 Task: Find an Airbnb in Candelaria, Brazil, for 5 guests from 14th to 30th June, with breakfast, self check-in, and a price range of 13000 to 240000. Choose a flat with 5 bedrooms, 5 beds, and 5 bathrooms, and include amenities like Wifi, Free parking, TV, and Gym.
Action: Mouse moved to (455, 99)
Screenshot: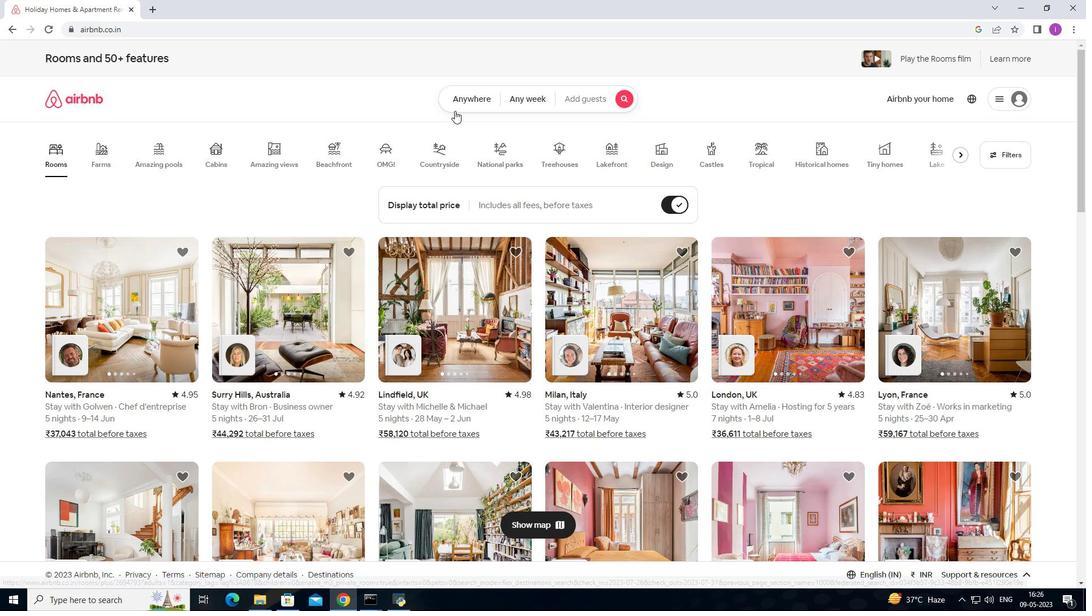 
Action: Mouse pressed left at (455, 99)
Screenshot: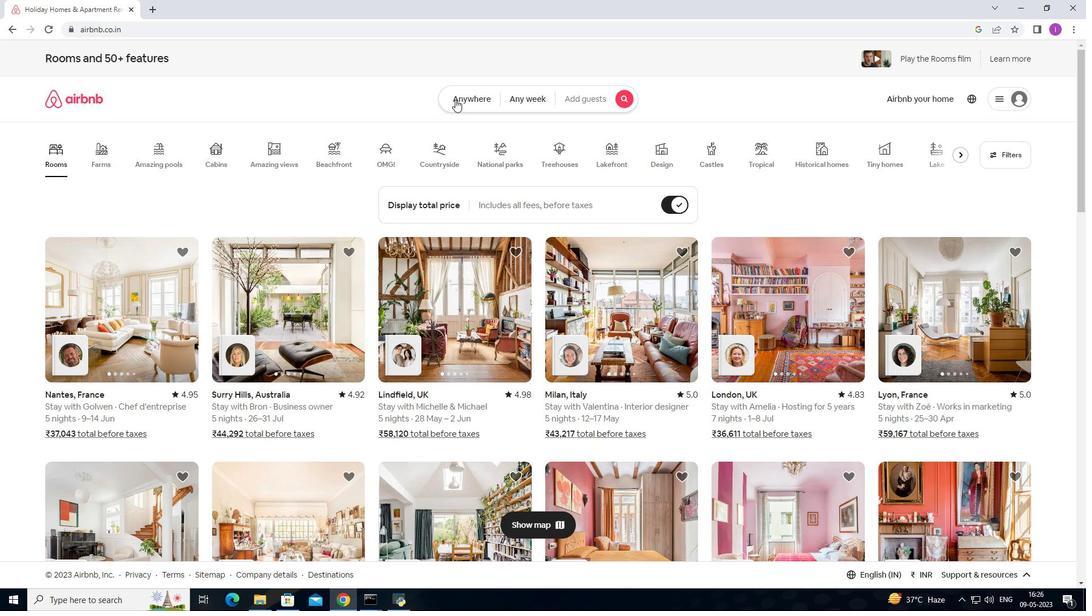 
Action: Mouse moved to (401, 134)
Screenshot: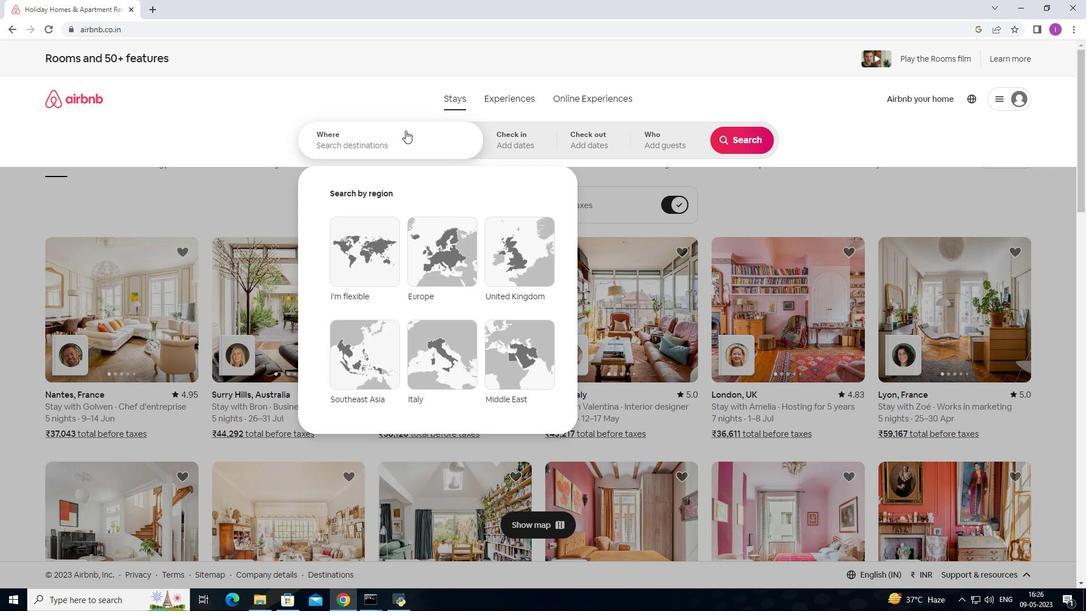 
Action: Mouse pressed left at (401, 134)
Screenshot: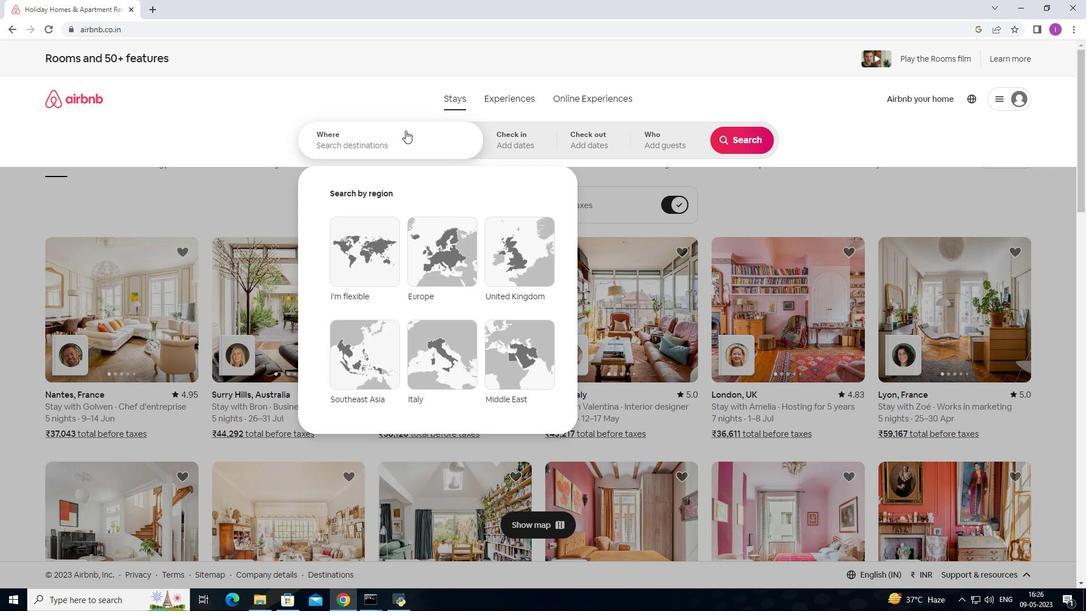 
Action: Mouse moved to (397, 144)
Screenshot: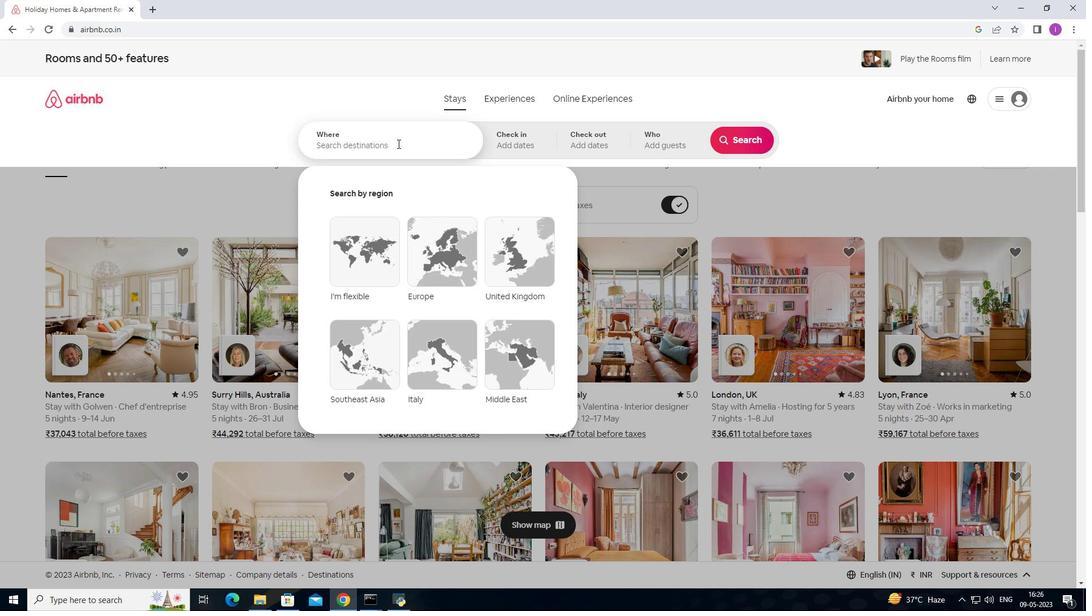 
Action: Key pressed <Key.shift>Candelaria,<Key.shift>Brazil
Screenshot: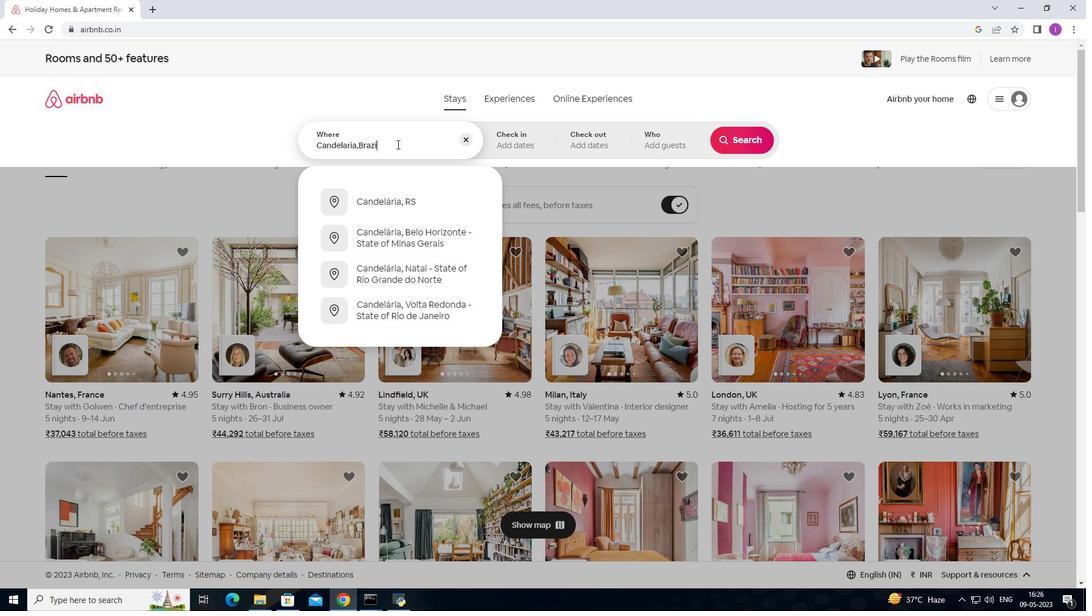 
Action: Mouse moved to (503, 139)
Screenshot: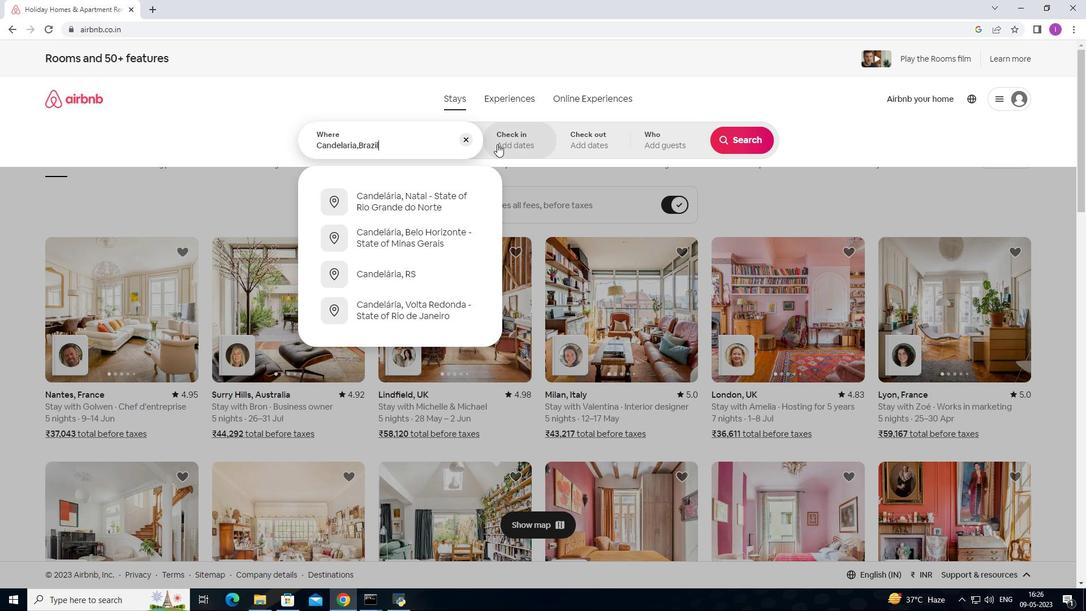 
Action: Mouse pressed left at (503, 139)
Screenshot: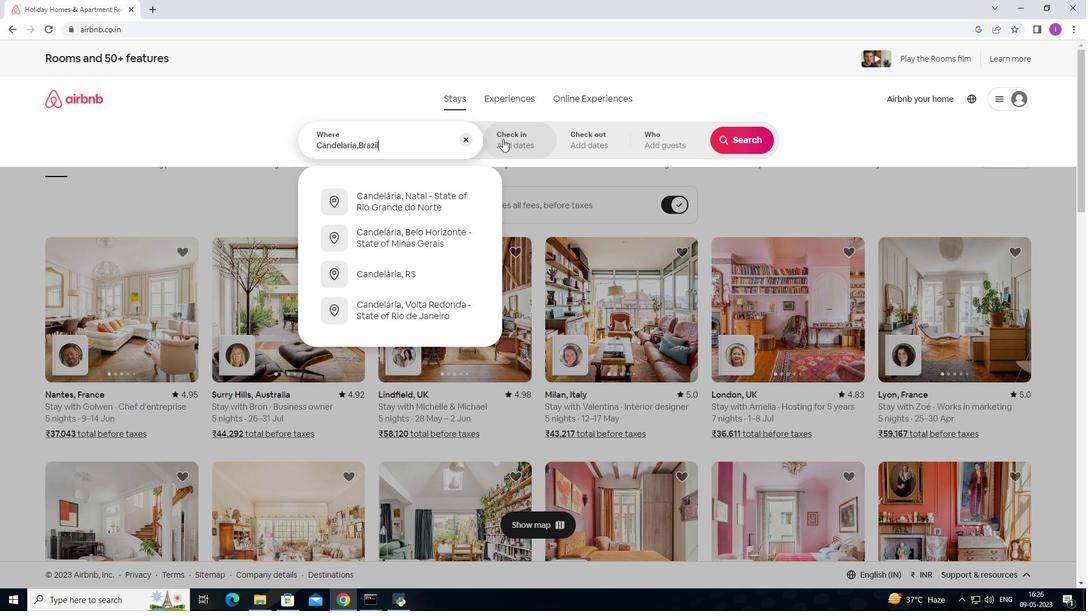 
Action: Mouse moved to (649, 339)
Screenshot: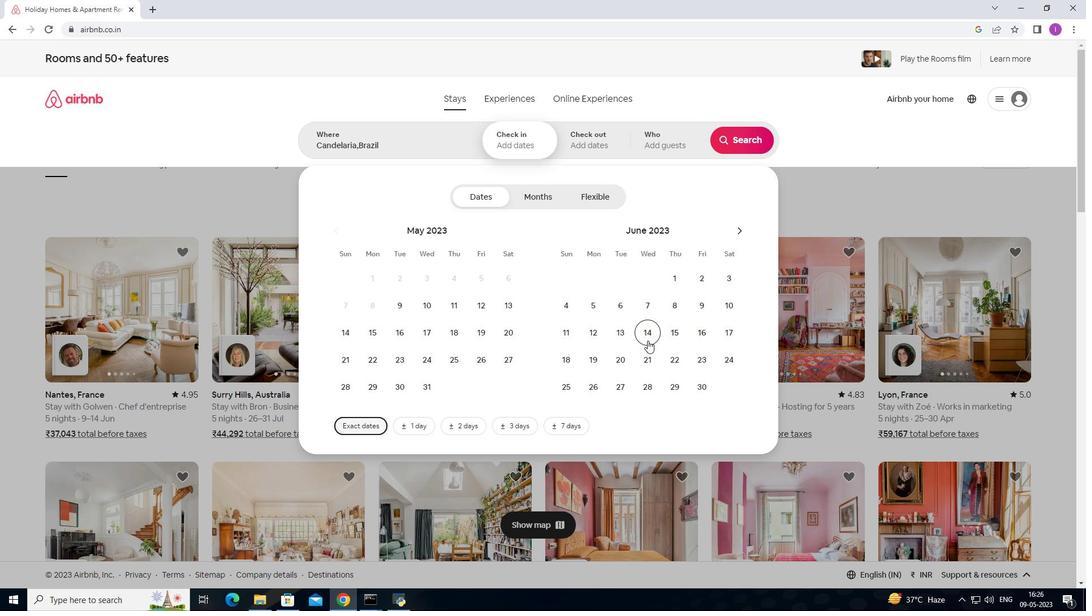 
Action: Mouse pressed left at (649, 339)
Screenshot: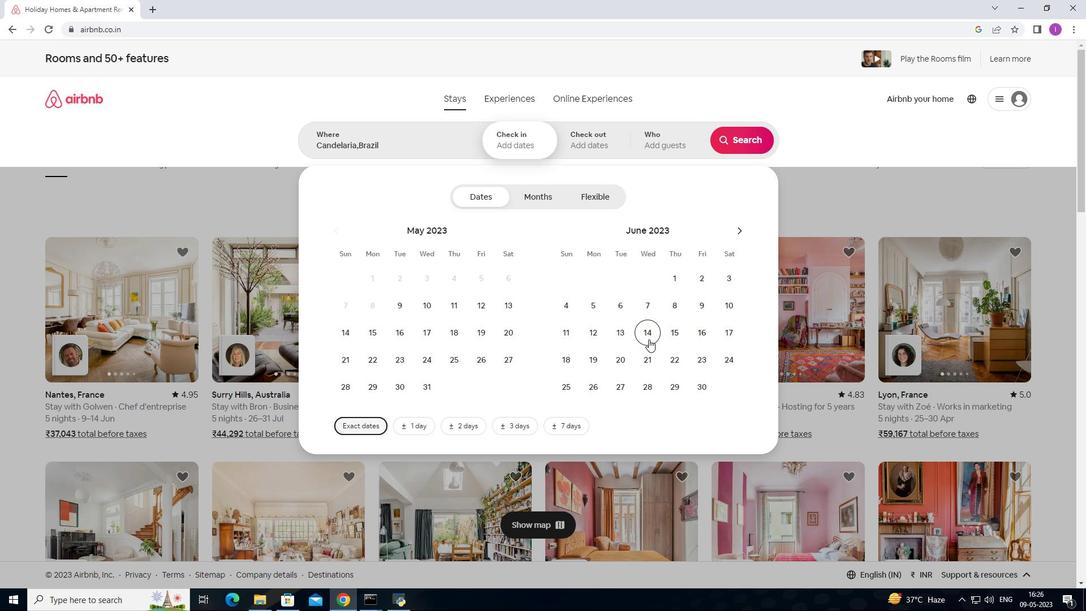 
Action: Mouse moved to (702, 385)
Screenshot: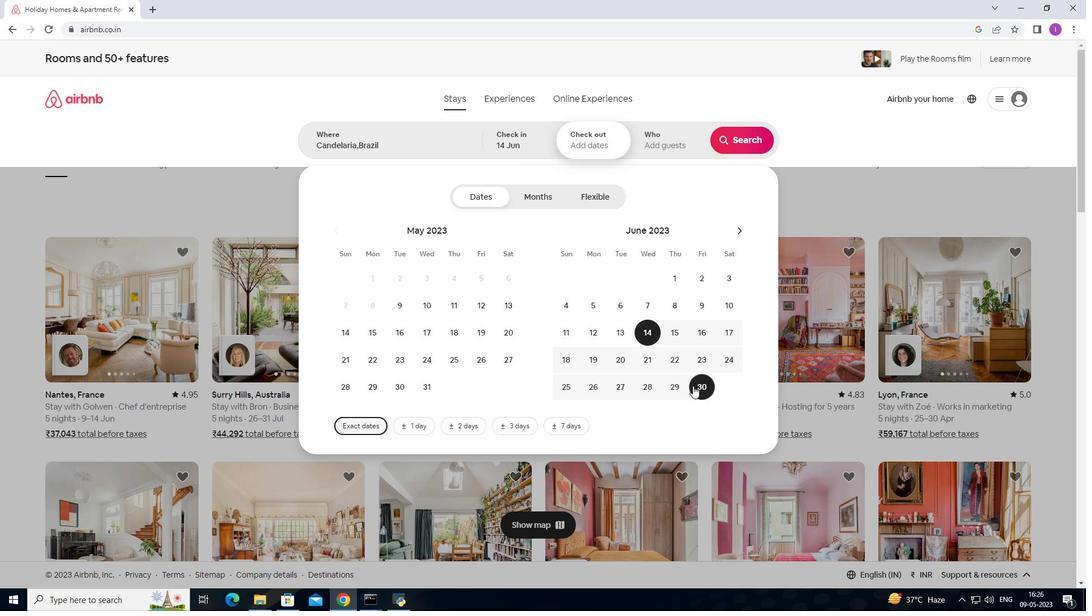 
Action: Mouse pressed left at (702, 385)
Screenshot: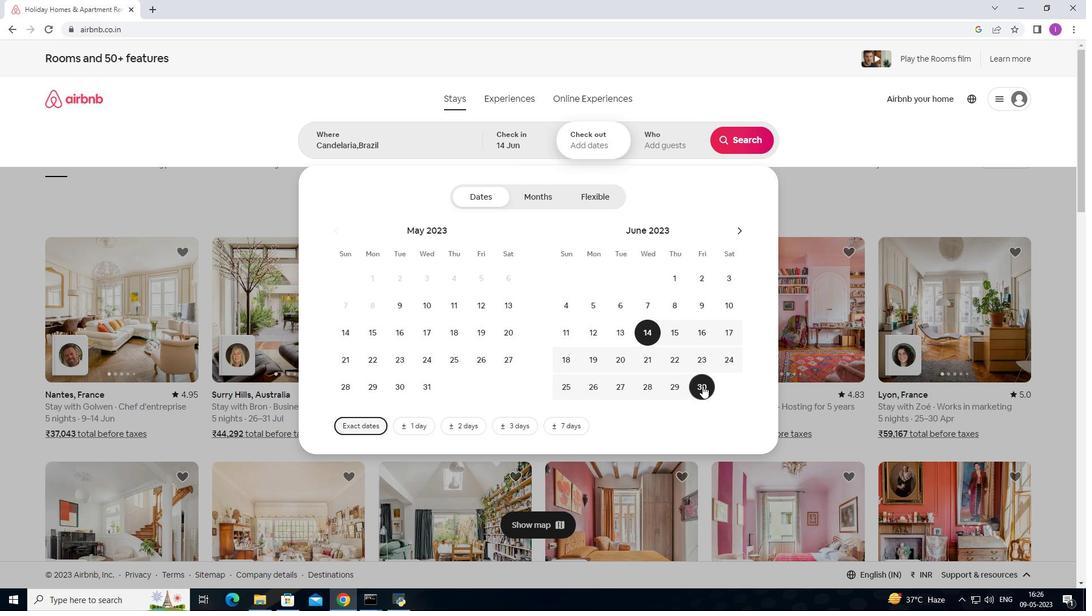 
Action: Mouse moved to (677, 147)
Screenshot: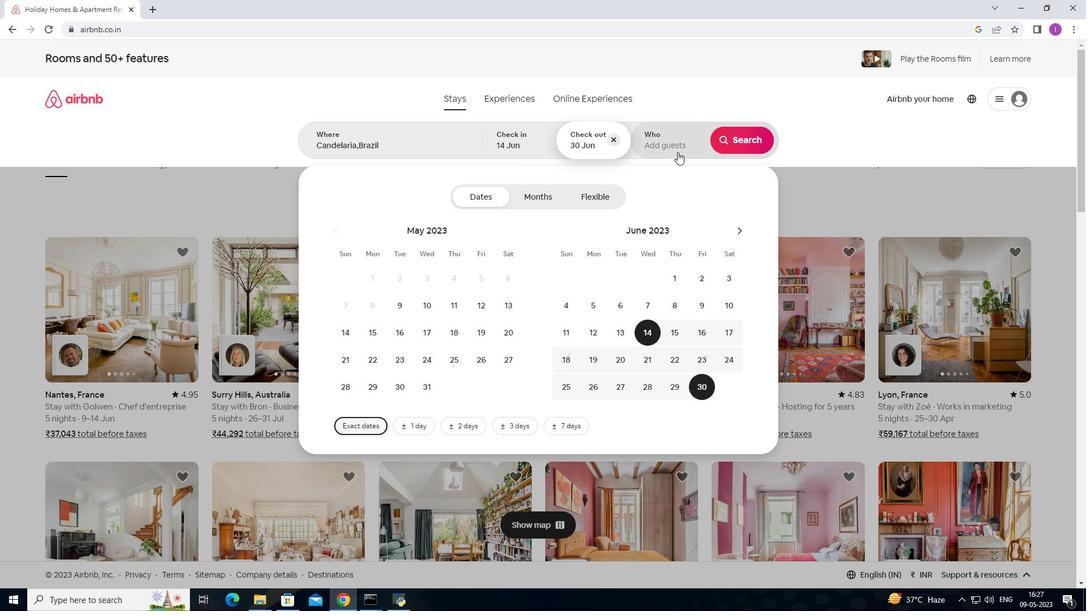 
Action: Mouse pressed left at (677, 147)
Screenshot: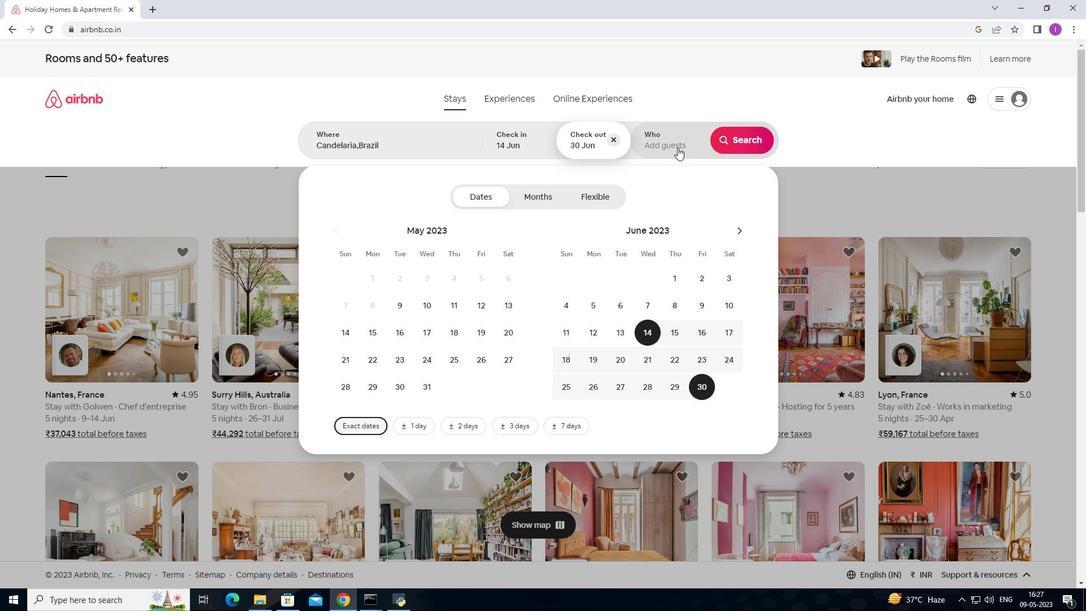 
Action: Mouse moved to (746, 202)
Screenshot: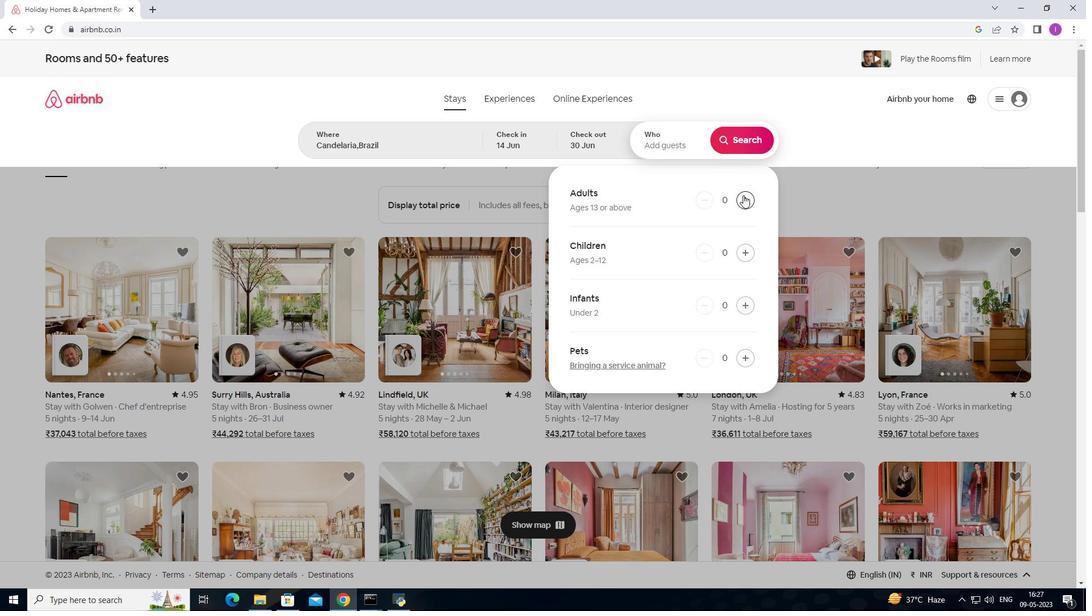 
Action: Mouse pressed left at (746, 202)
Screenshot: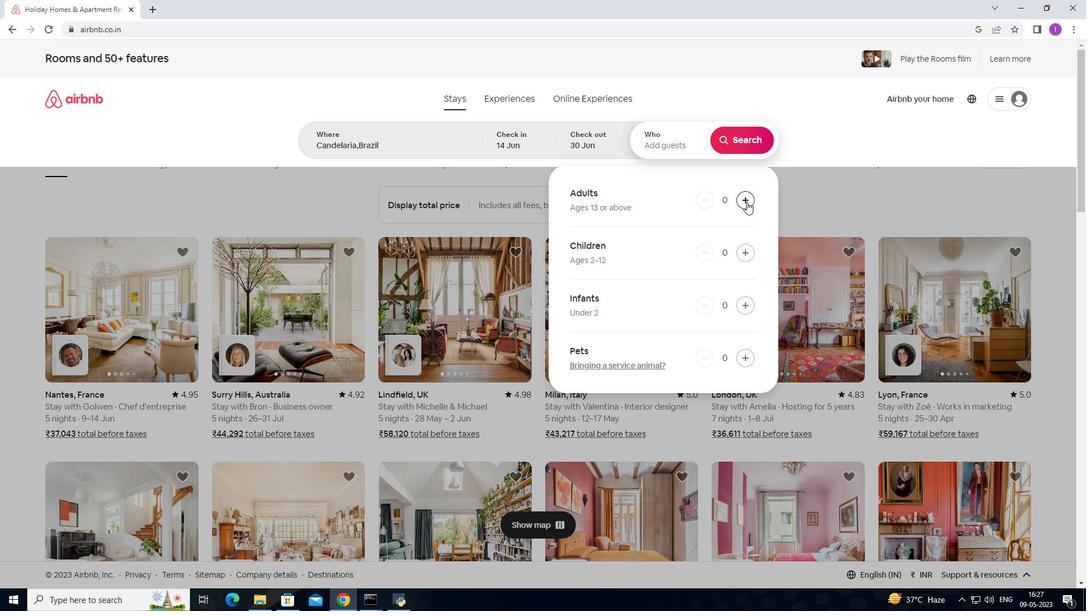 
Action: Mouse moved to (748, 202)
Screenshot: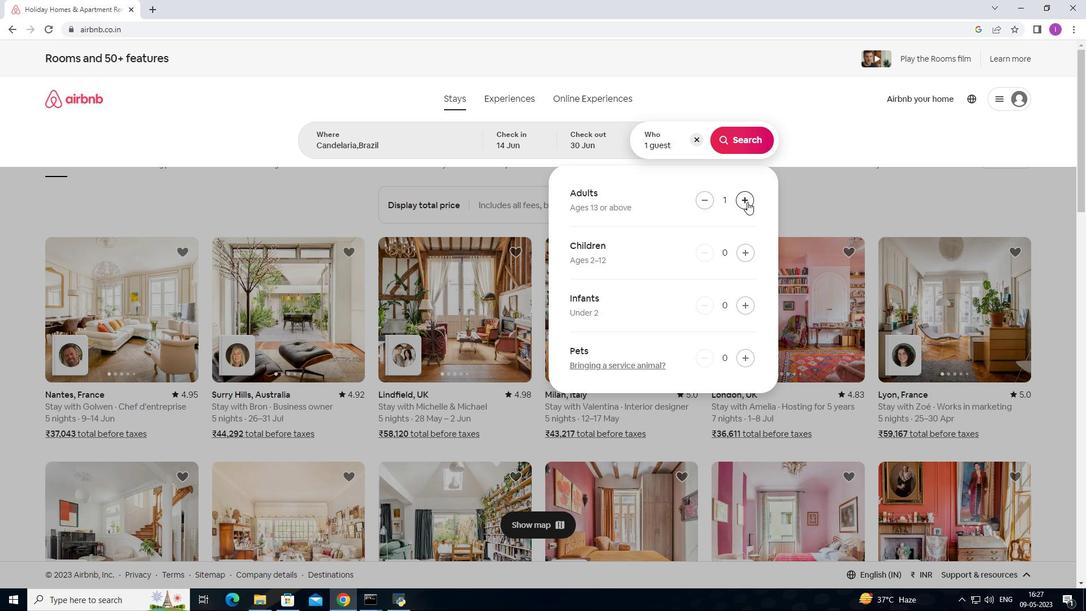 
Action: Mouse pressed left at (748, 202)
Screenshot: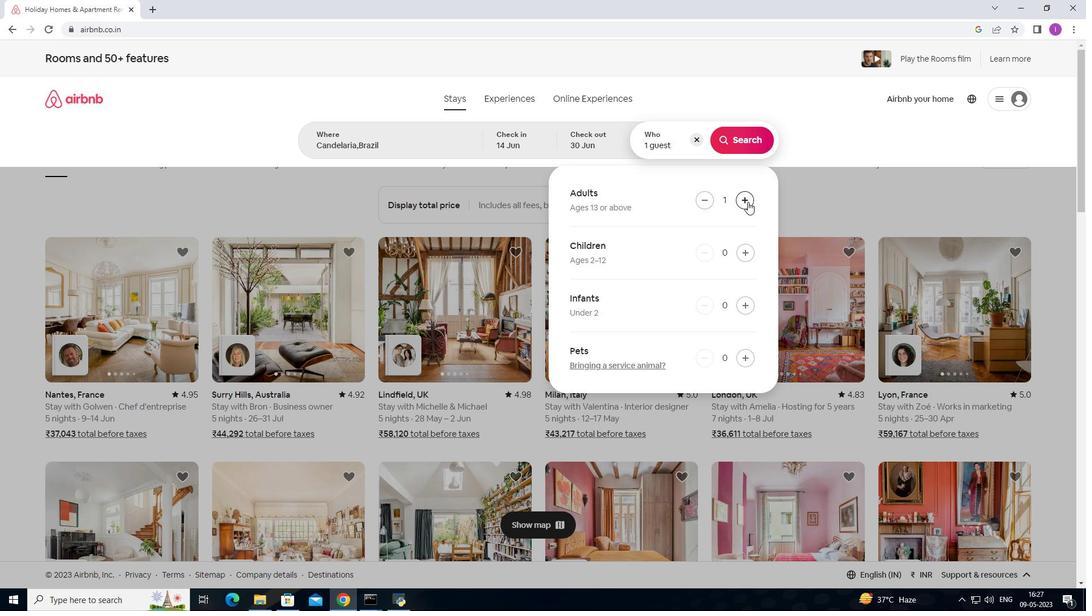 
Action: Mouse pressed left at (748, 202)
Screenshot: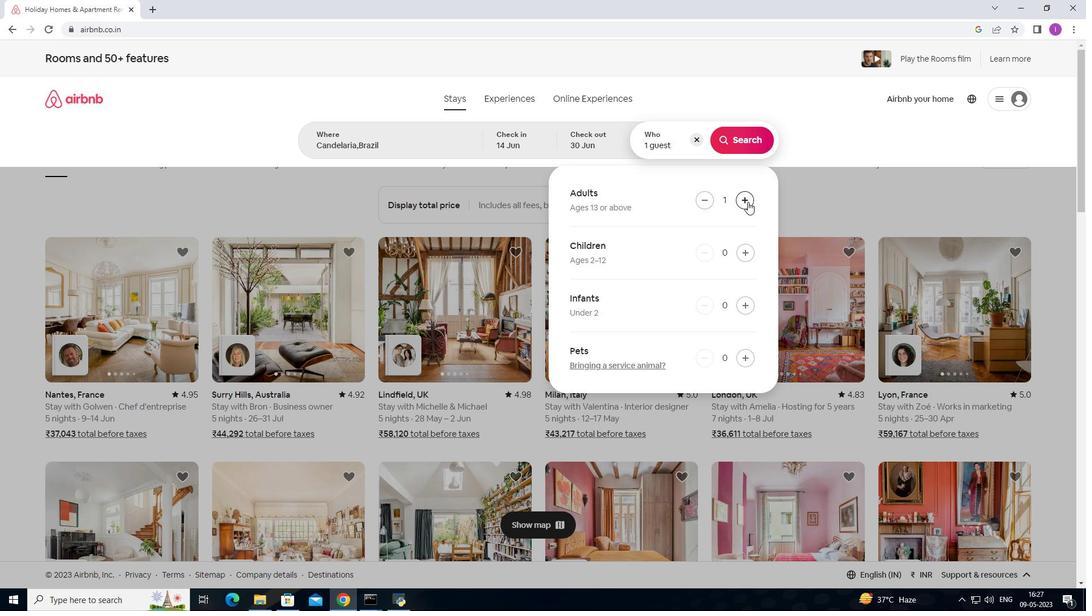 
Action: Mouse pressed left at (748, 202)
Screenshot: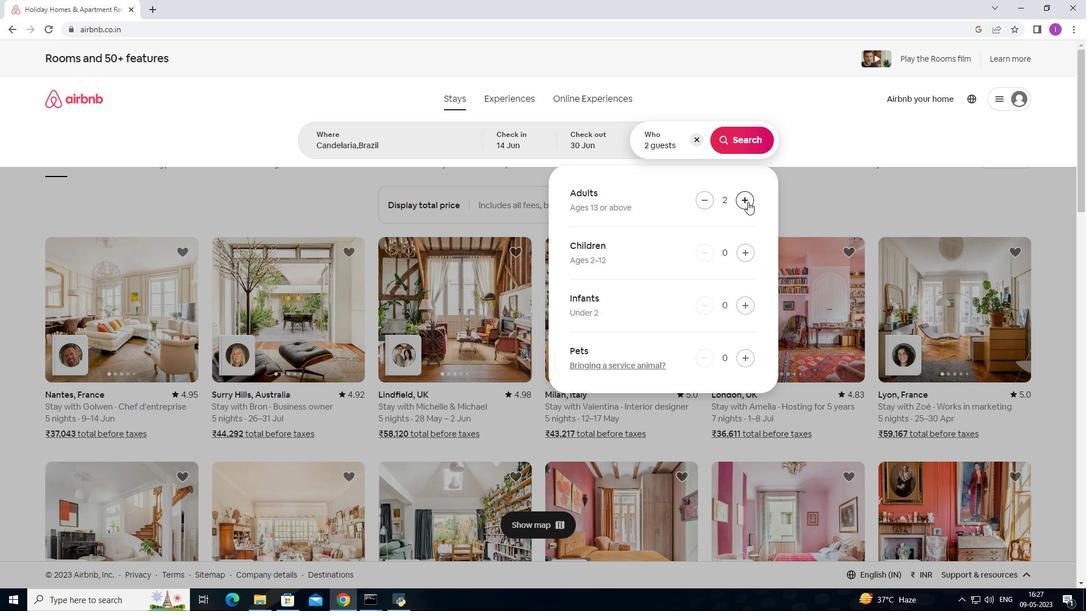 
Action: Mouse pressed left at (748, 202)
Screenshot: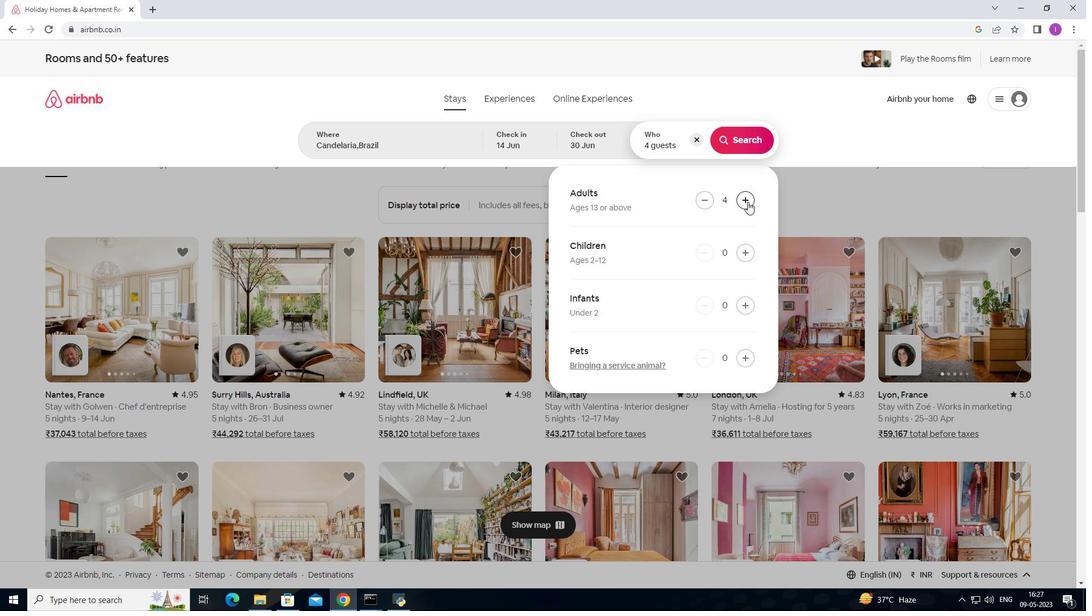 
Action: Mouse moved to (752, 145)
Screenshot: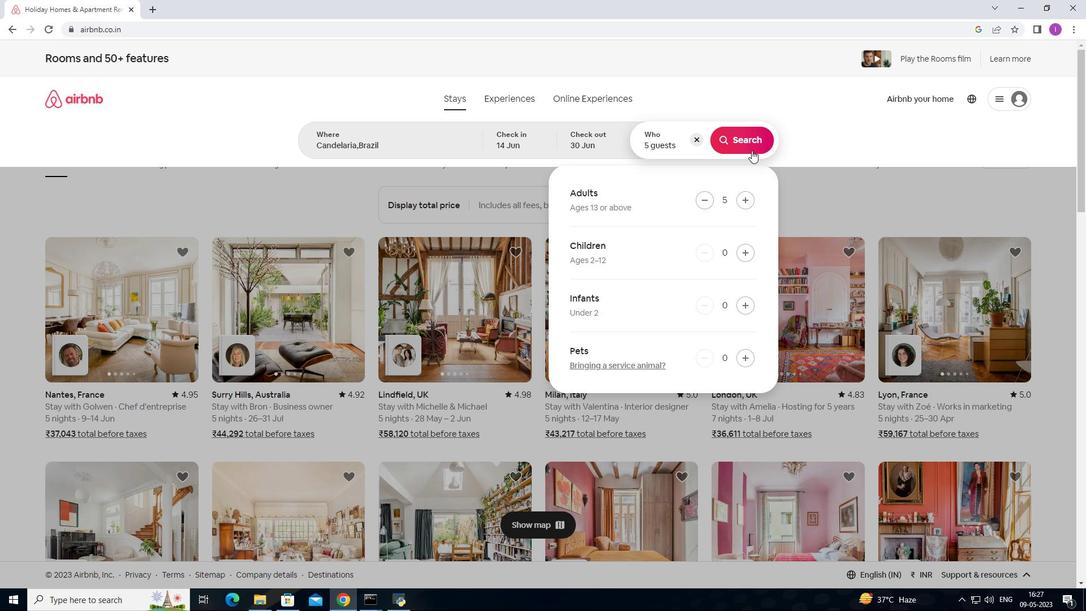 
Action: Mouse pressed left at (752, 145)
Screenshot: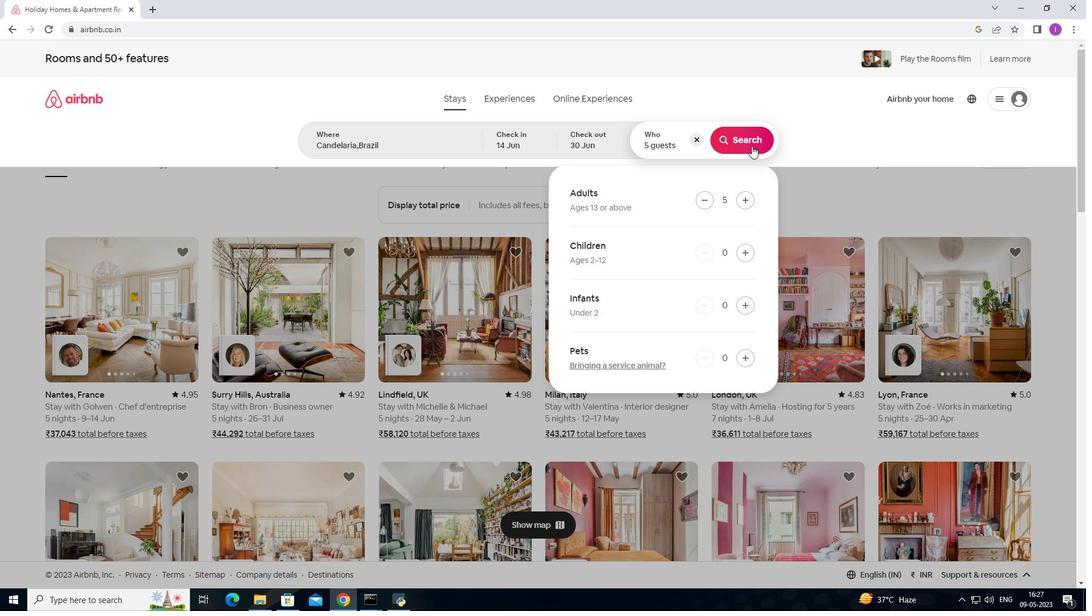 
Action: Mouse moved to (1045, 113)
Screenshot: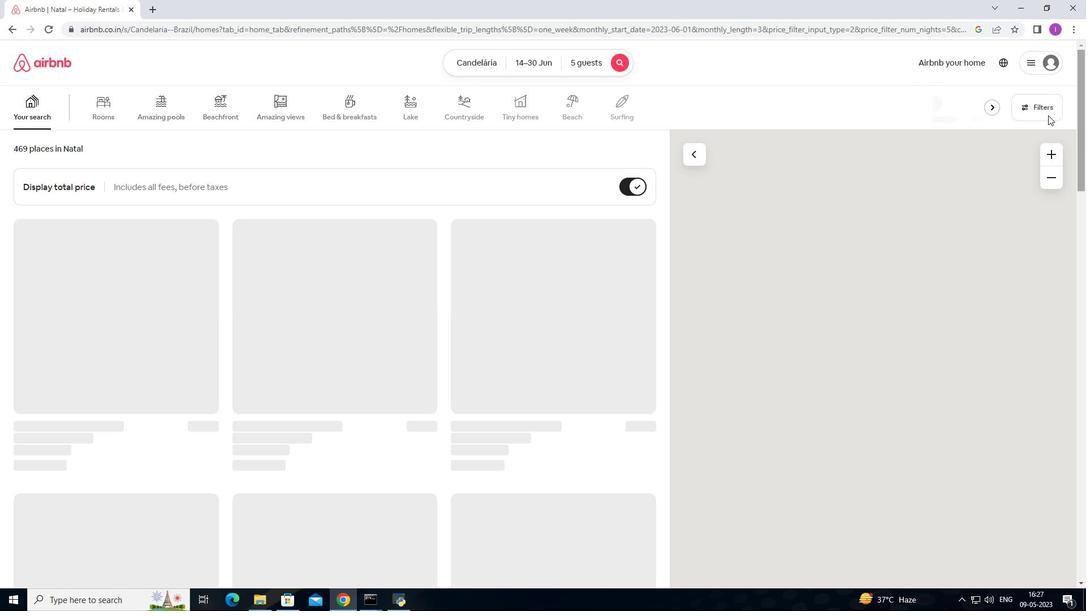 
Action: Mouse pressed left at (1045, 113)
Screenshot: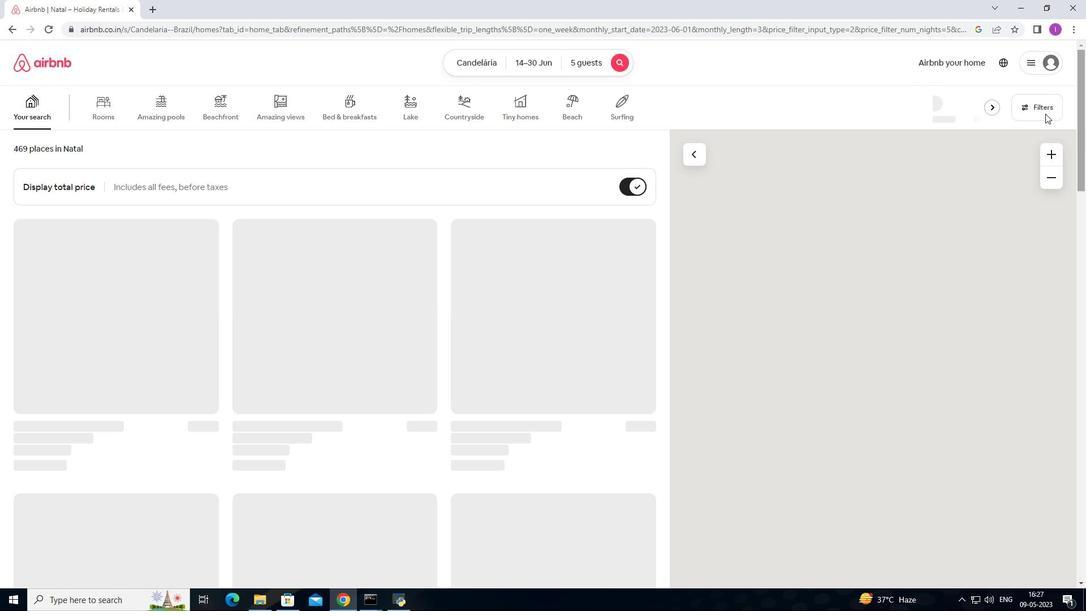 
Action: Mouse moved to (618, 391)
Screenshot: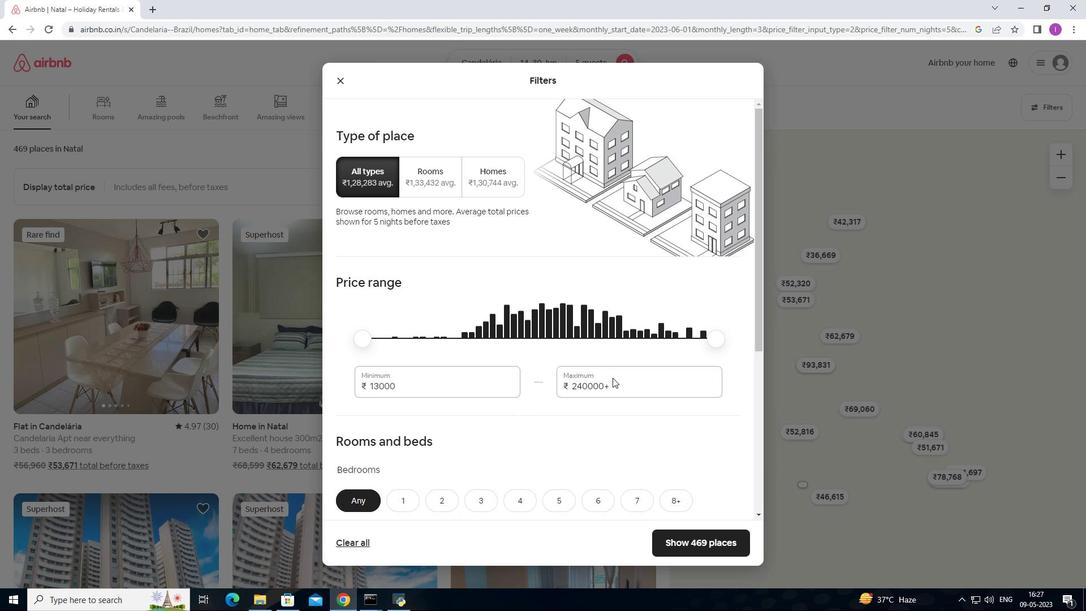 
Action: Mouse pressed left at (618, 391)
Screenshot: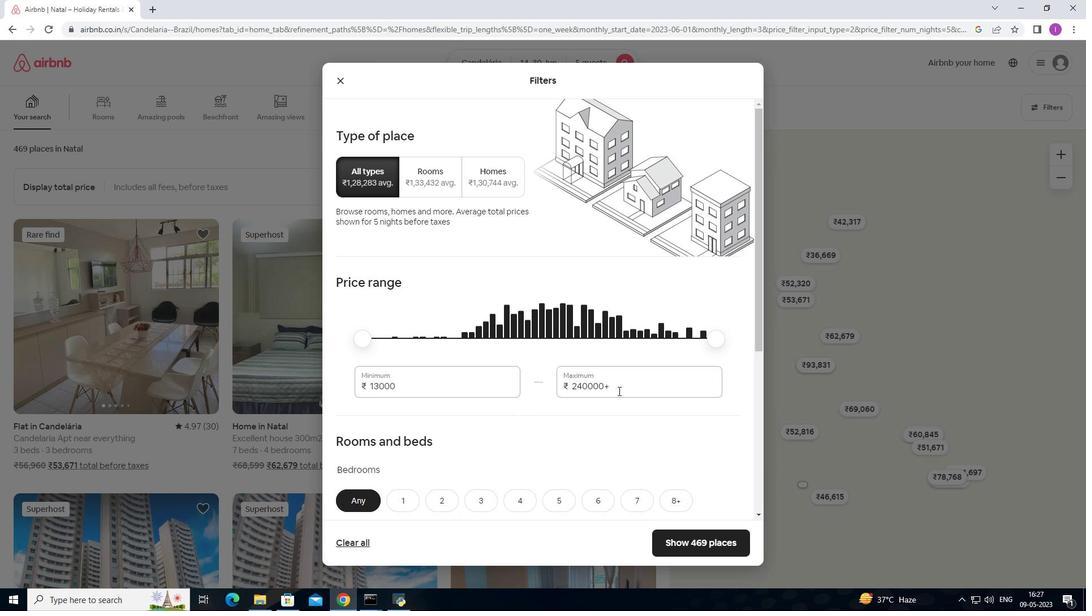 
Action: Mouse moved to (638, 371)
Screenshot: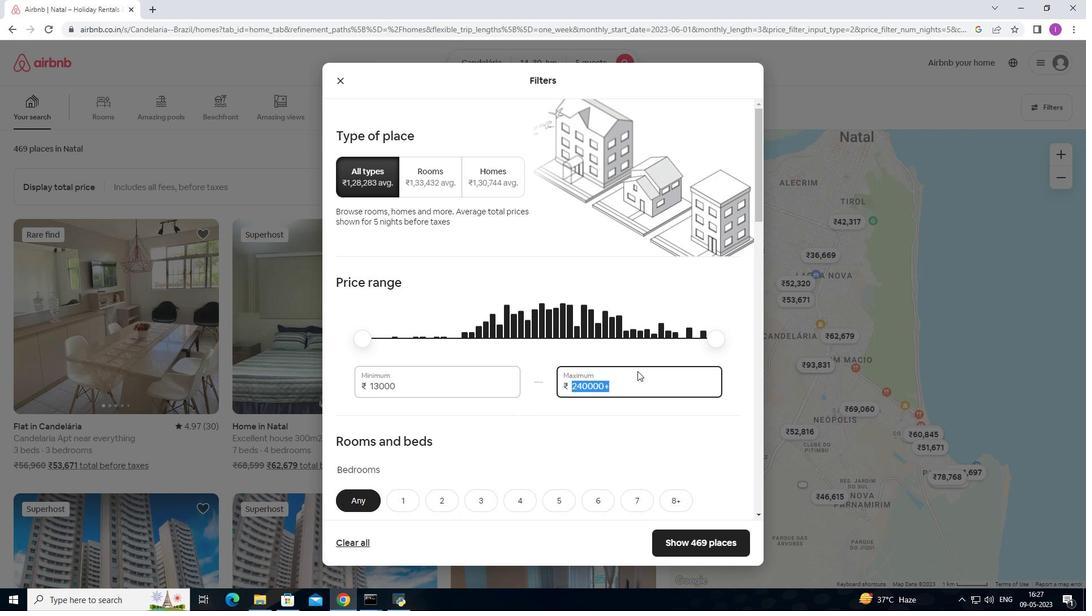 
Action: Key pressed 12
Screenshot: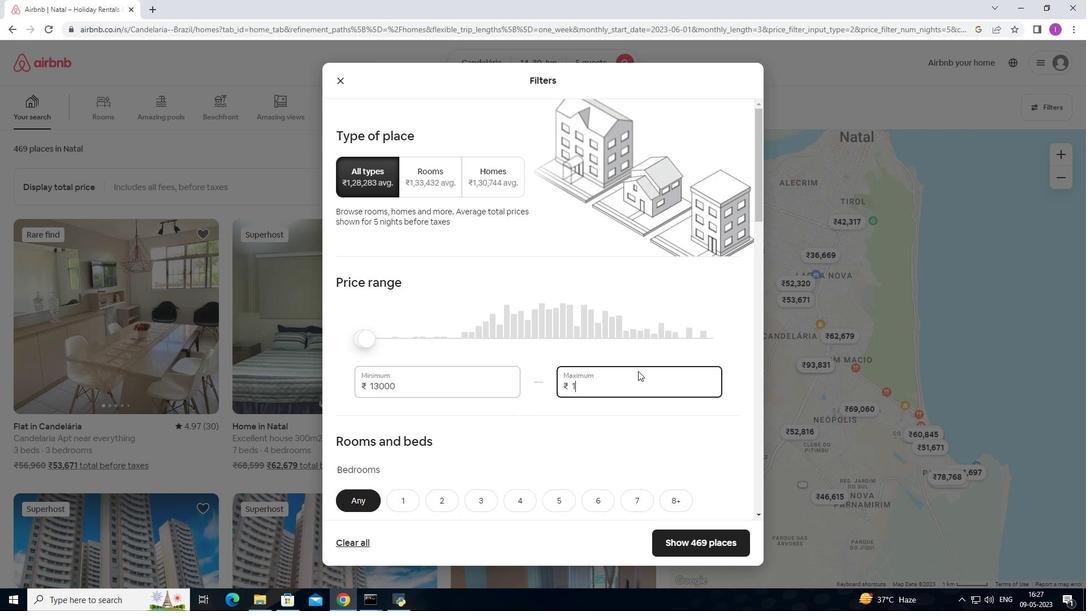 
Action: Mouse moved to (638, 370)
Screenshot: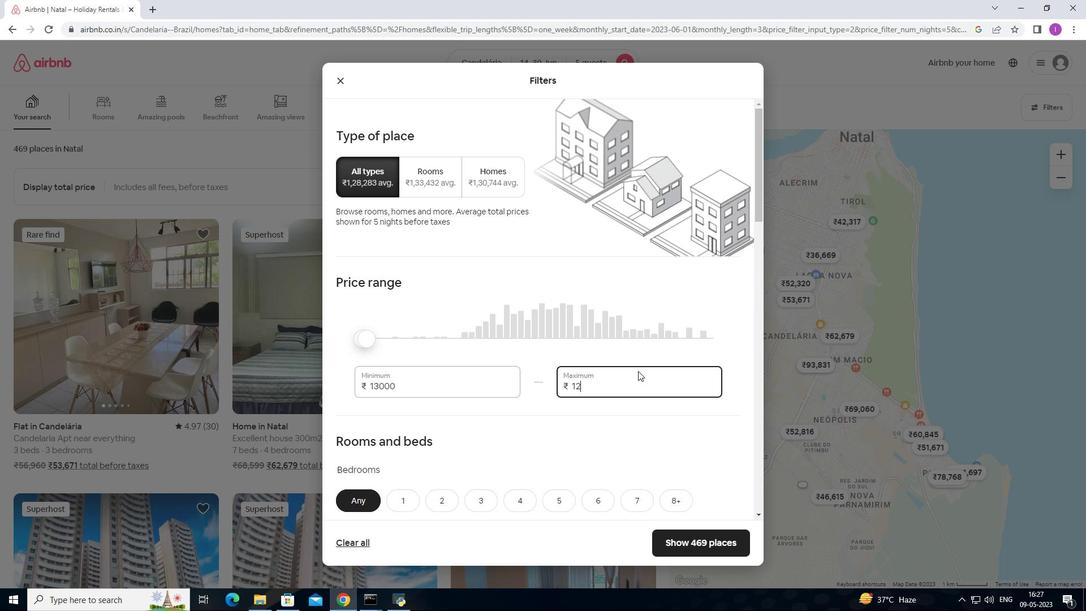 
Action: Key pressed 0
Screenshot: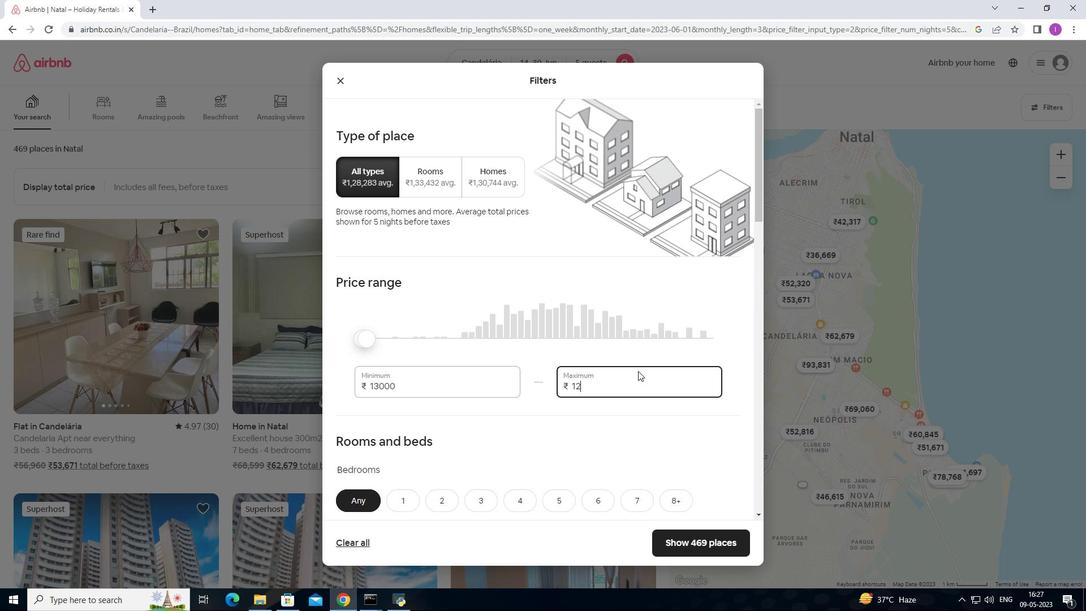 
Action: Mouse moved to (638, 370)
Screenshot: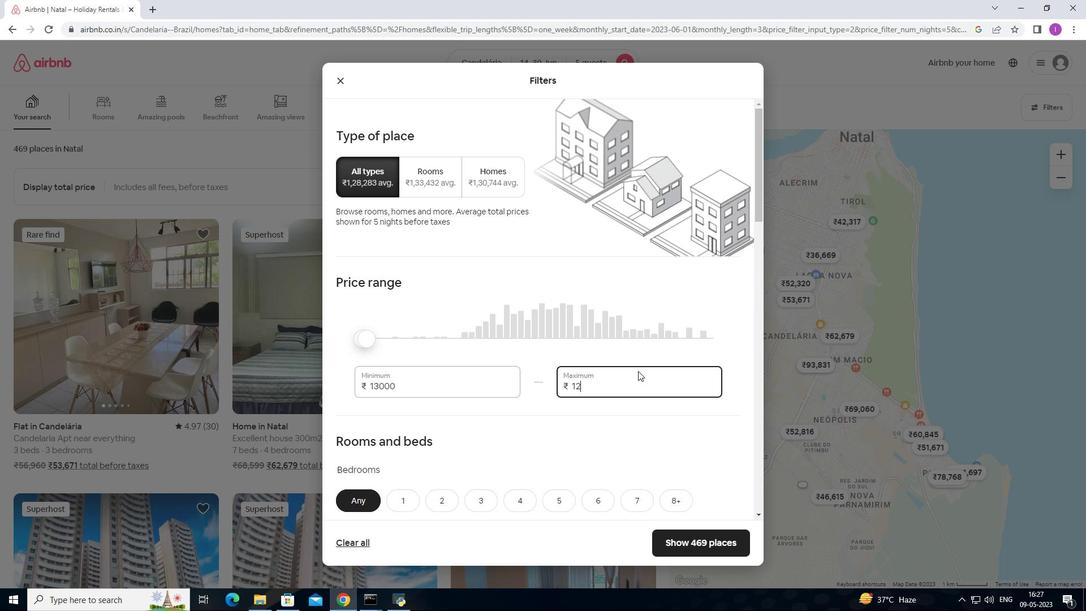 
Action: Key pressed 00
Screenshot: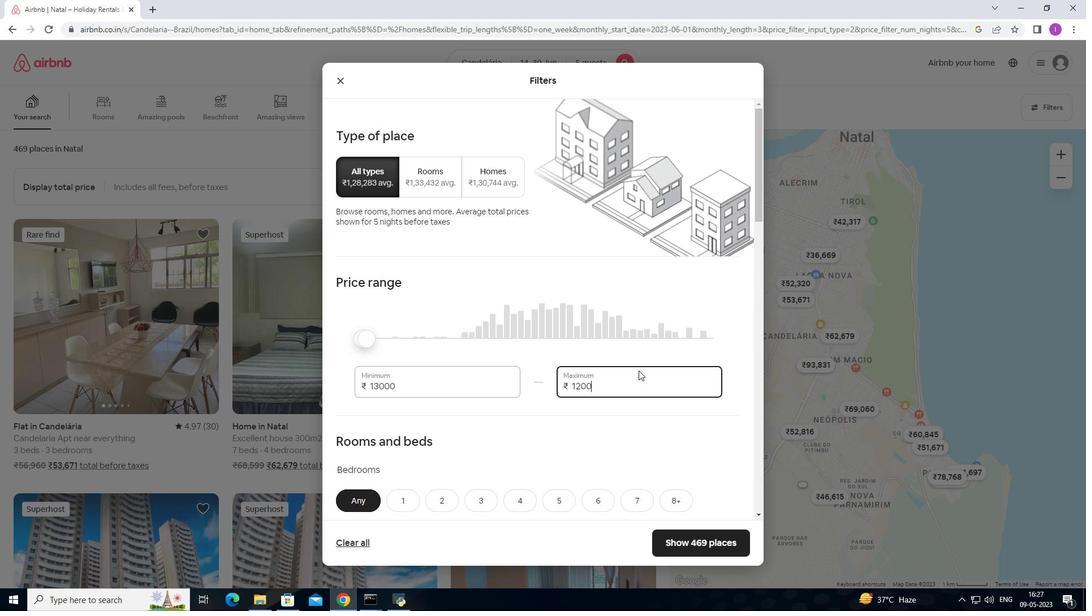 
Action: Mouse moved to (414, 391)
Screenshot: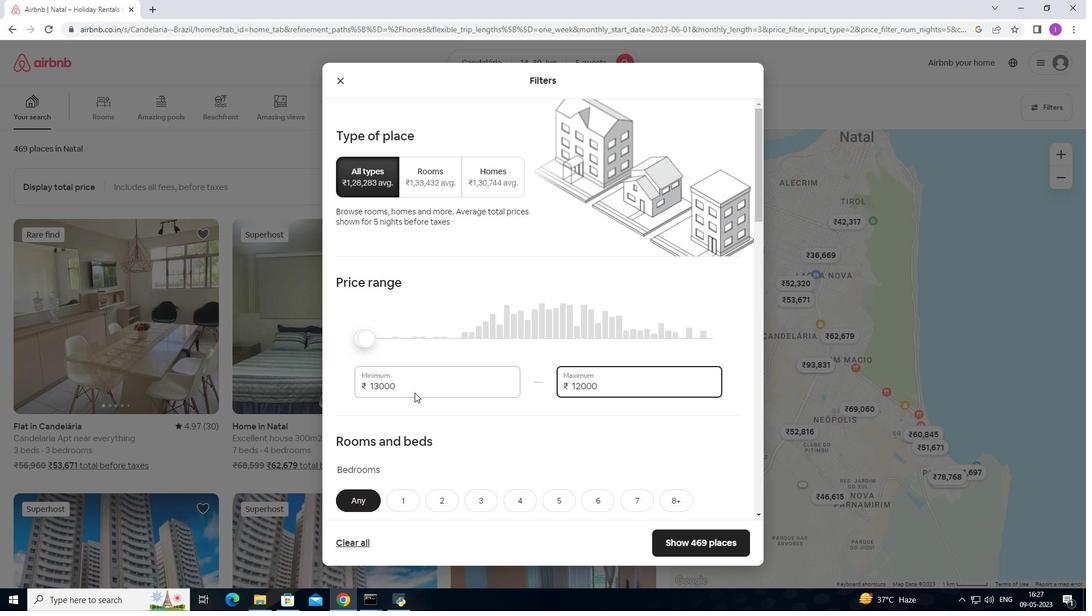
Action: Mouse pressed left at (414, 391)
Screenshot: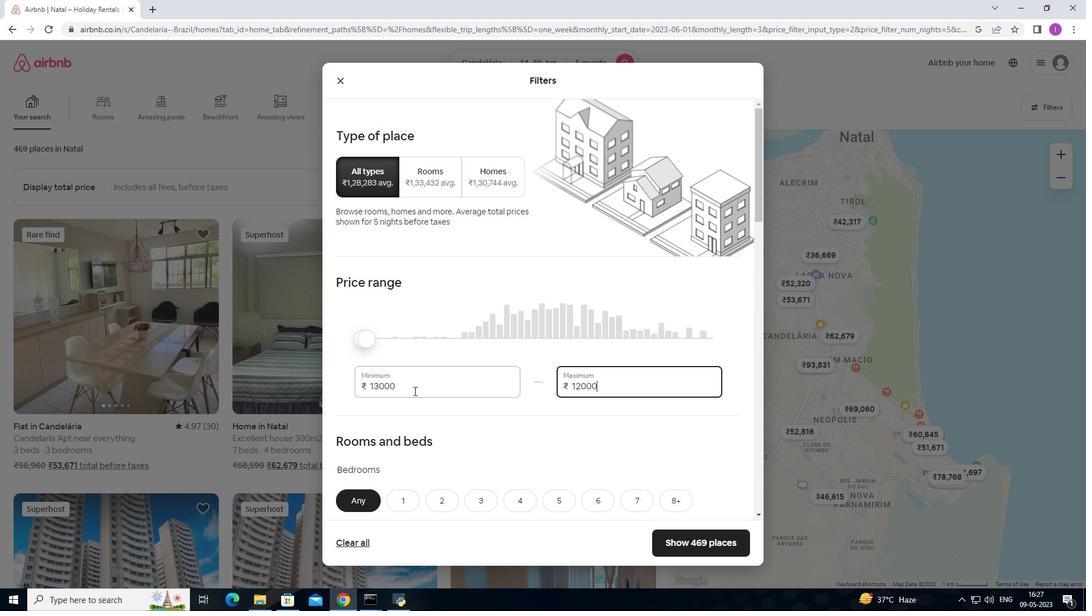 
Action: Mouse moved to (607, 430)
Screenshot: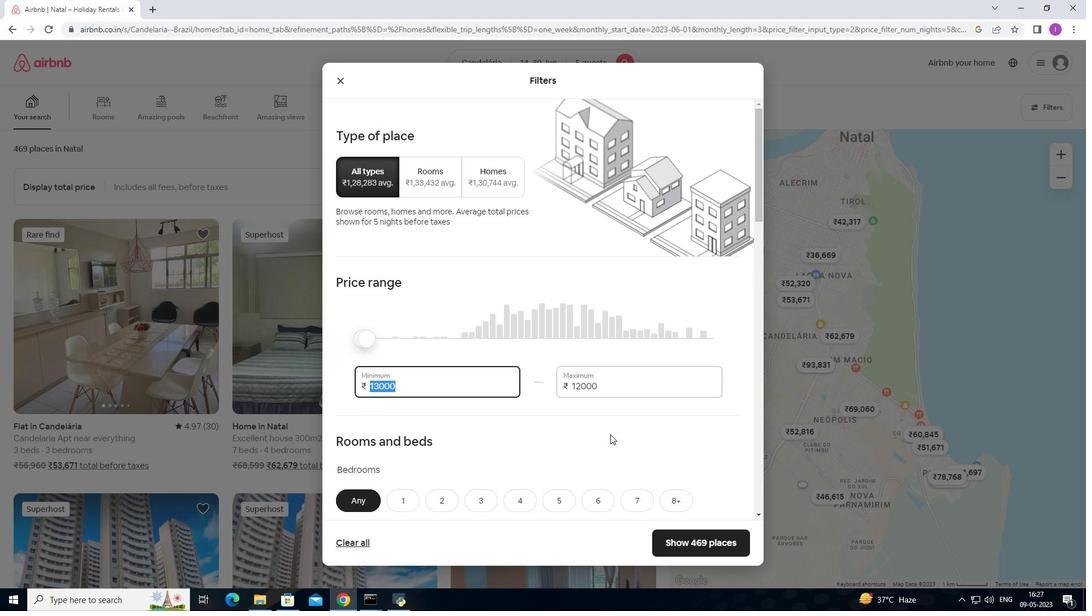 
Action: Key pressed 8000
Screenshot: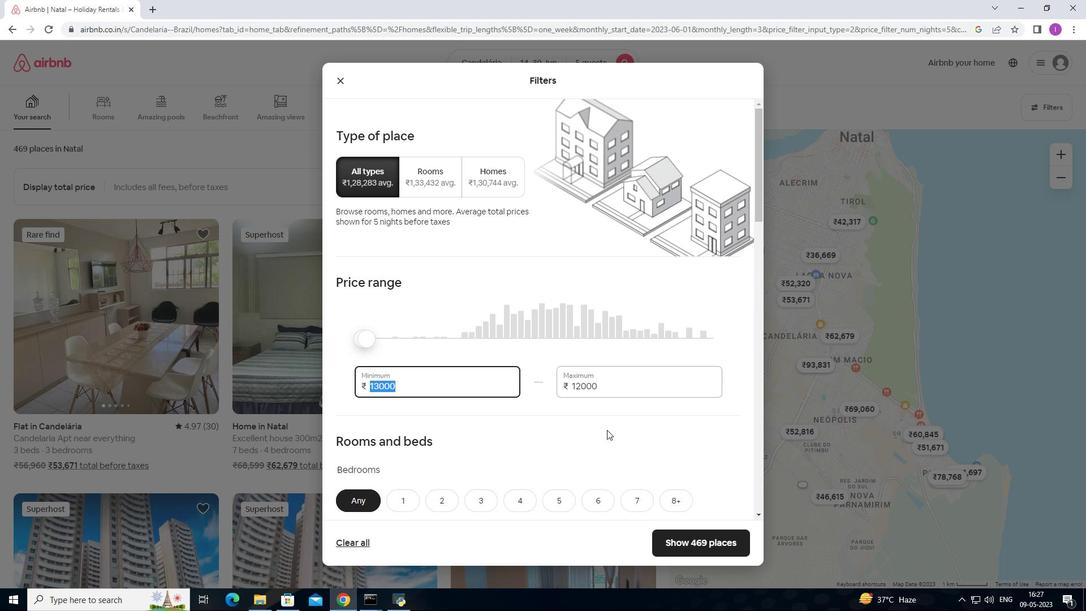 
Action: Mouse moved to (494, 491)
Screenshot: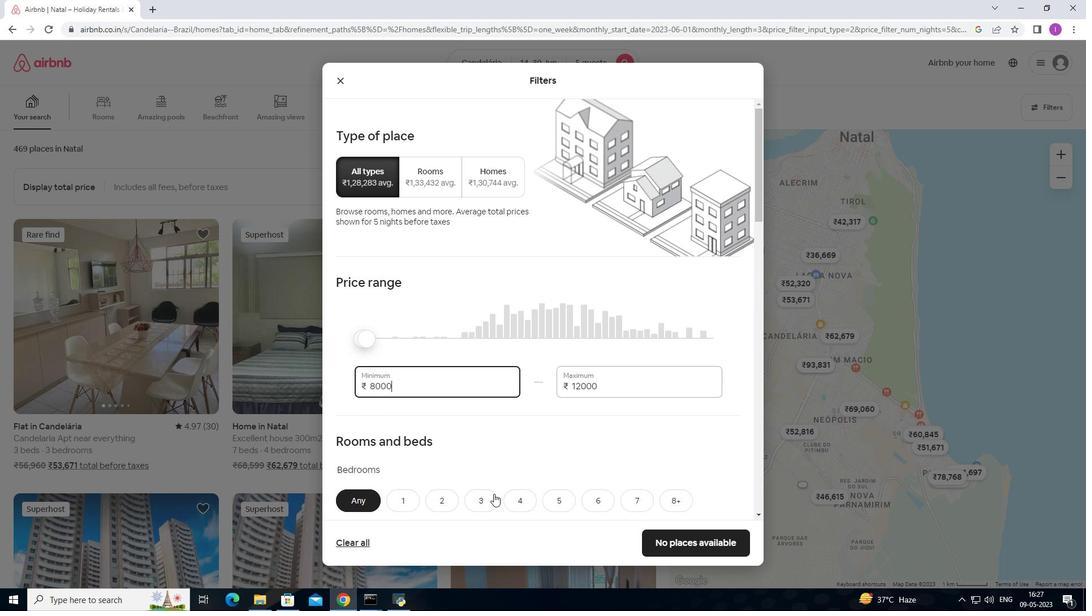 
Action: Mouse scrolled (494, 491) with delta (0, 0)
Screenshot: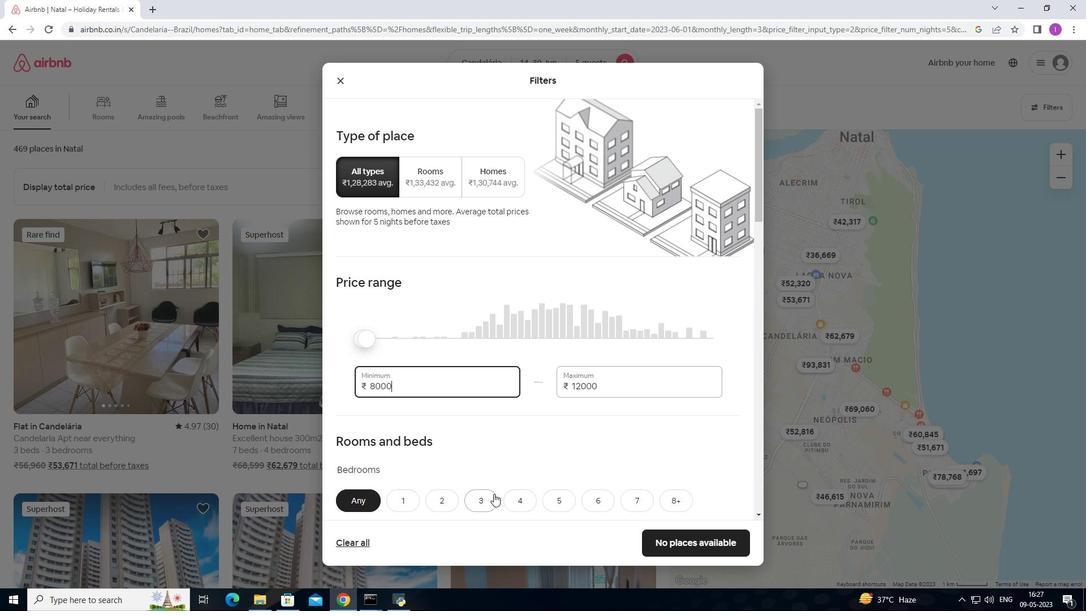 
Action: Mouse scrolled (494, 491) with delta (0, 0)
Screenshot: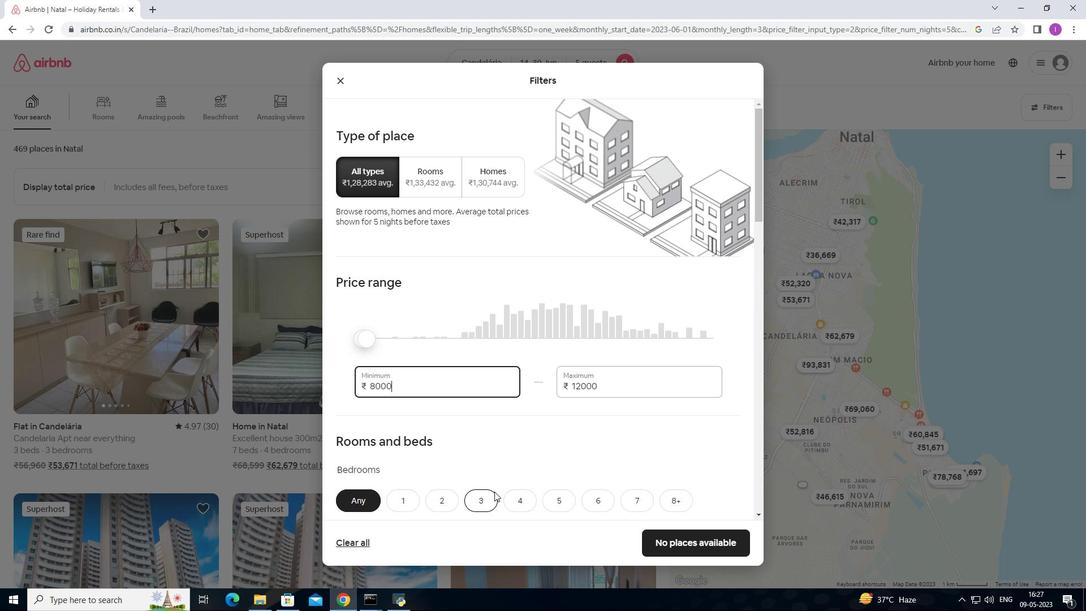 
Action: Mouse scrolled (494, 491) with delta (0, 0)
Screenshot: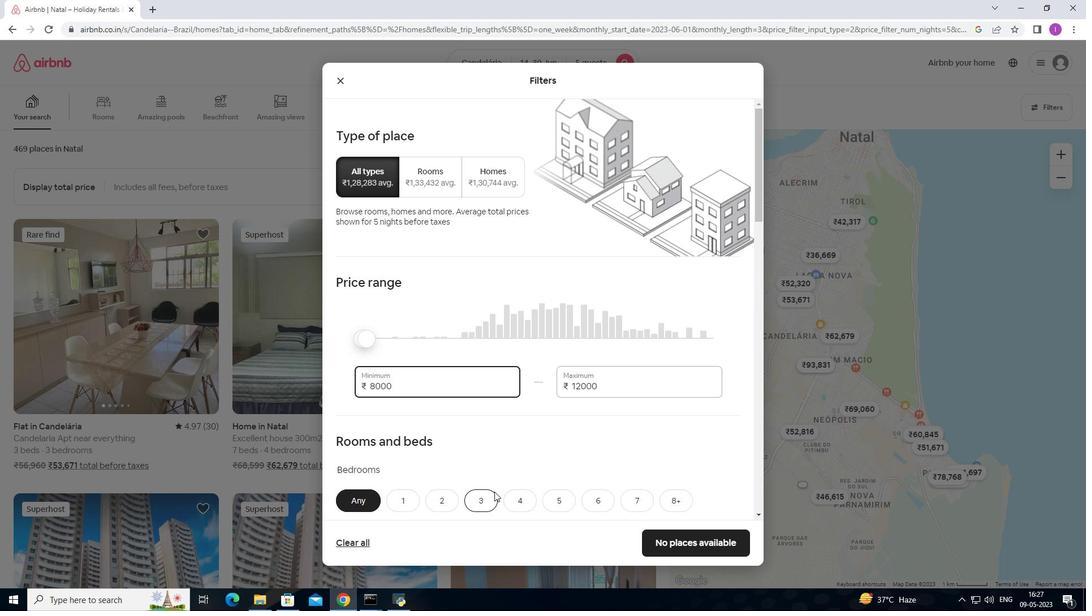 
Action: Mouse moved to (475, 328)
Screenshot: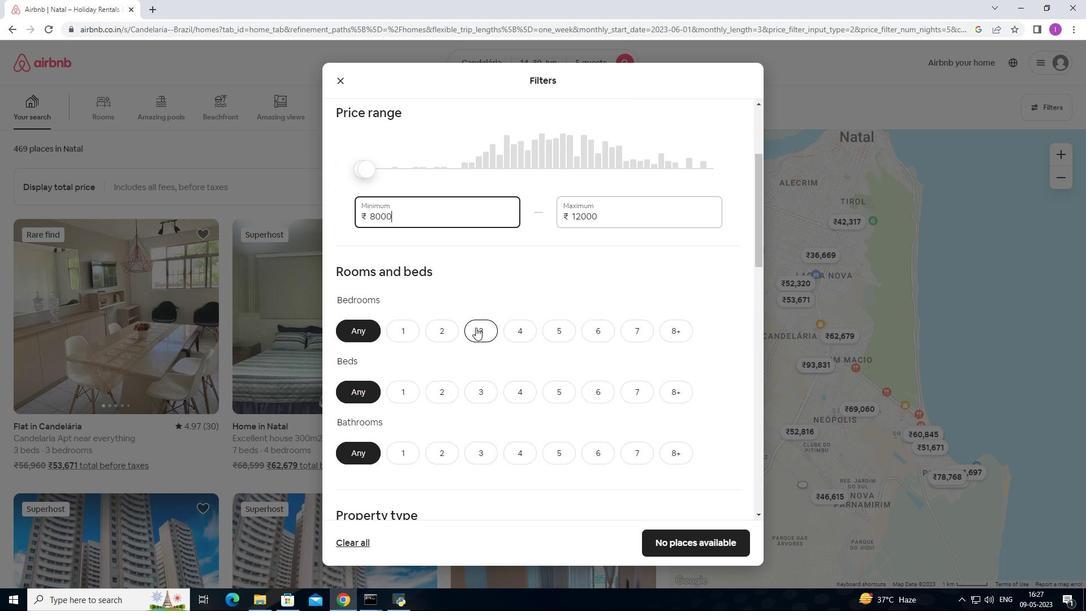 
Action: Mouse scrolled (475, 327) with delta (0, 0)
Screenshot: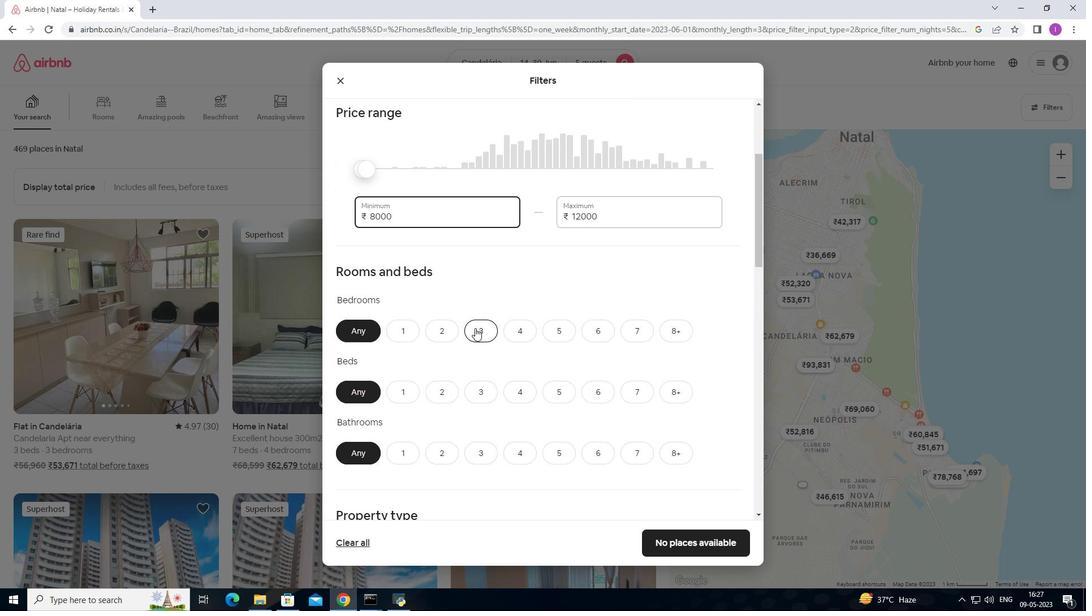
Action: Mouse moved to (554, 274)
Screenshot: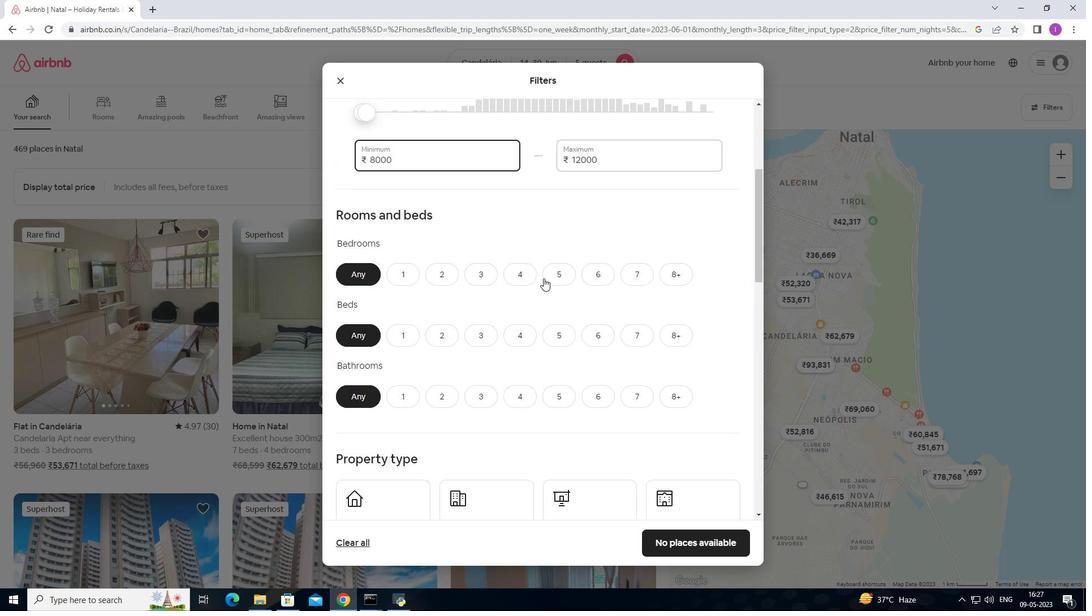 
Action: Mouse pressed left at (554, 274)
Screenshot: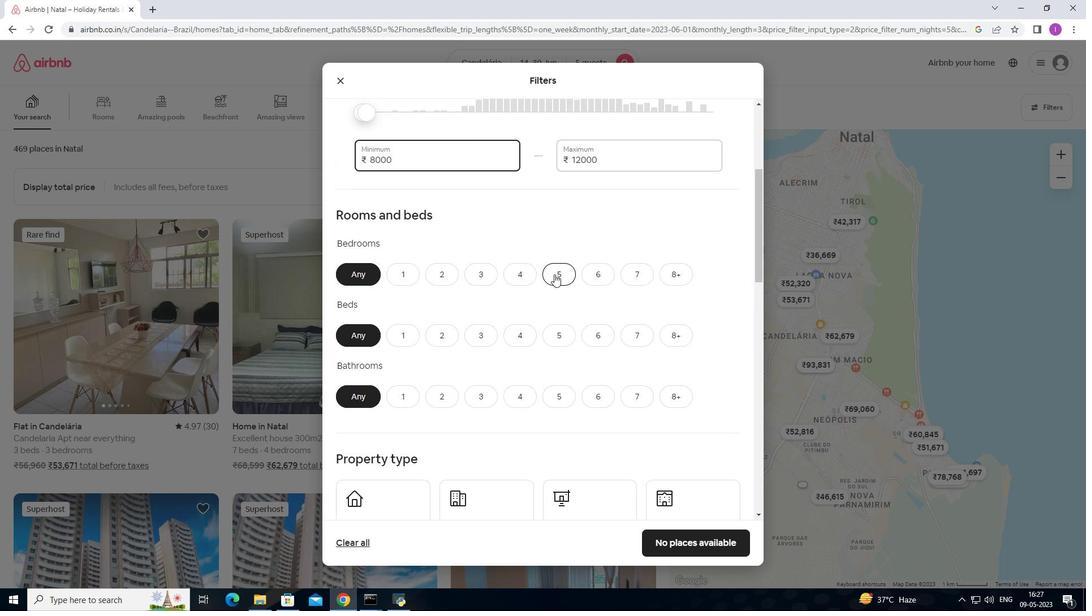 
Action: Mouse moved to (570, 328)
Screenshot: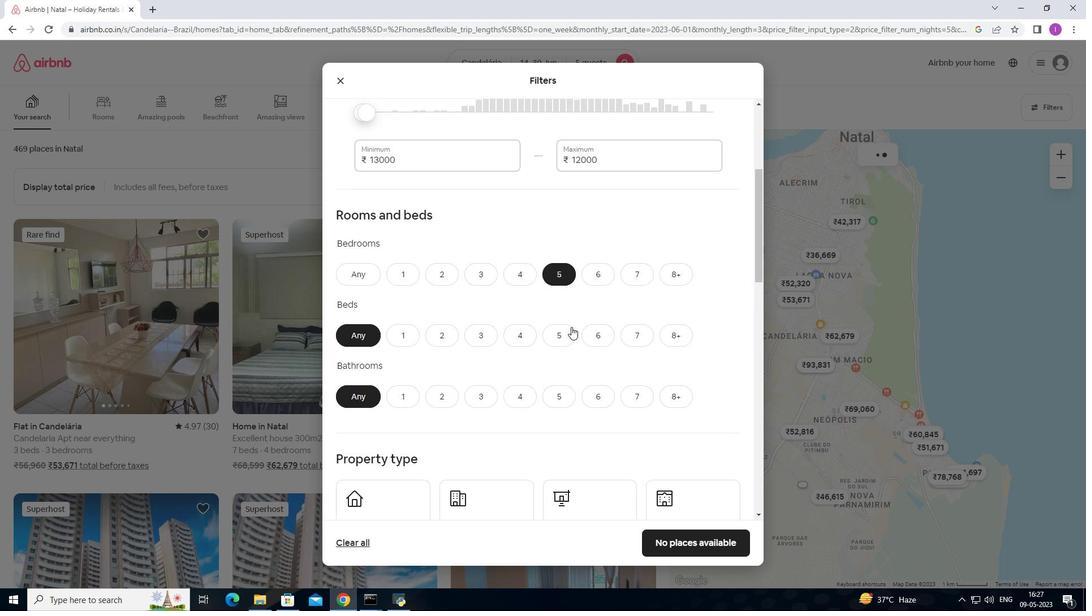 
Action: Mouse pressed left at (570, 328)
Screenshot: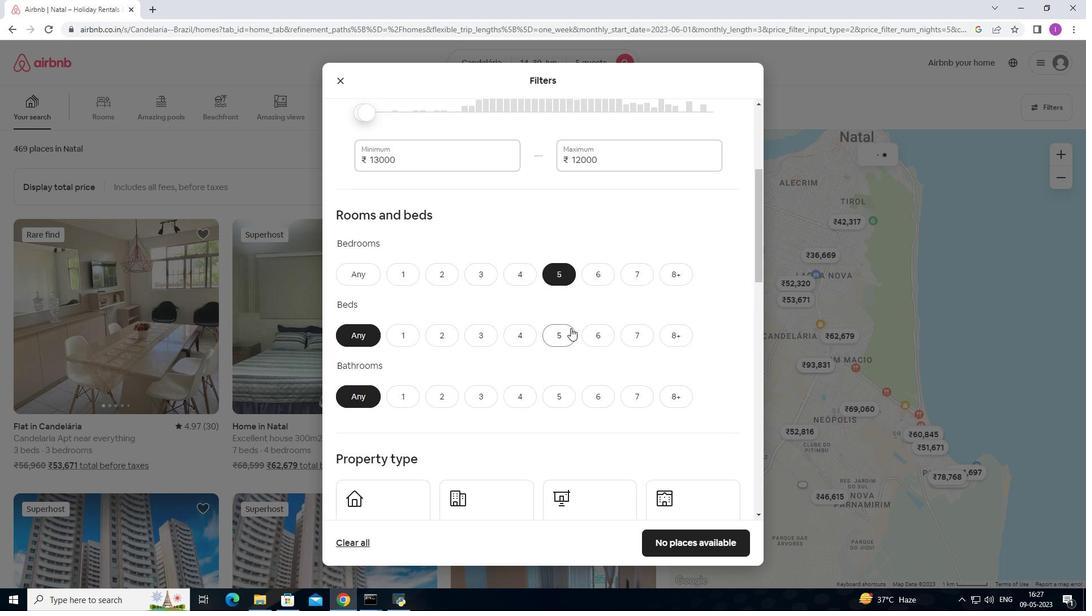 
Action: Mouse moved to (552, 397)
Screenshot: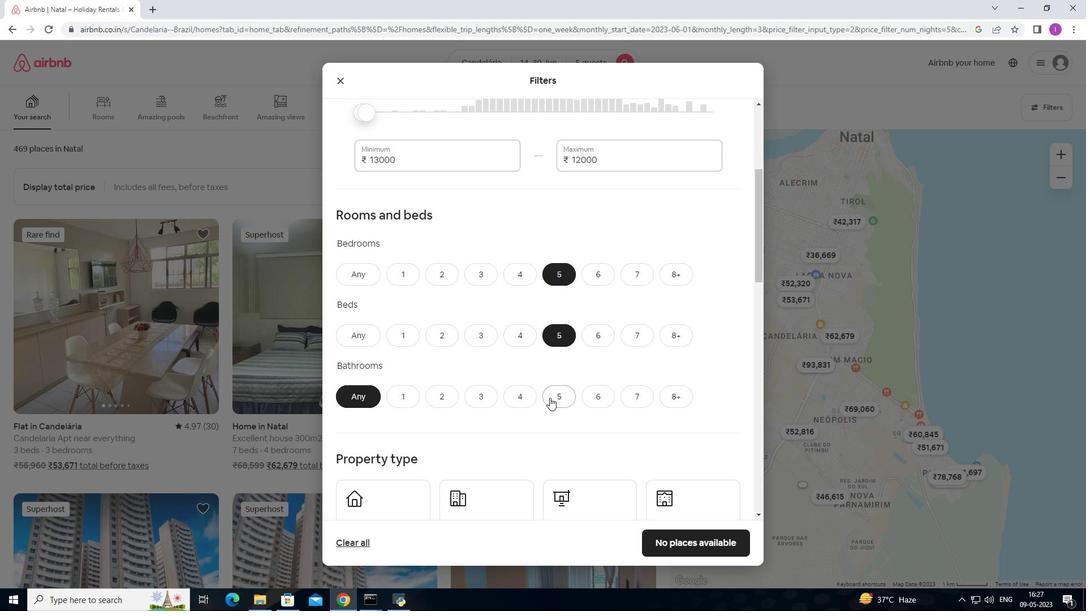 
Action: Mouse pressed left at (552, 397)
Screenshot: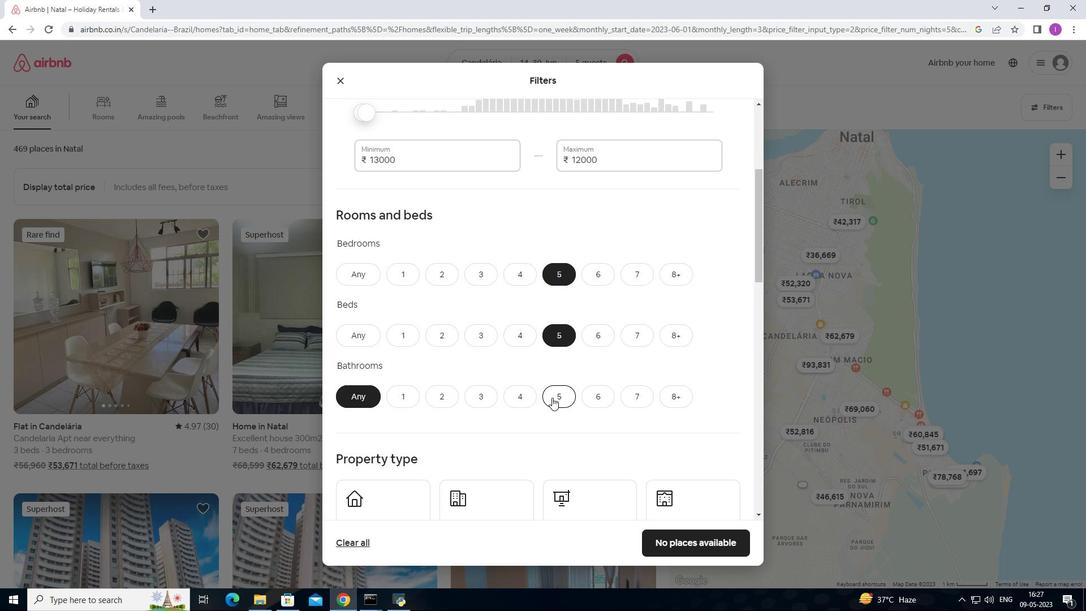 
Action: Mouse moved to (501, 391)
Screenshot: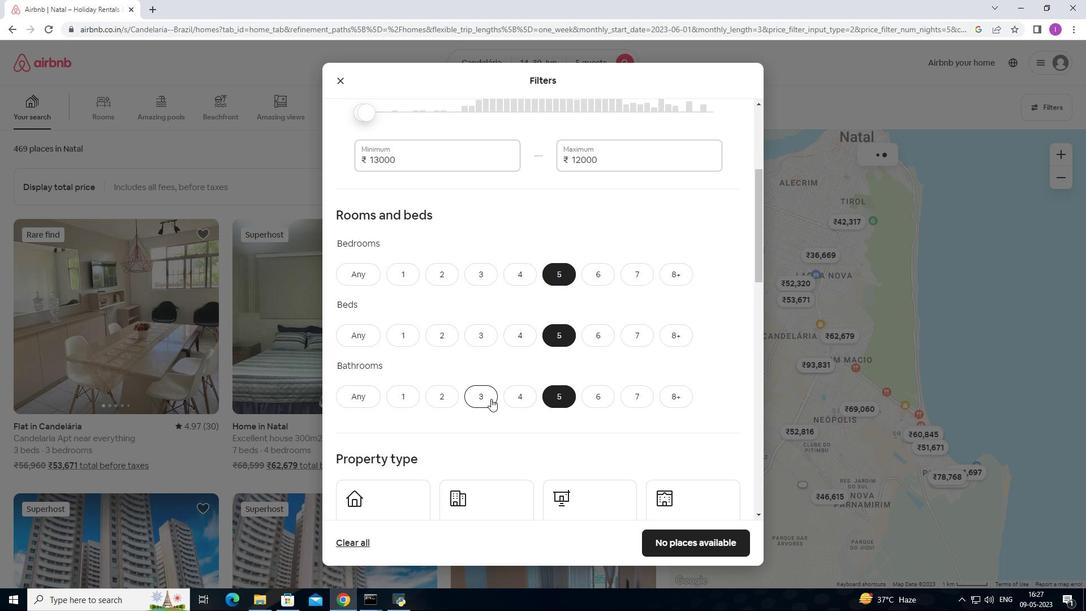 
Action: Mouse scrolled (501, 391) with delta (0, 0)
Screenshot: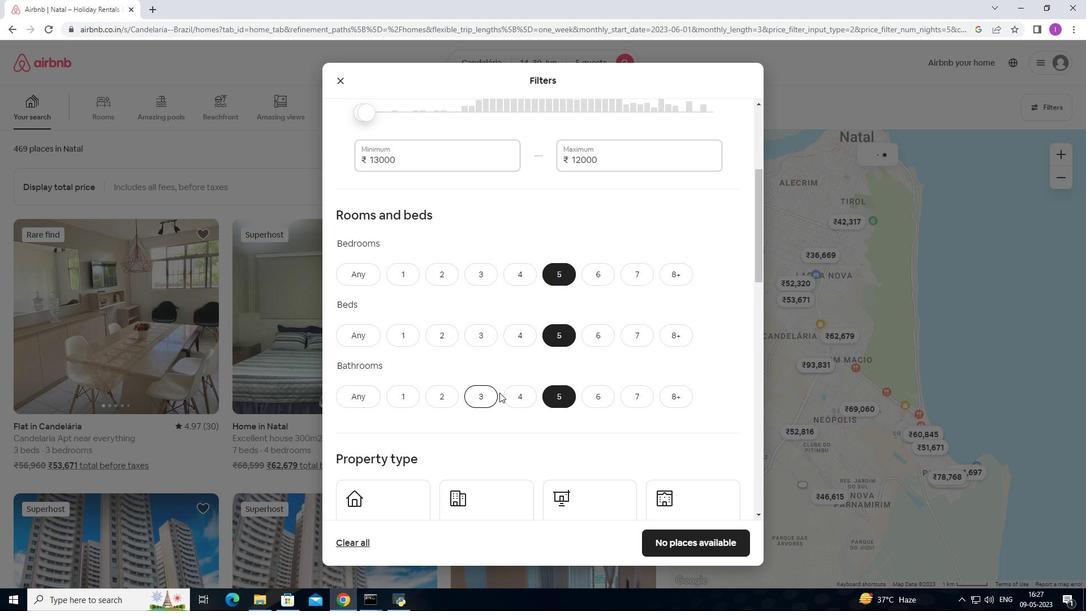 
Action: Mouse moved to (501, 391)
Screenshot: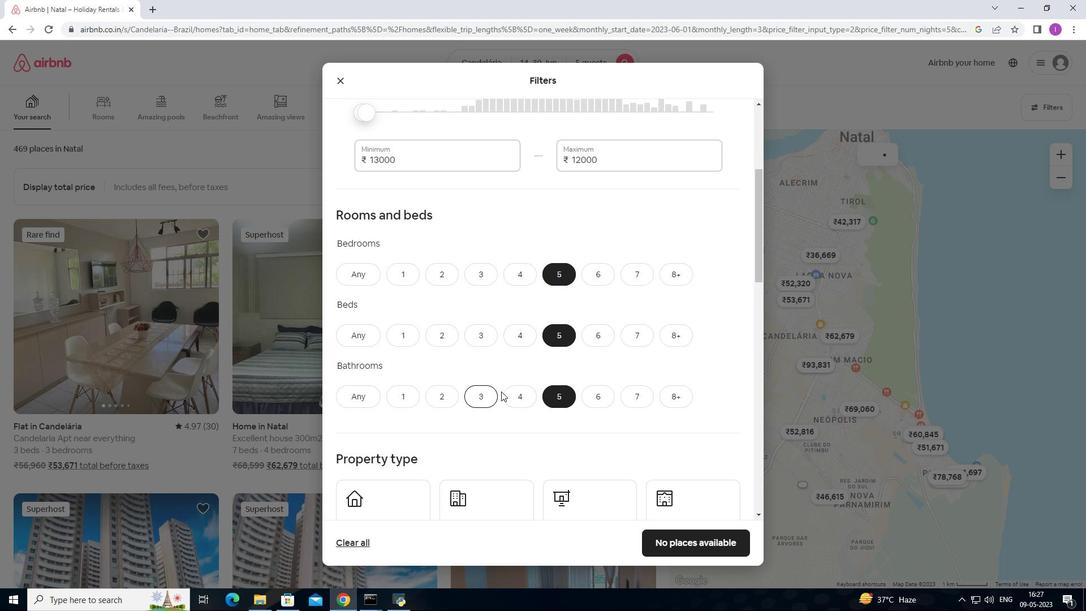 
Action: Mouse scrolled (501, 390) with delta (0, 0)
Screenshot: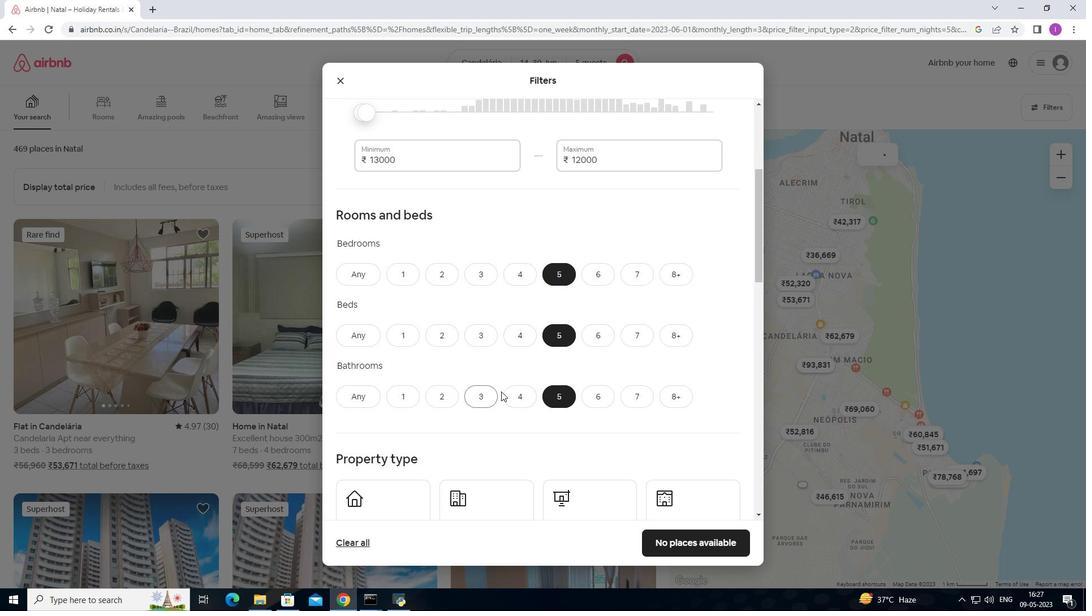 
Action: Mouse moved to (405, 392)
Screenshot: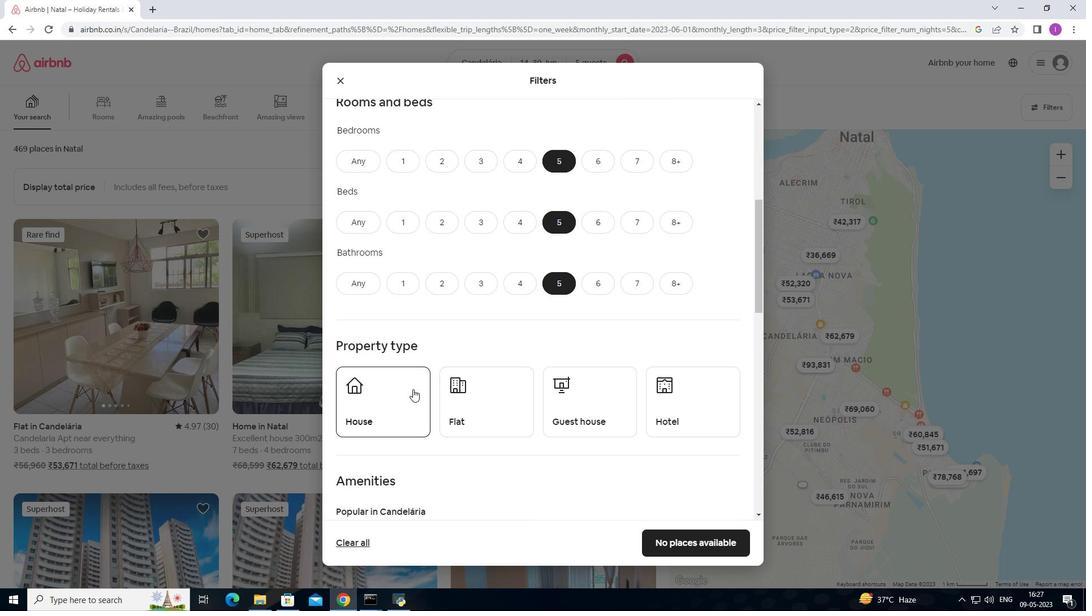 
Action: Mouse pressed left at (405, 392)
Screenshot: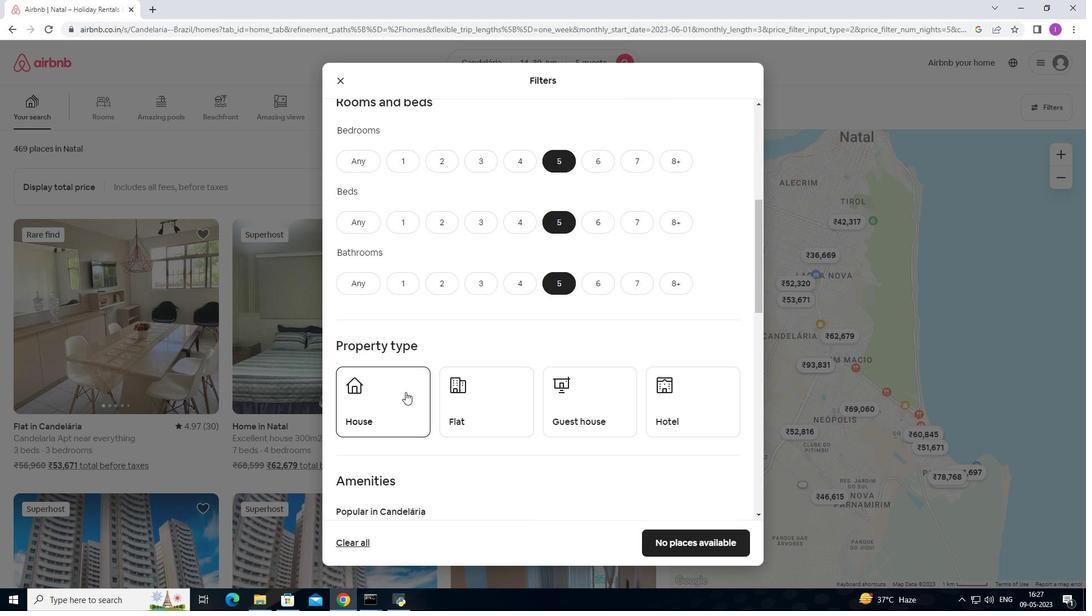 
Action: Mouse moved to (505, 395)
Screenshot: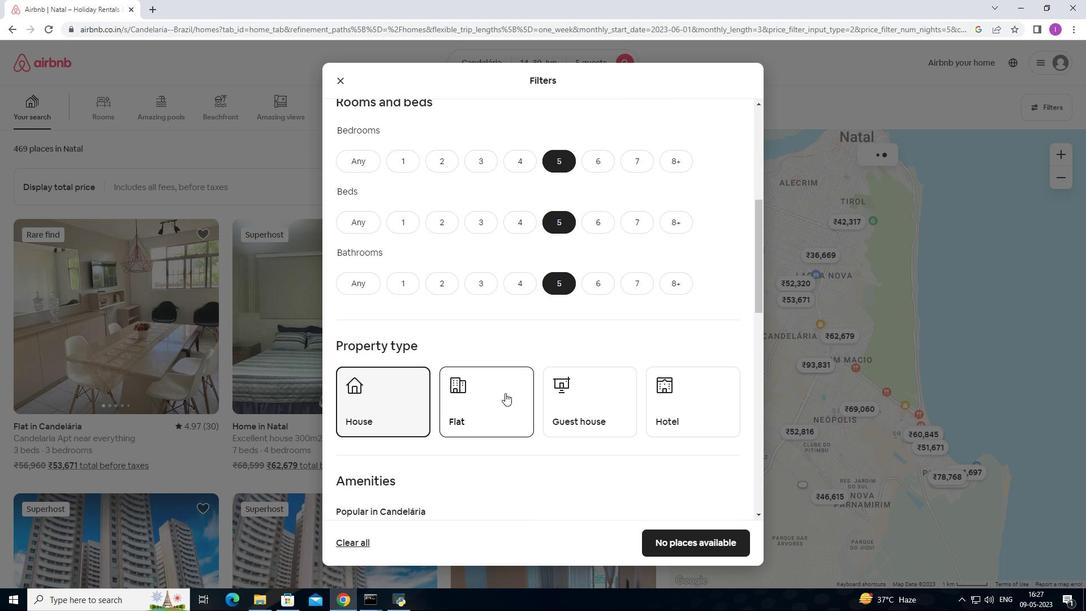 
Action: Mouse pressed left at (505, 395)
Screenshot: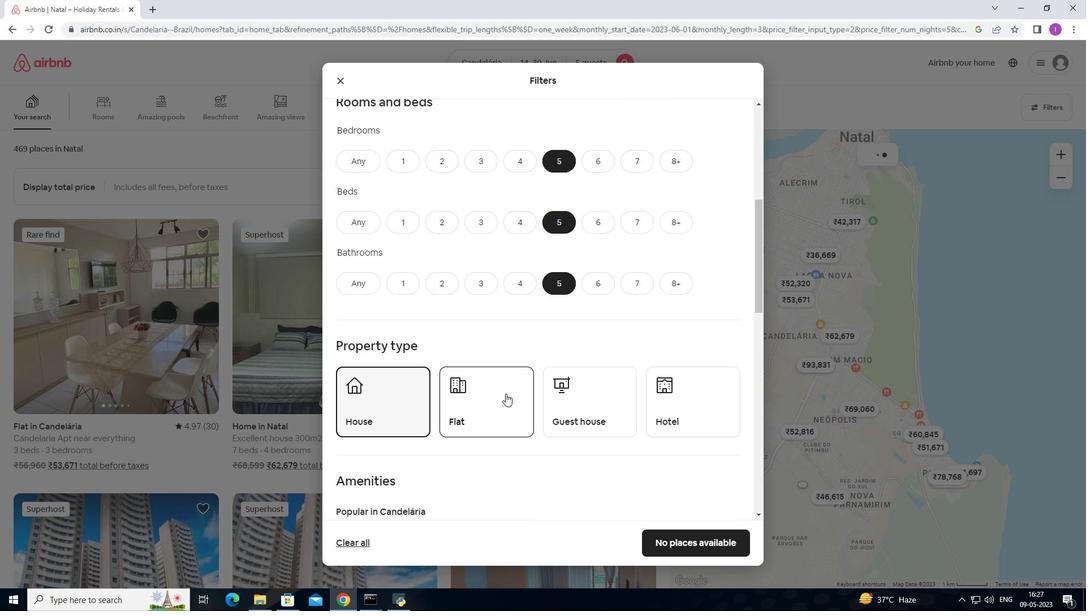 
Action: Mouse moved to (585, 404)
Screenshot: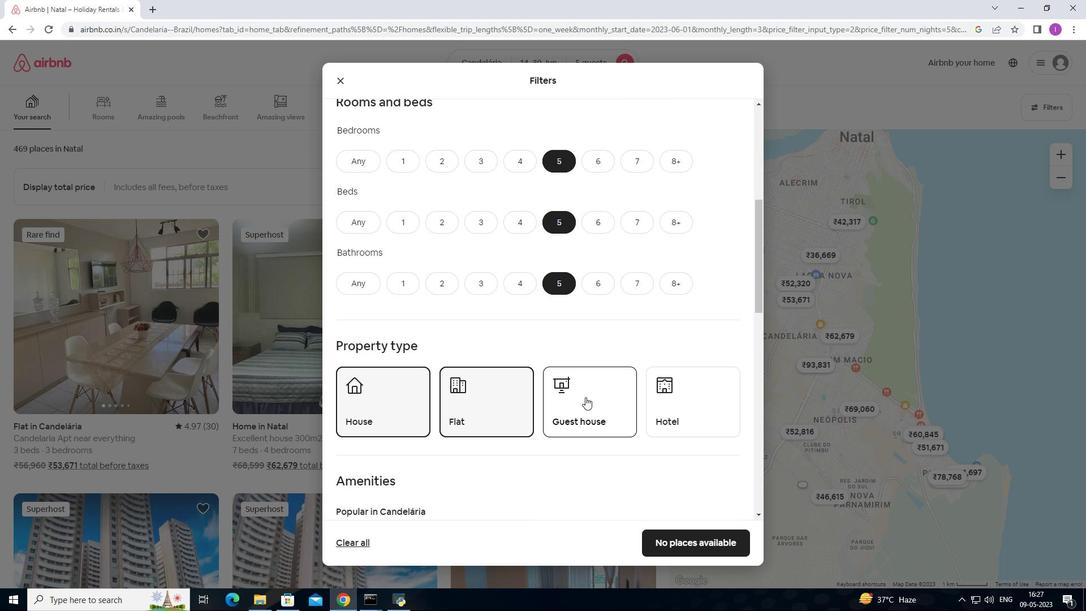 
Action: Mouse pressed left at (585, 404)
Screenshot: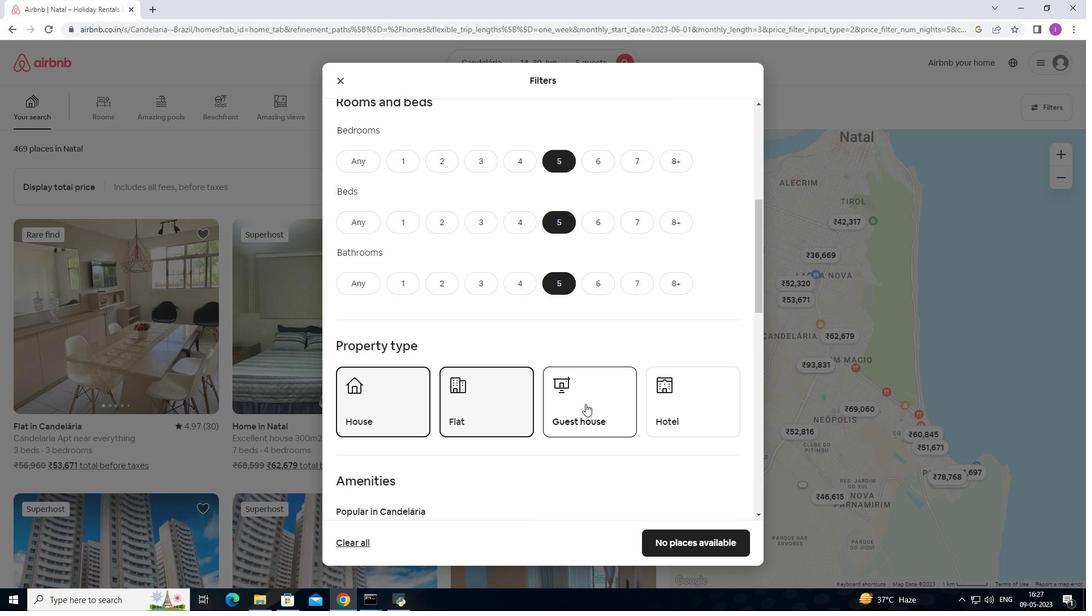 
Action: Mouse moved to (545, 444)
Screenshot: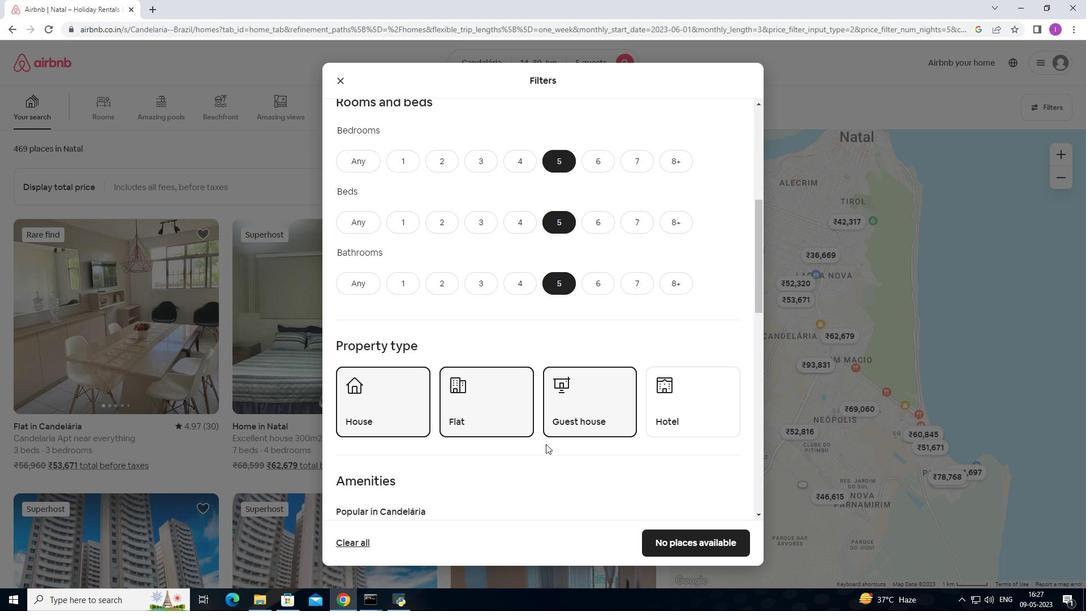 
Action: Mouse scrolled (545, 443) with delta (0, 0)
Screenshot: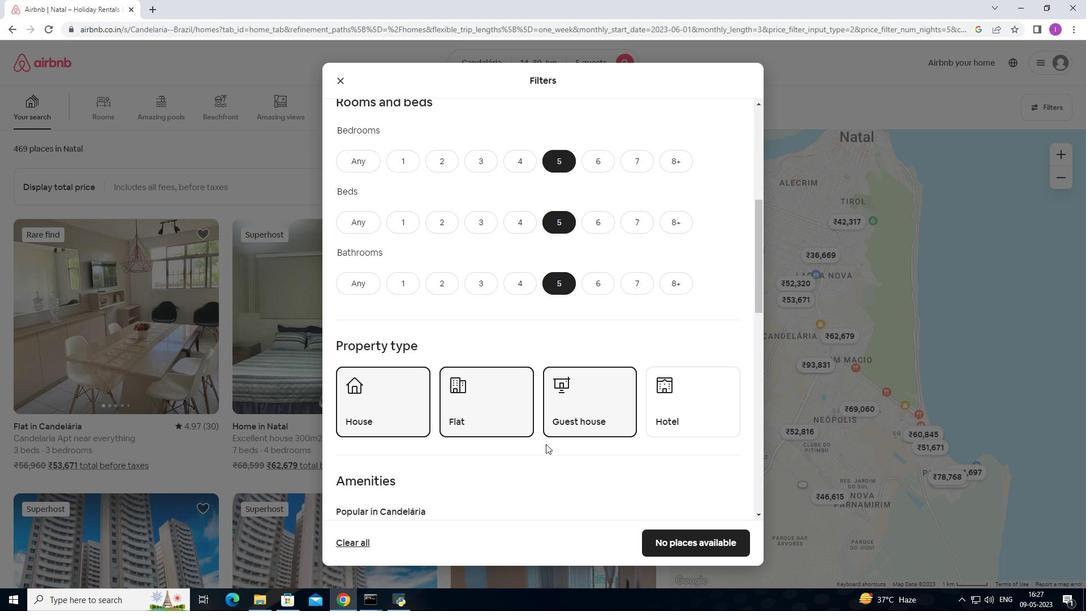 
Action: Mouse scrolled (545, 443) with delta (0, 0)
Screenshot: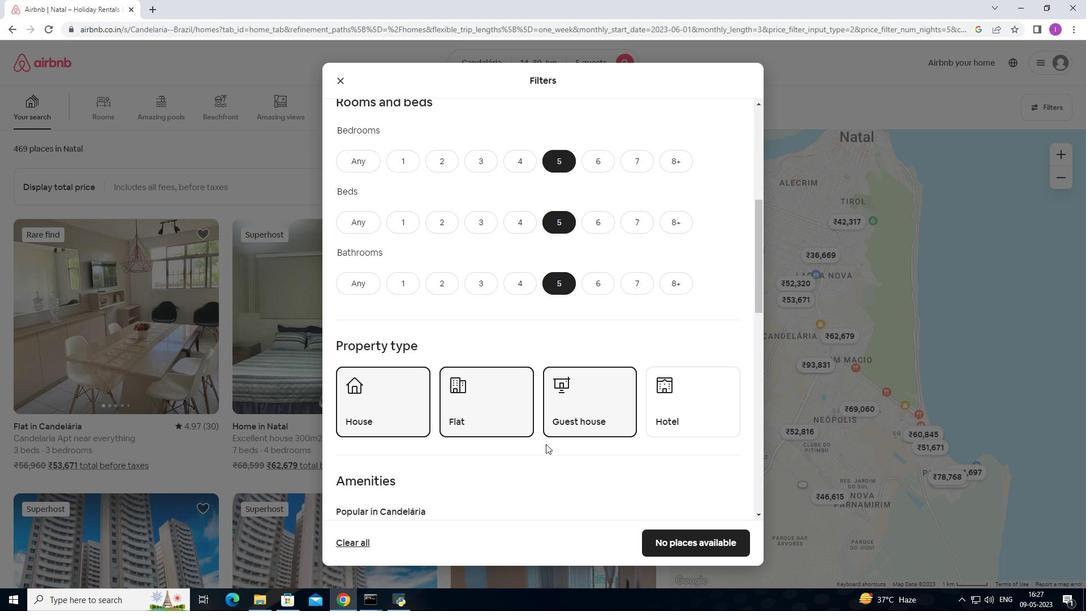 
Action: Mouse scrolled (545, 443) with delta (0, 0)
Screenshot: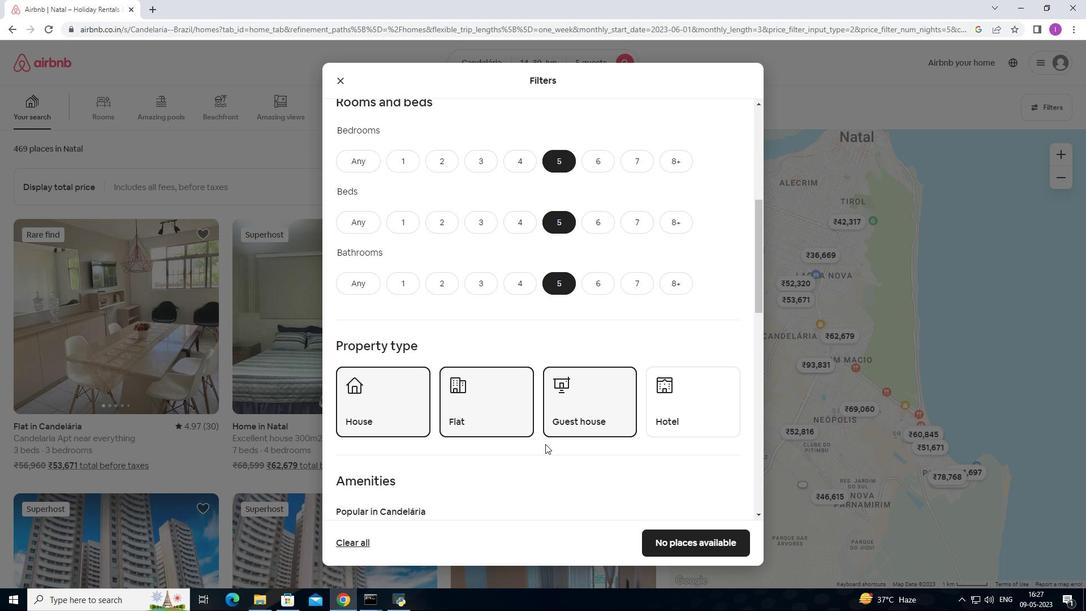 
Action: Mouse scrolled (545, 443) with delta (0, 0)
Screenshot: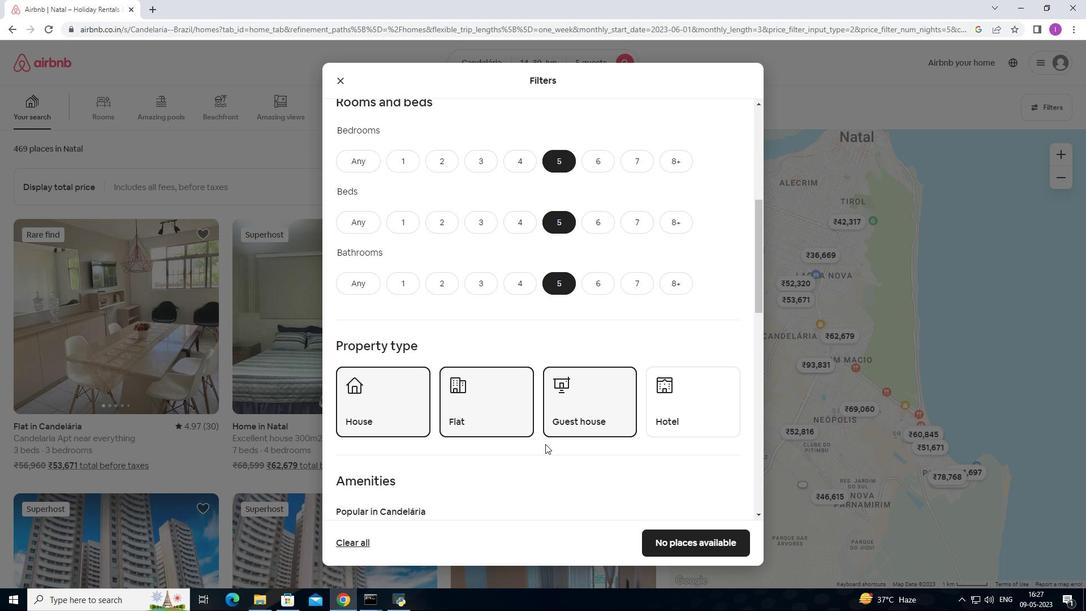 
Action: Mouse scrolled (545, 443) with delta (0, 0)
Screenshot: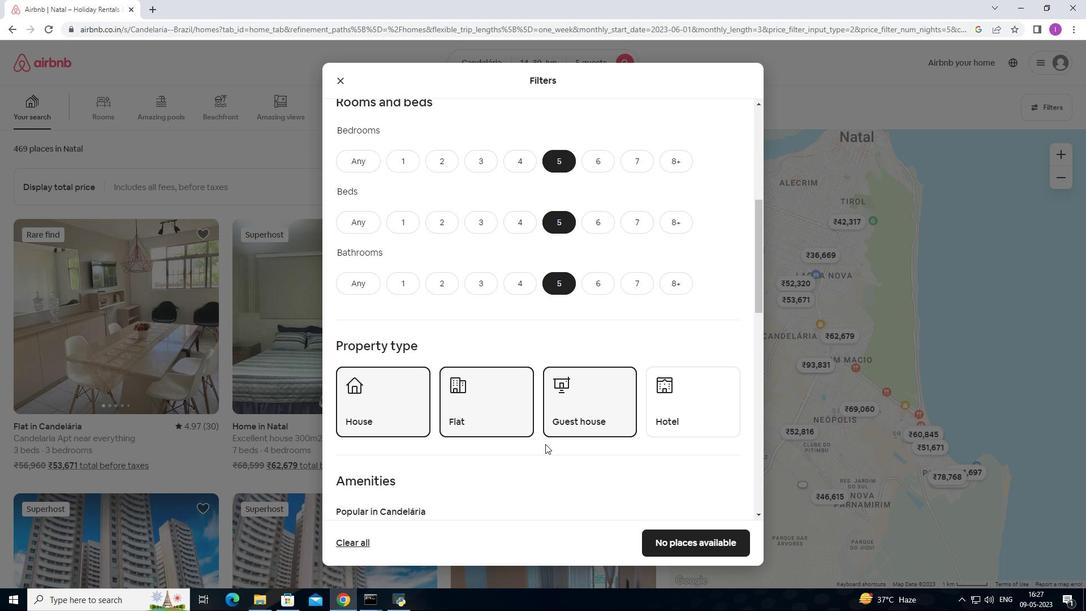 
Action: Mouse moved to (344, 284)
Screenshot: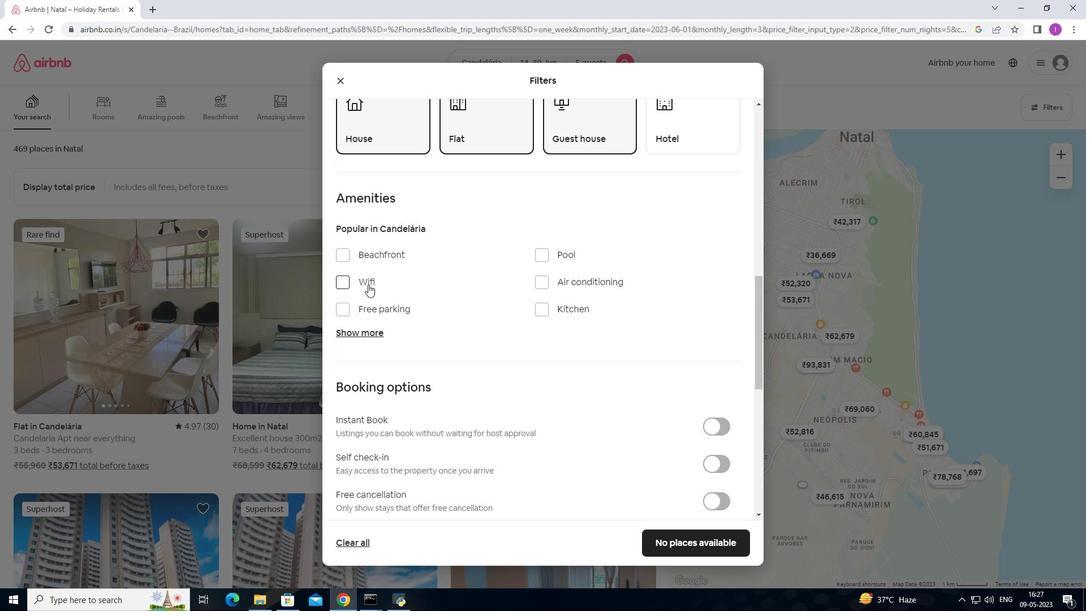 
Action: Mouse pressed left at (344, 284)
Screenshot: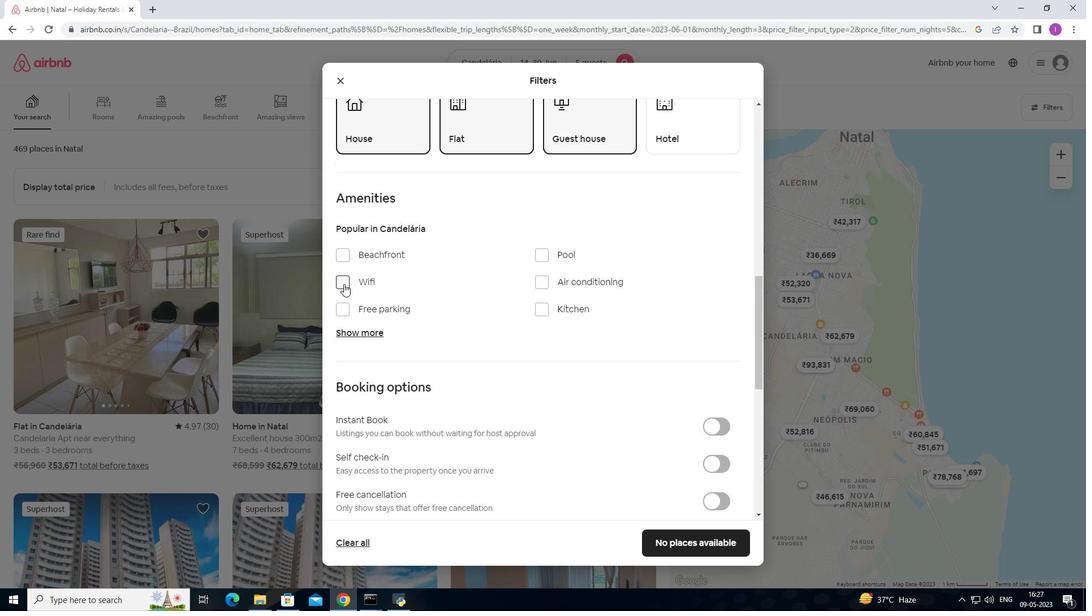 
Action: Mouse moved to (348, 310)
Screenshot: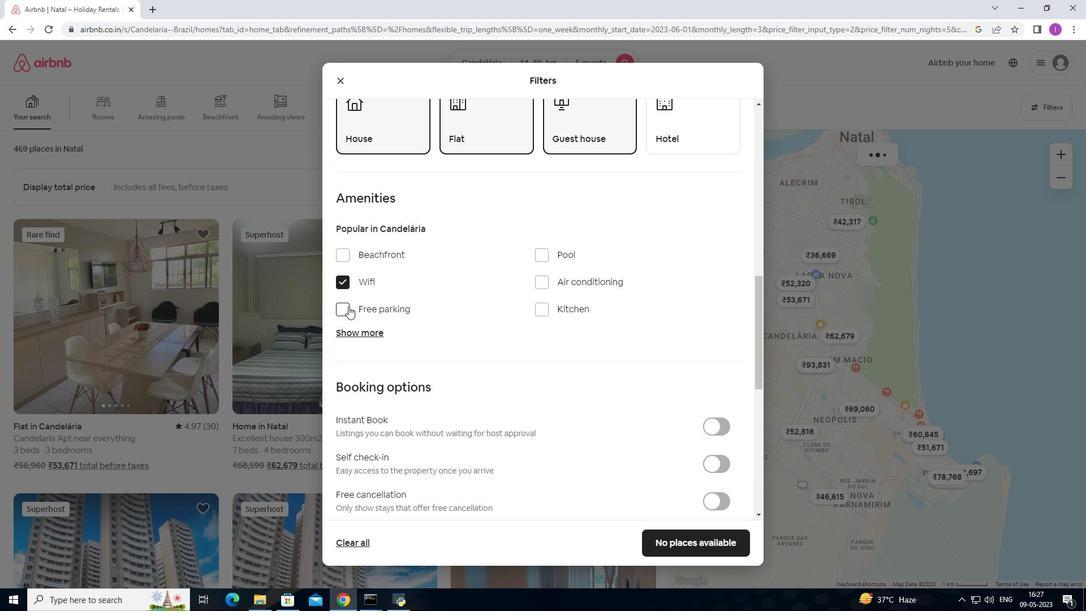 
Action: Mouse pressed left at (348, 310)
Screenshot: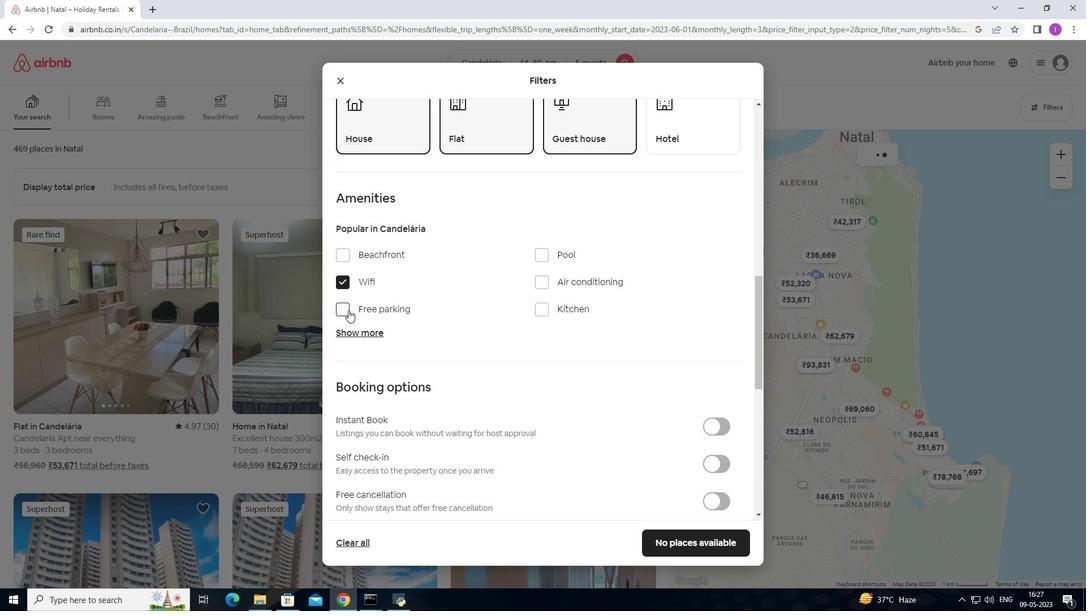 
Action: Mouse moved to (378, 336)
Screenshot: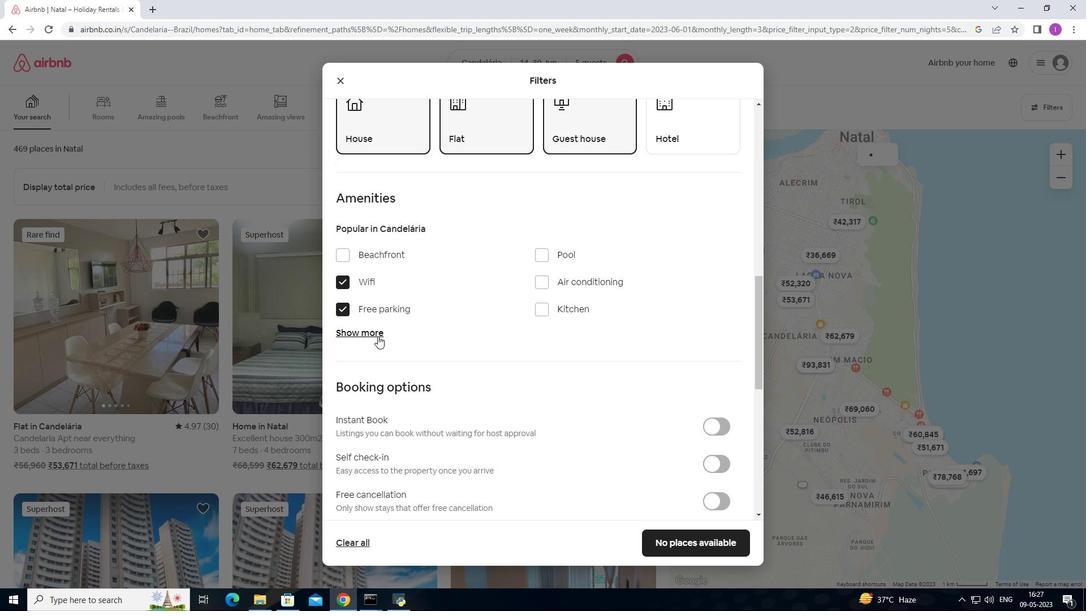 
Action: Mouse pressed left at (378, 336)
Screenshot: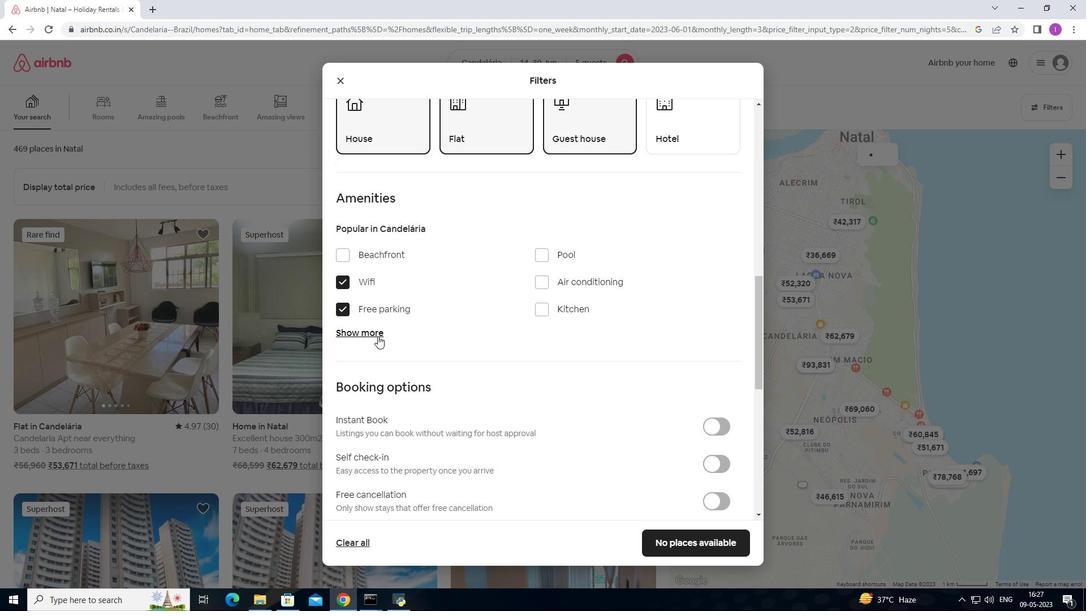 
Action: Mouse moved to (348, 426)
Screenshot: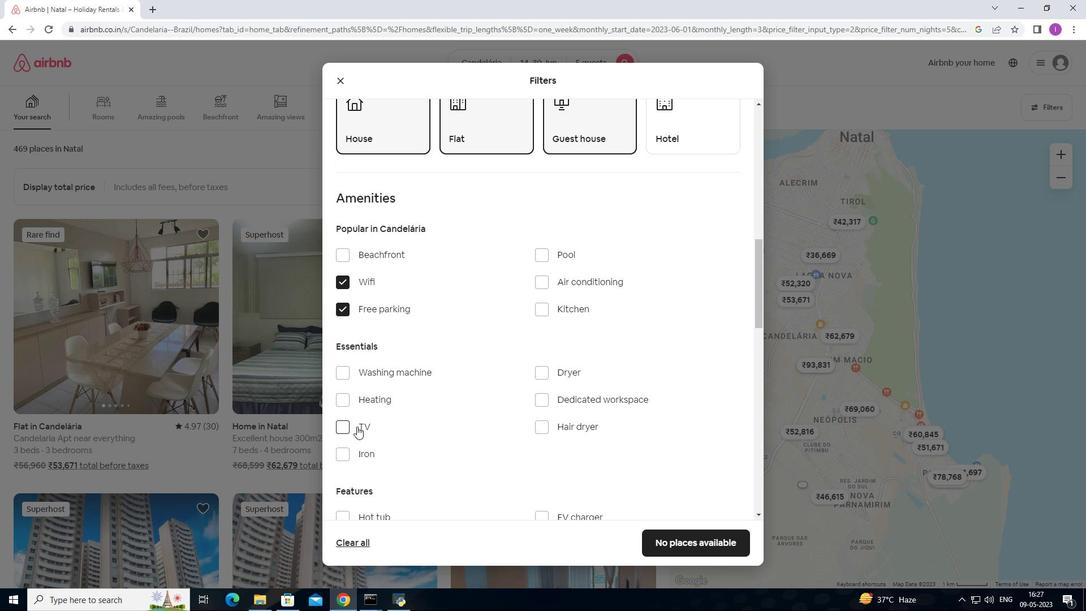 
Action: Mouse pressed left at (348, 426)
Screenshot: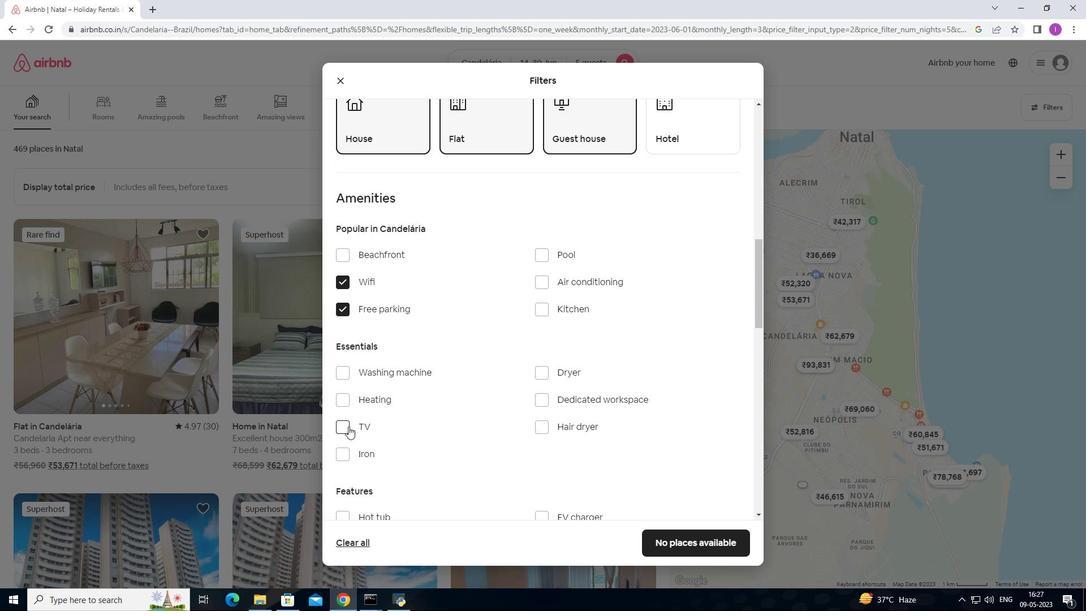 
Action: Mouse moved to (417, 435)
Screenshot: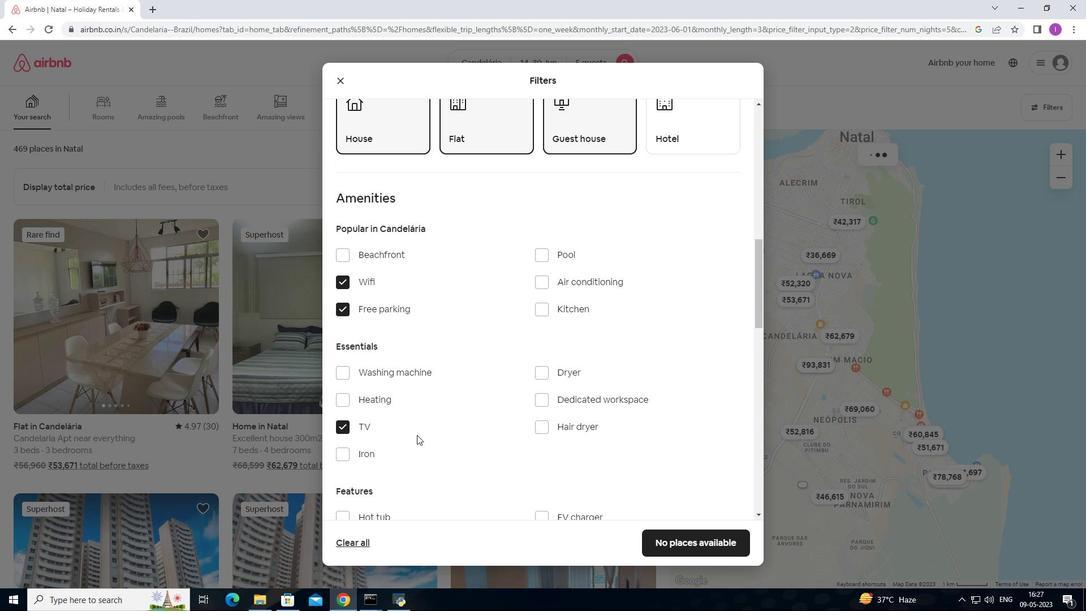 
Action: Mouse scrolled (417, 435) with delta (0, 0)
Screenshot: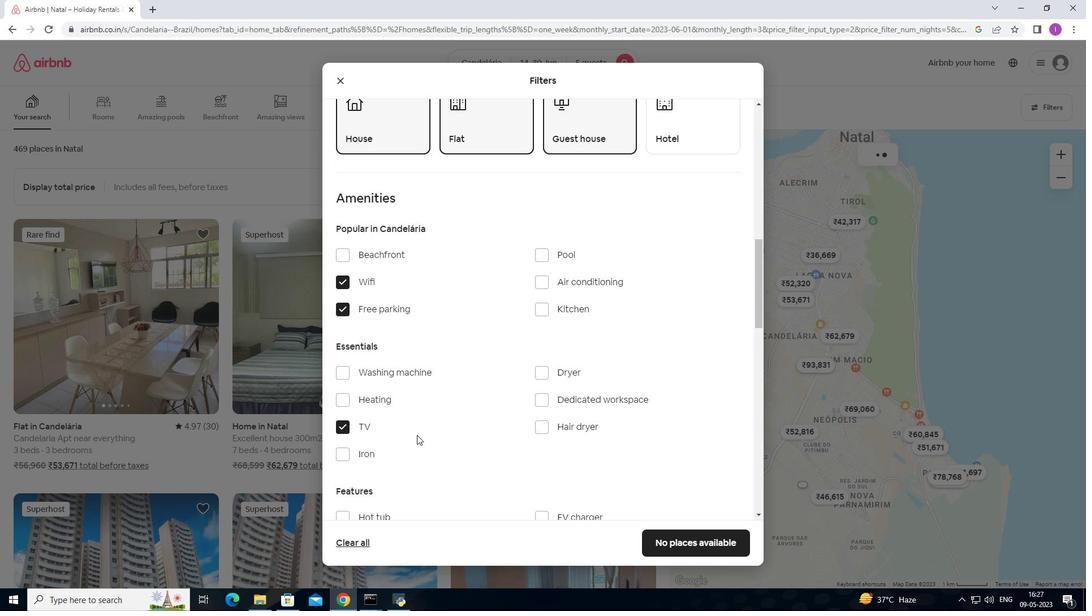 
Action: Mouse scrolled (417, 435) with delta (0, 0)
Screenshot: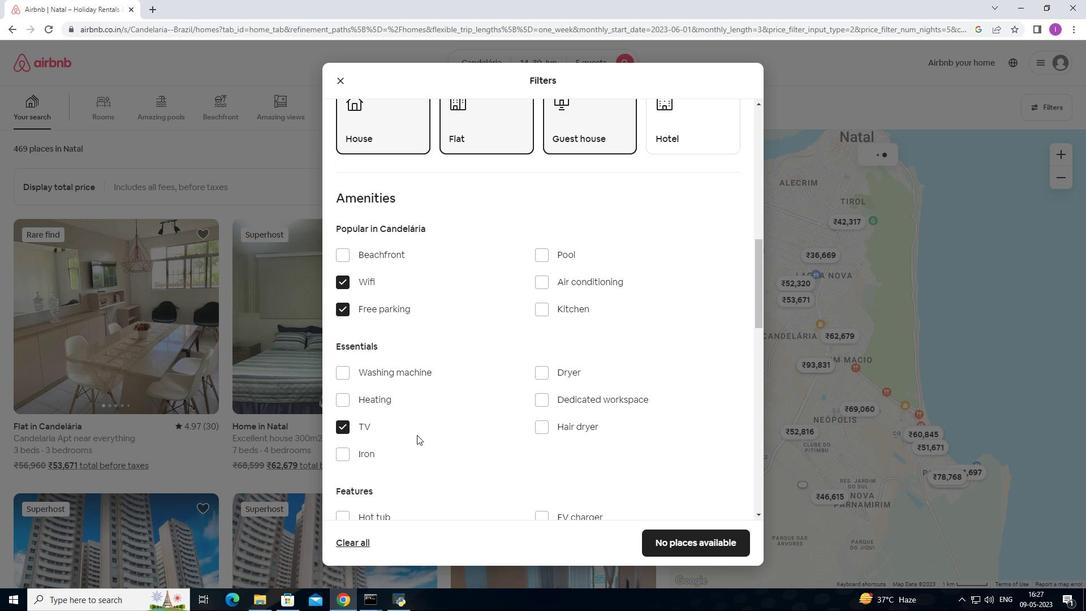 
Action: Mouse scrolled (417, 435) with delta (0, 0)
Screenshot: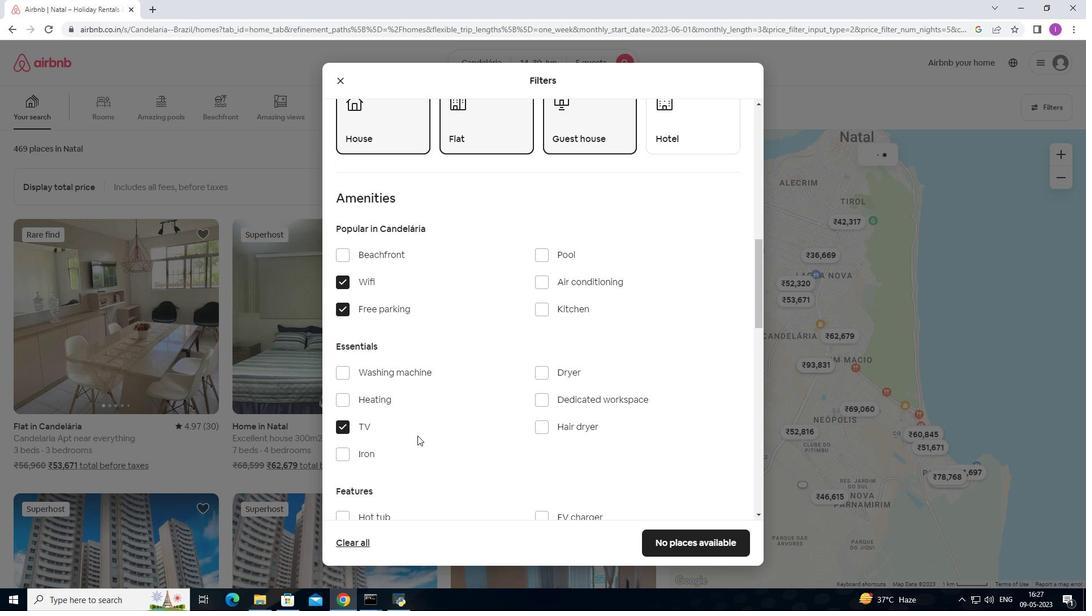 
Action: Mouse moved to (542, 374)
Screenshot: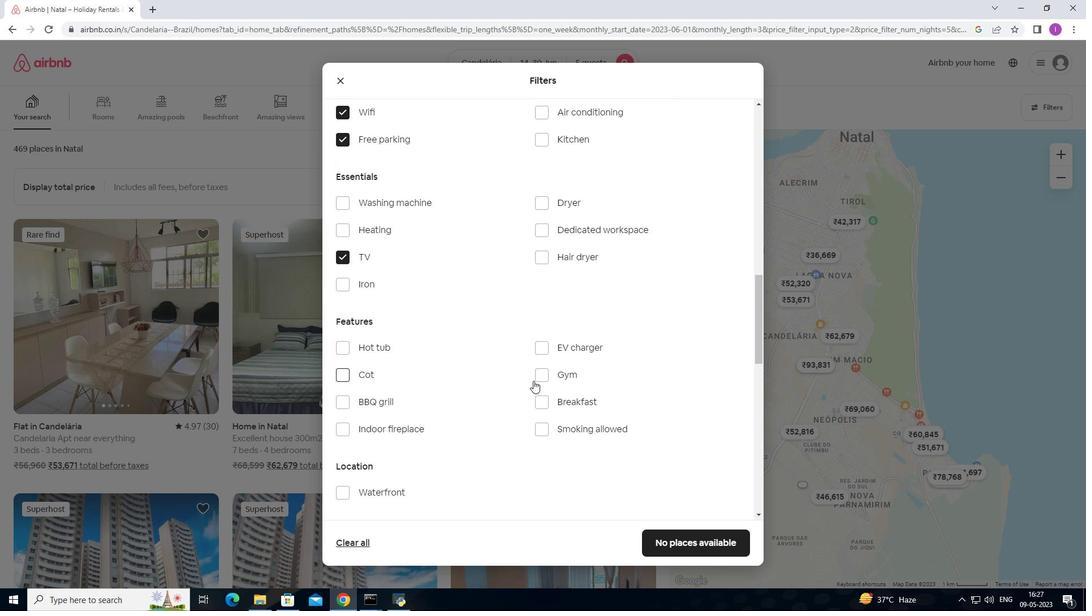 
Action: Mouse pressed left at (542, 374)
Screenshot: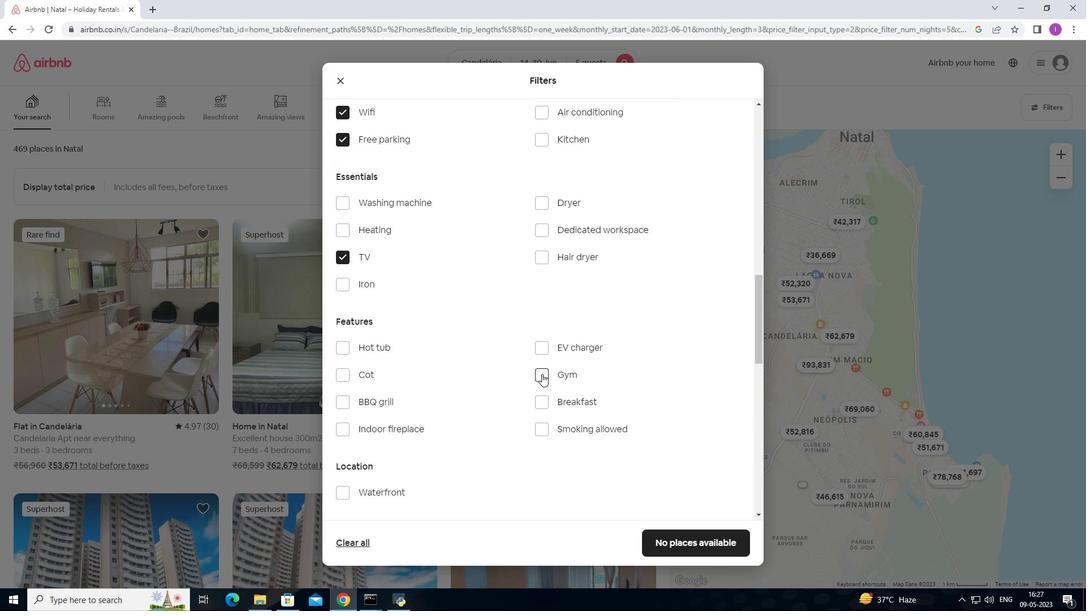 
Action: Mouse moved to (542, 400)
Screenshot: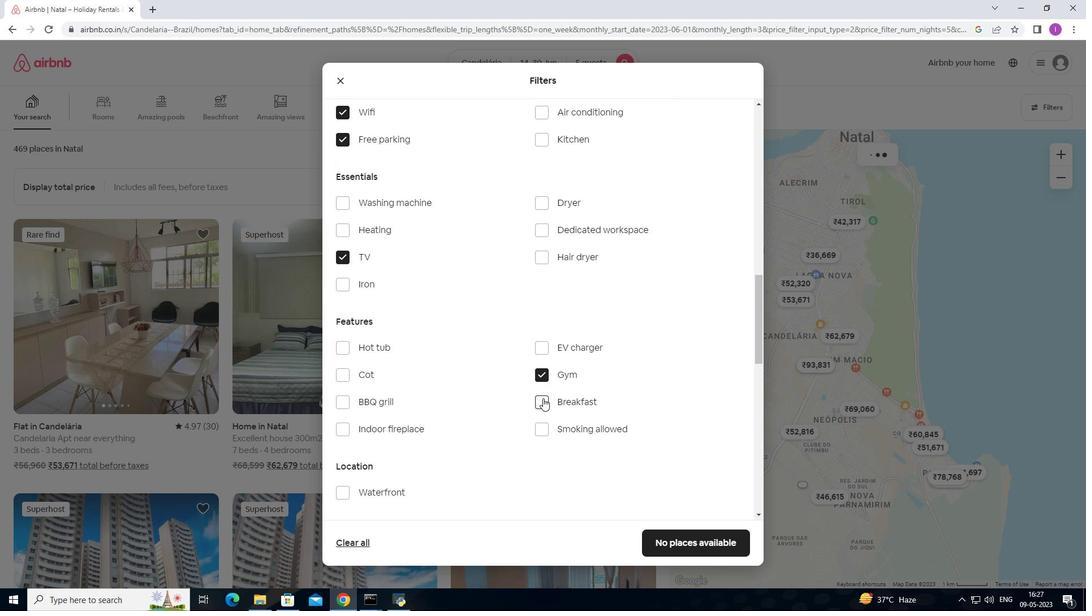 
Action: Mouse pressed left at (542, 400)
Screenshot: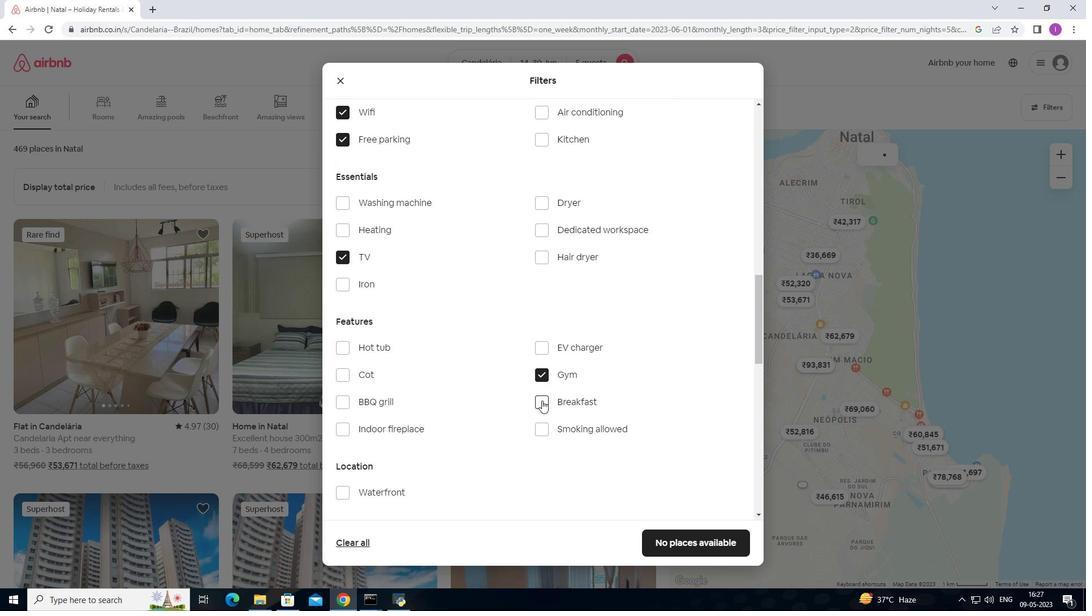 
Action: Mouse scrolled (542, 400) with delta (0, 0)
Screenshot: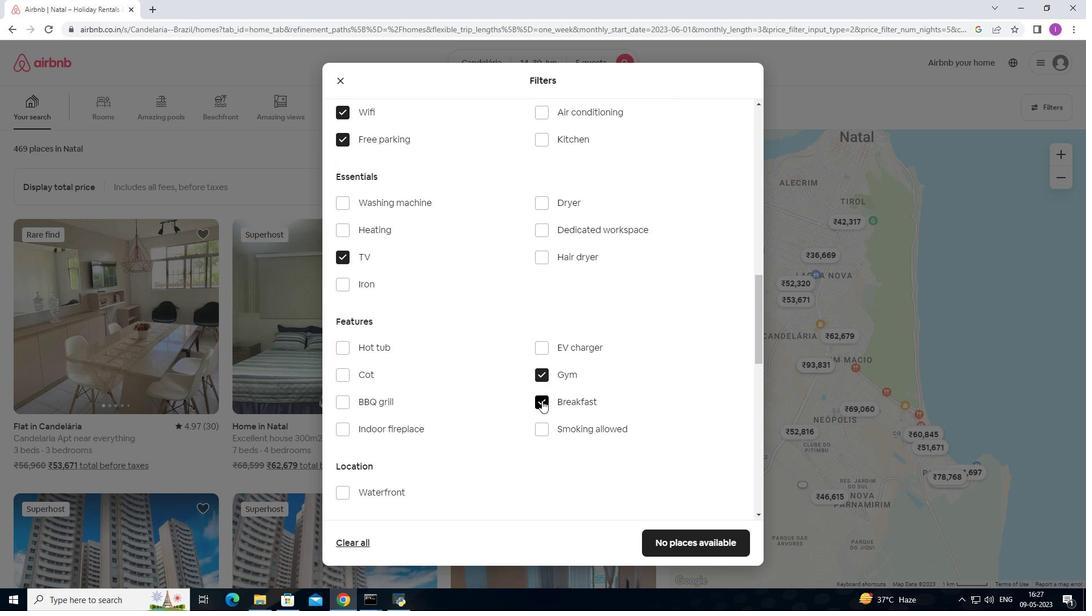
Action: Mouse scrolled (542, 400) with delta (0, 0)
Screenshot: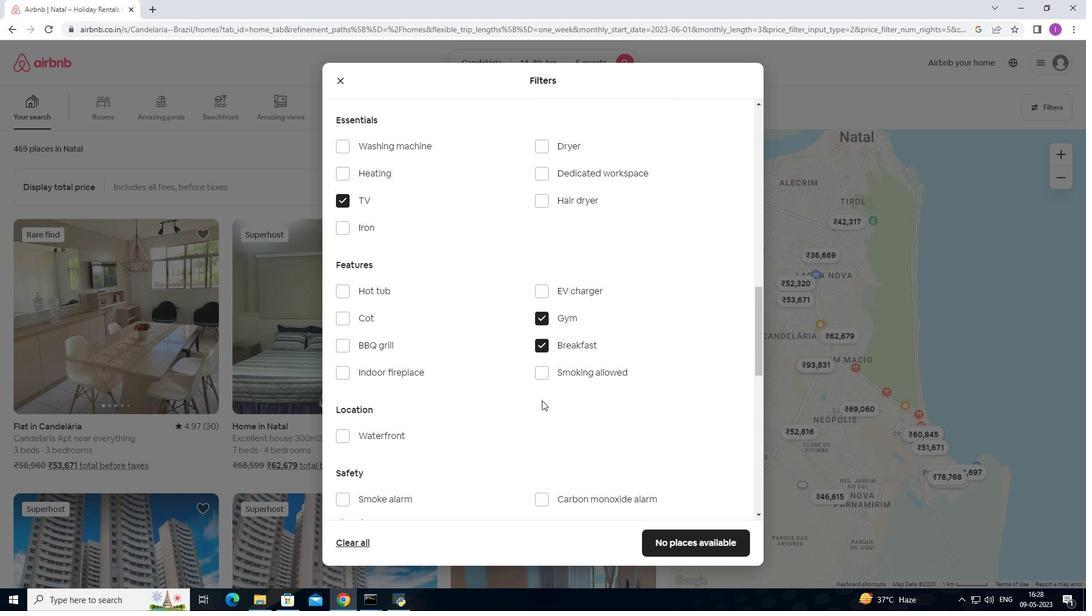 
Action: Mouse scrolled (542, 400) with delta (0, 0)
Screenshot: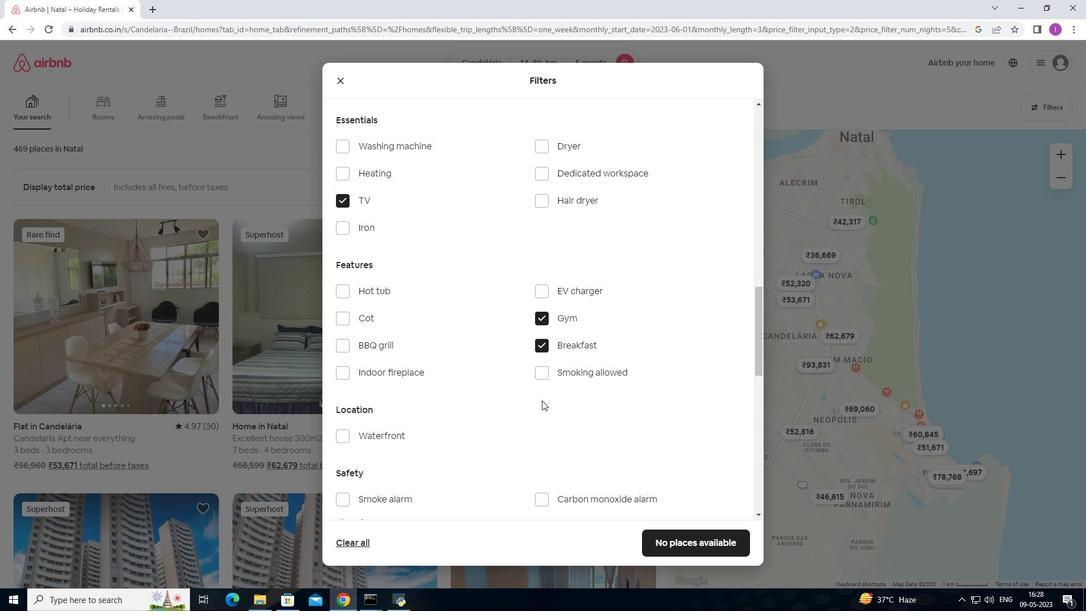 
Action: Mouse scrolled (542, 400) with delta (0, 0)
Screenshot: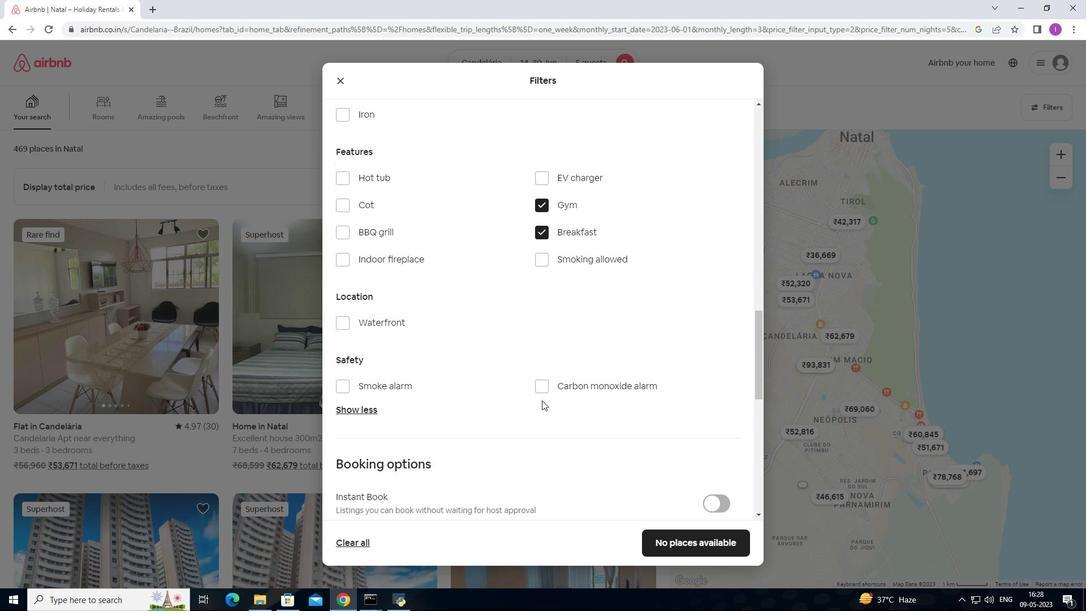 
Action: Mouse scrolled (542, 400) with delta (0, 0)
Screenshot: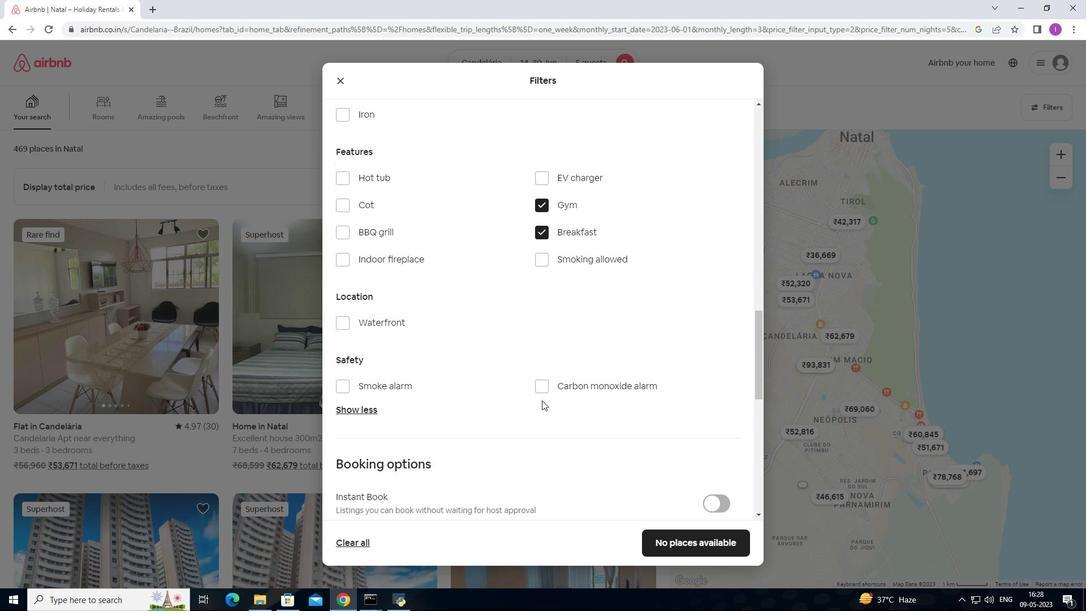 
Action: Mouse moved to (720, 420)
Screenshot: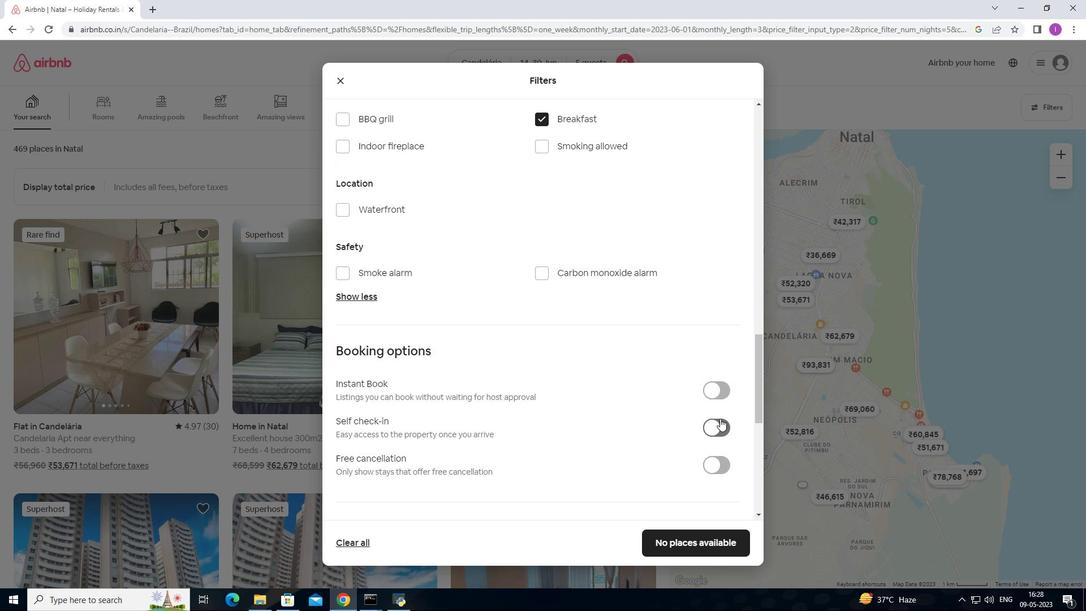 
Action: Mouse pressed left at (720, 420)
Screenshot: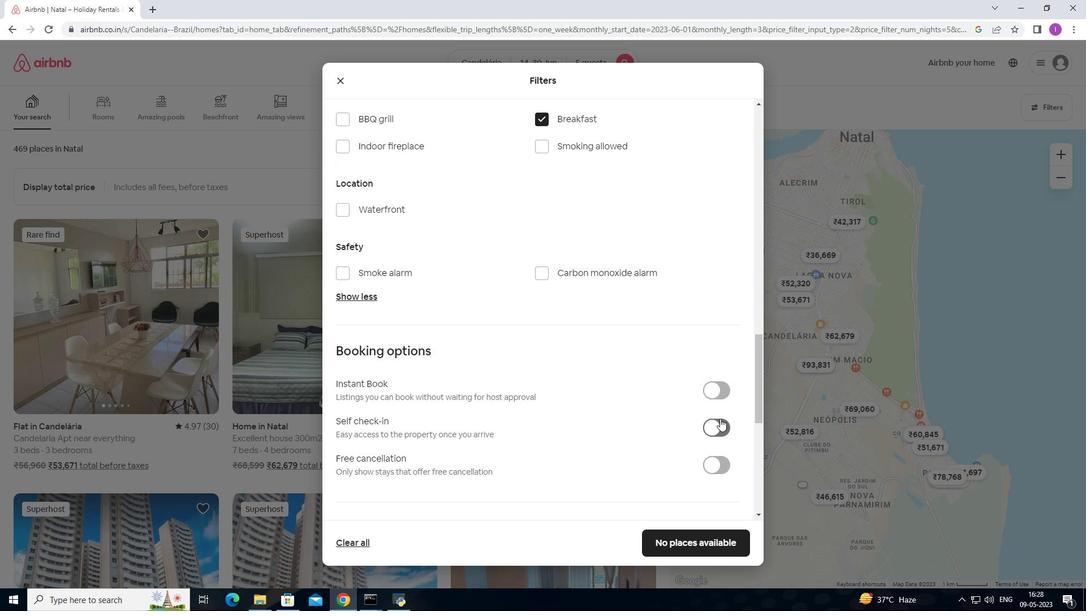 
Action: Mouse moved to (461, 473)
Screenshot: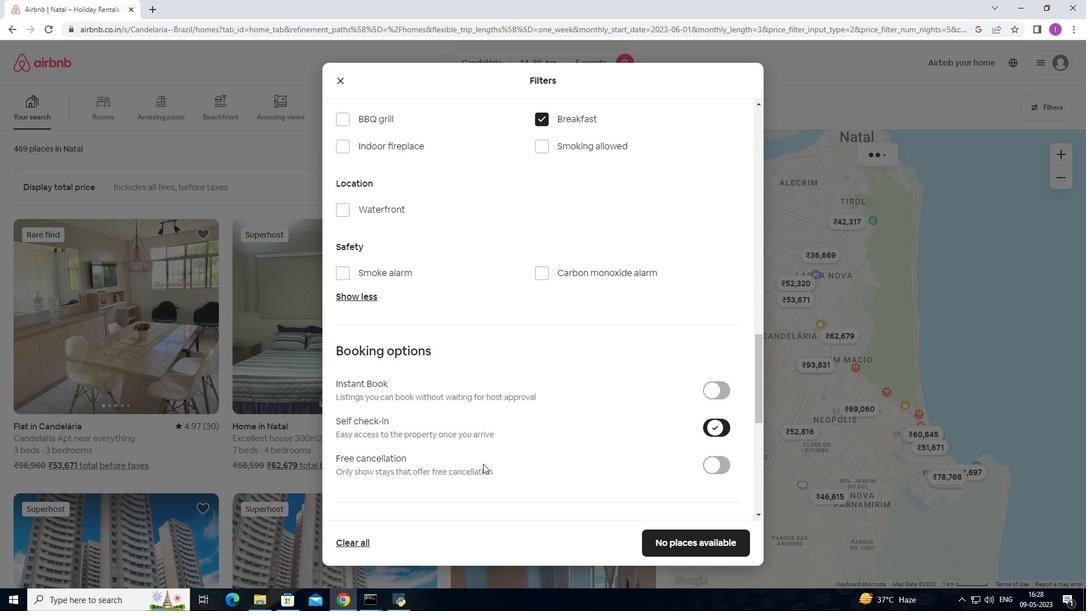 
Action: Mouse scrolled (461, 472) with delta (0, 0)
Screenshot: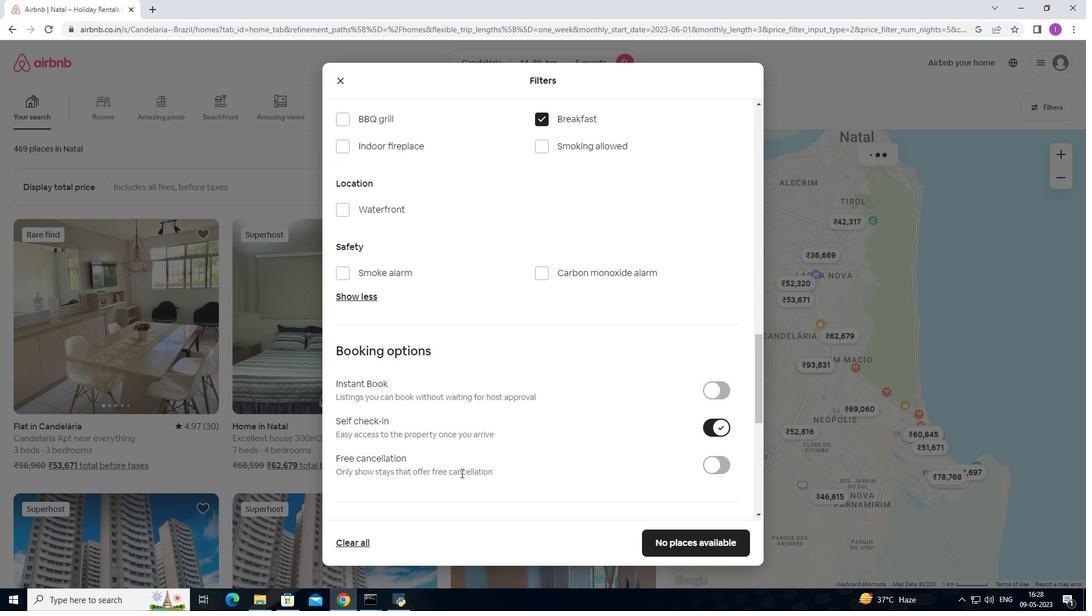 
Action: Mouse scrolled (461, 472) with delta (0, 0)
Screenshot: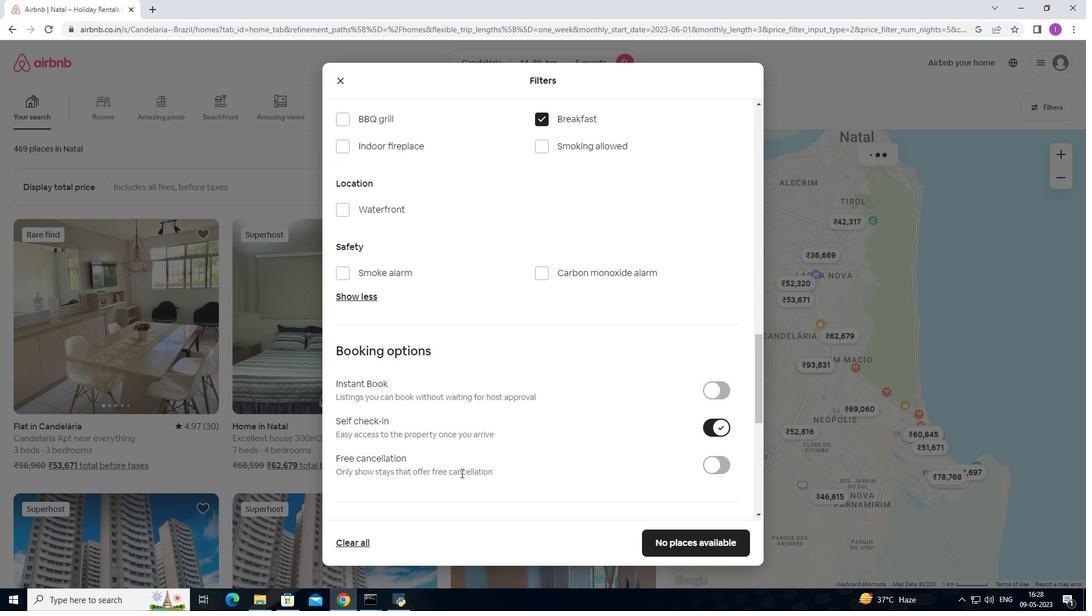 
Action: Mouse scrolled (461, 472) with delta (0, 0)
Screenshot: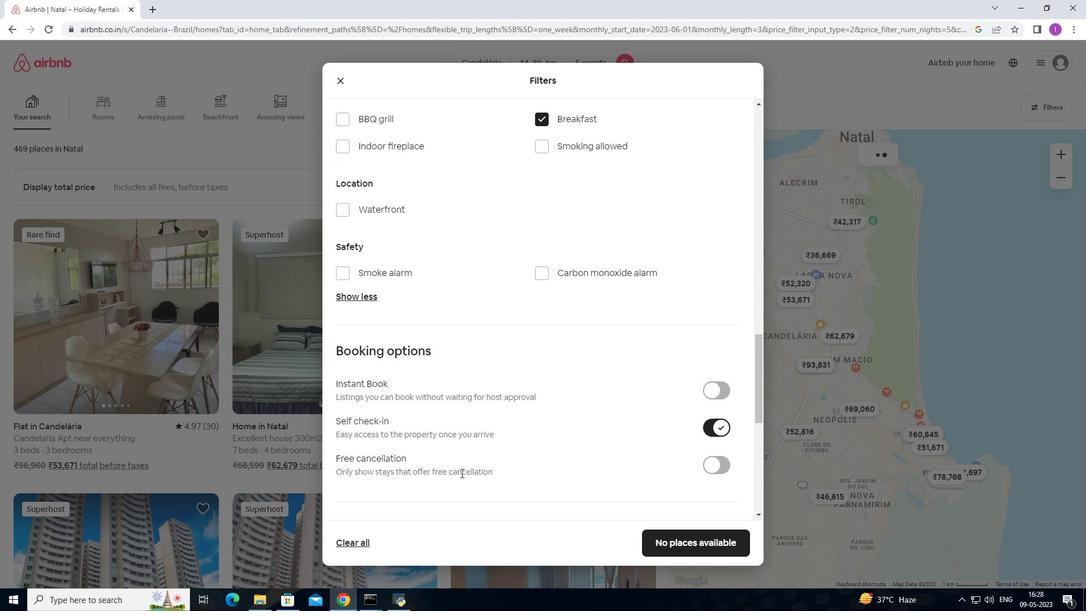
Action: Mouse scrolled (461, 472) with delta (0, 0)
Screenshot: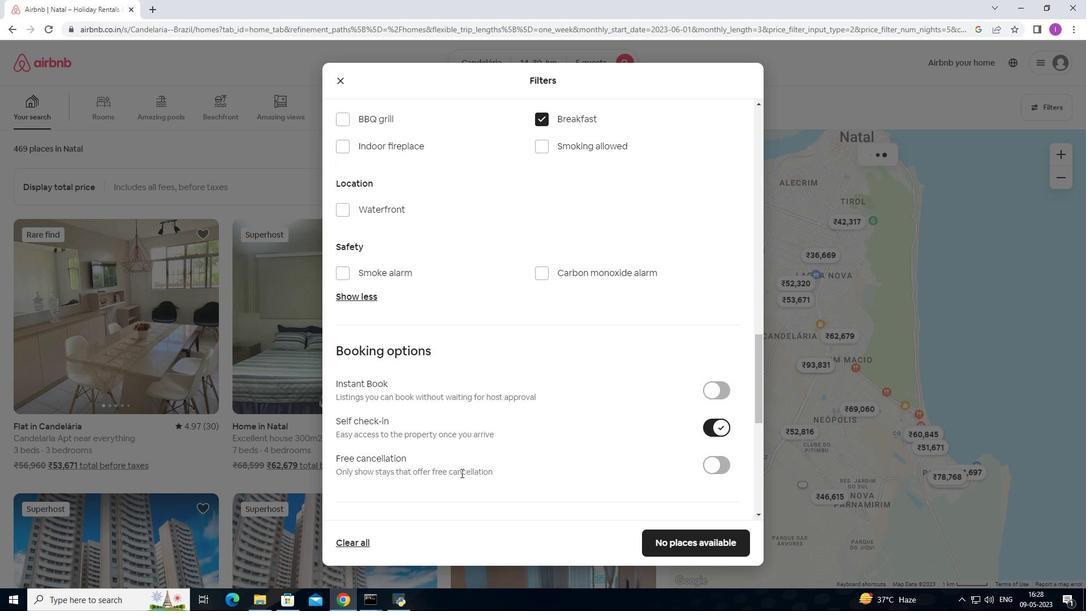
Action: Mouse scrolled (461, 472) with delta (0, 0)
Screenshot: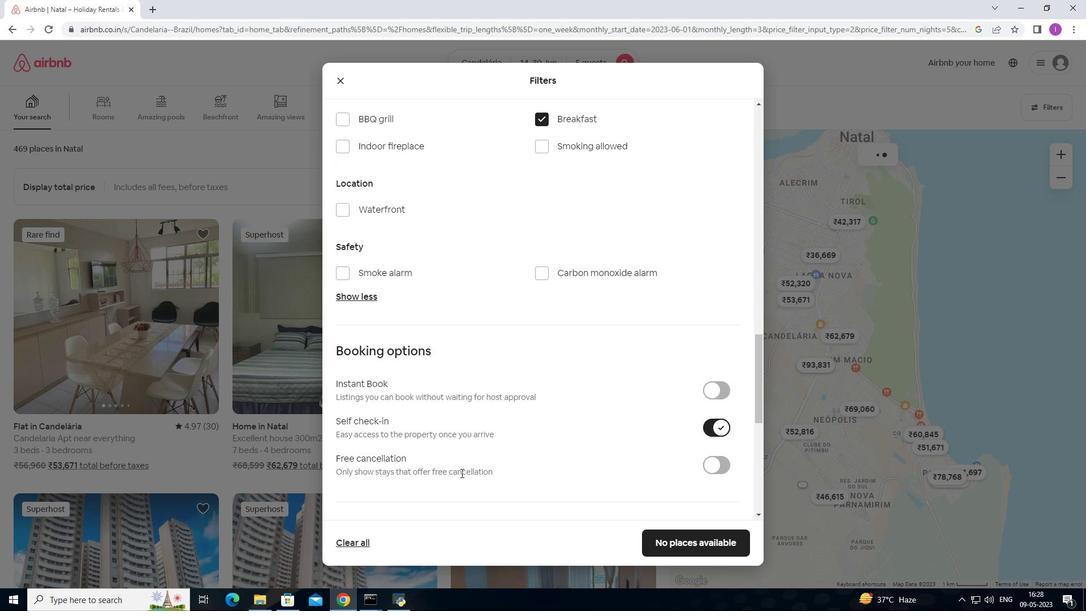 
Action: Mouse scrolled (461, 472) with delta (0, 0)
Screenshot: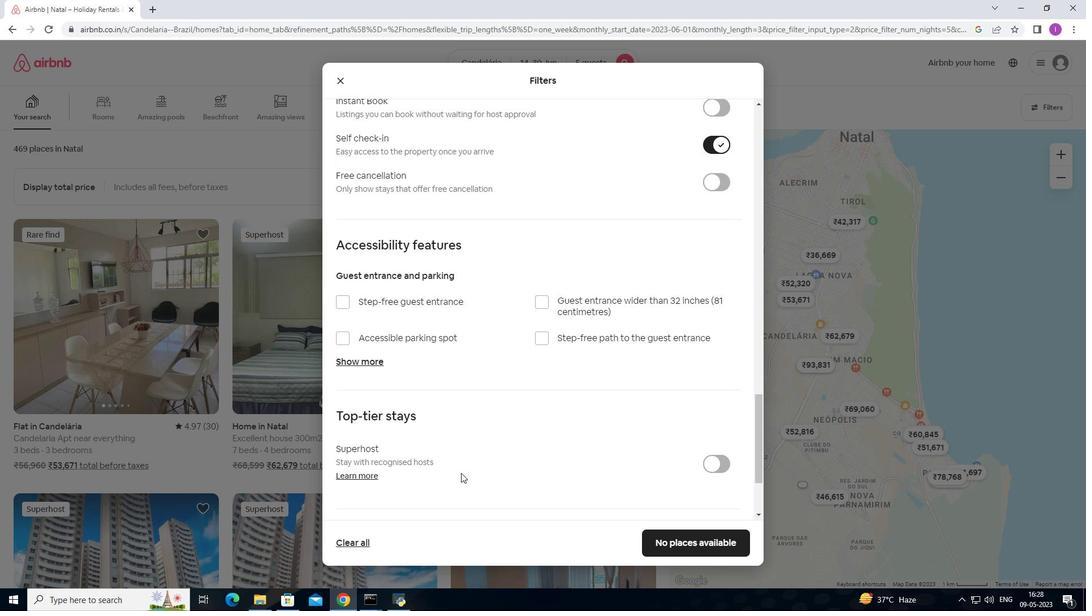 
Action: Mouse scrolled (461, 472) with delta (0, 0)
Screenshot: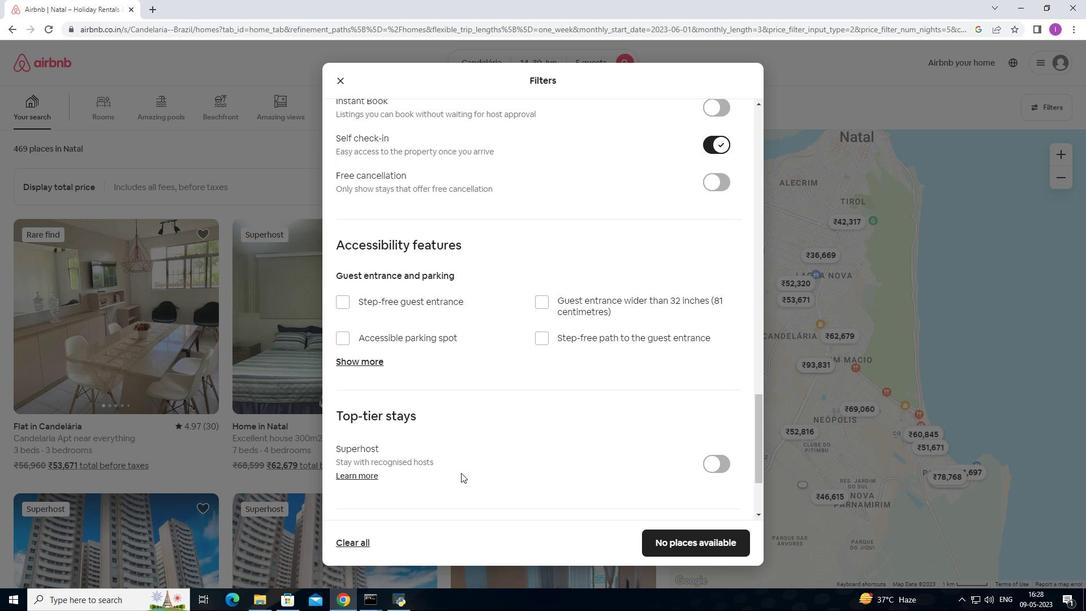 
Action: Mouse scrolled (461, 472) with delta (0, 0)
Screenshot: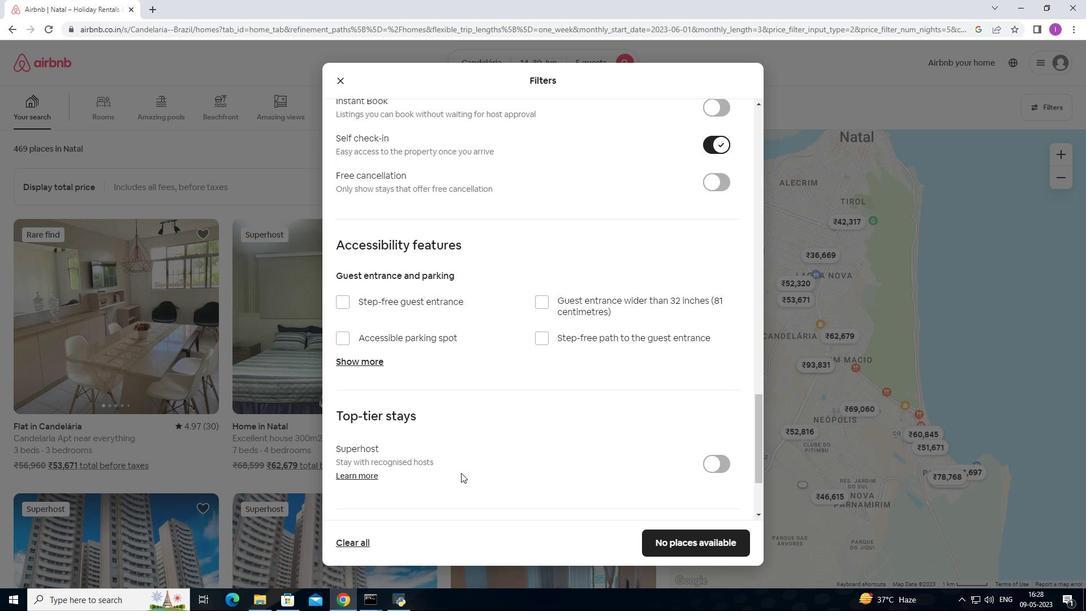 
Action: Mouse scrolled (461, 472) with delta (0, 0)
Screenshot: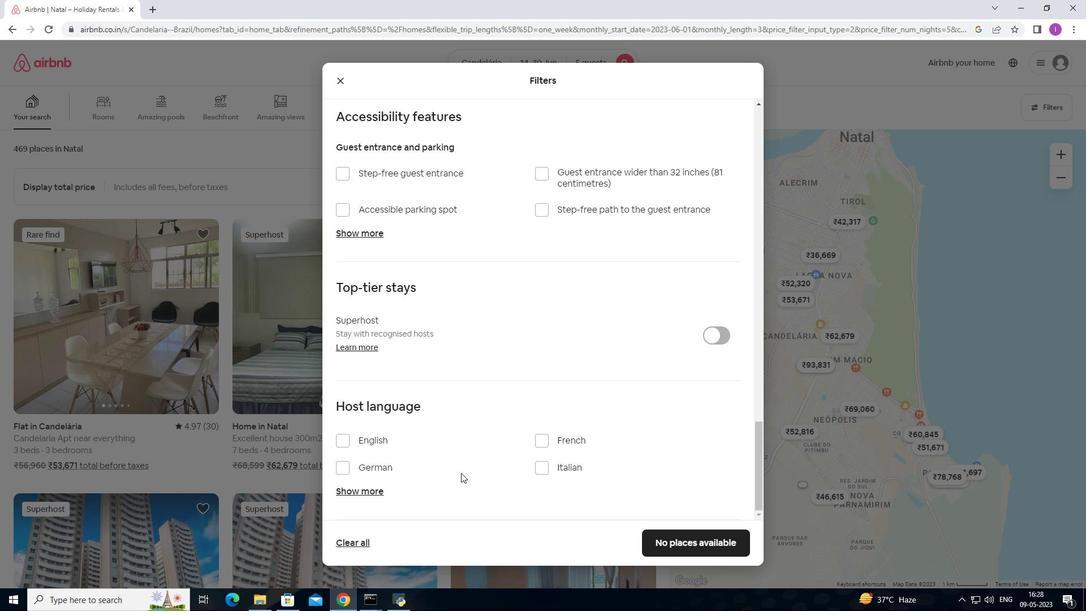 
Action: Mouse scrolled (461, 472) with delta (0, 0)
Screenshot: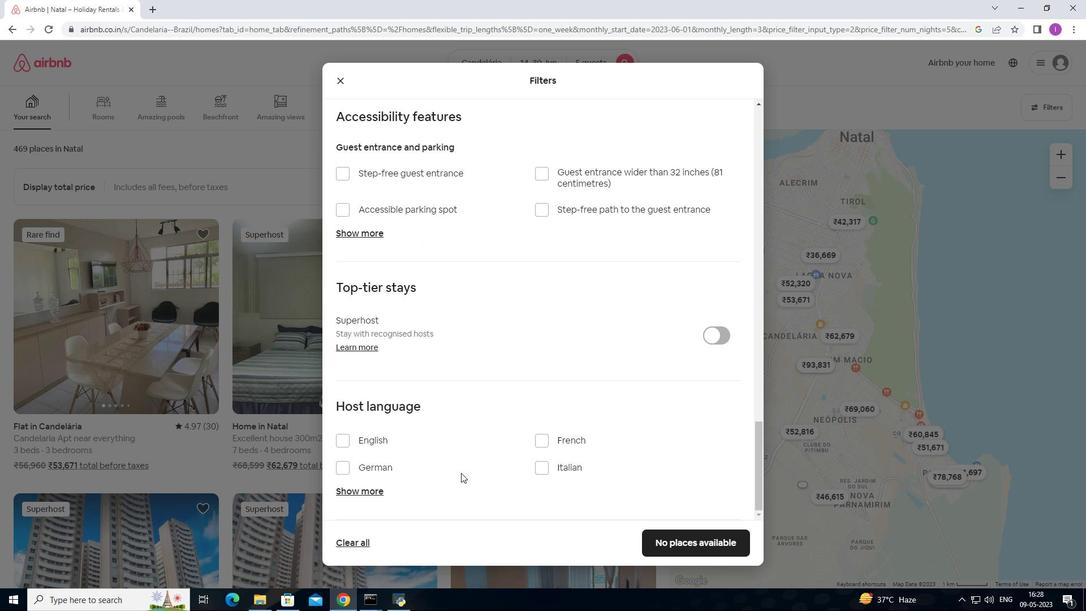 
Action: Mouse scrolled (461, 472) with delta (0, 0)
Screenshot: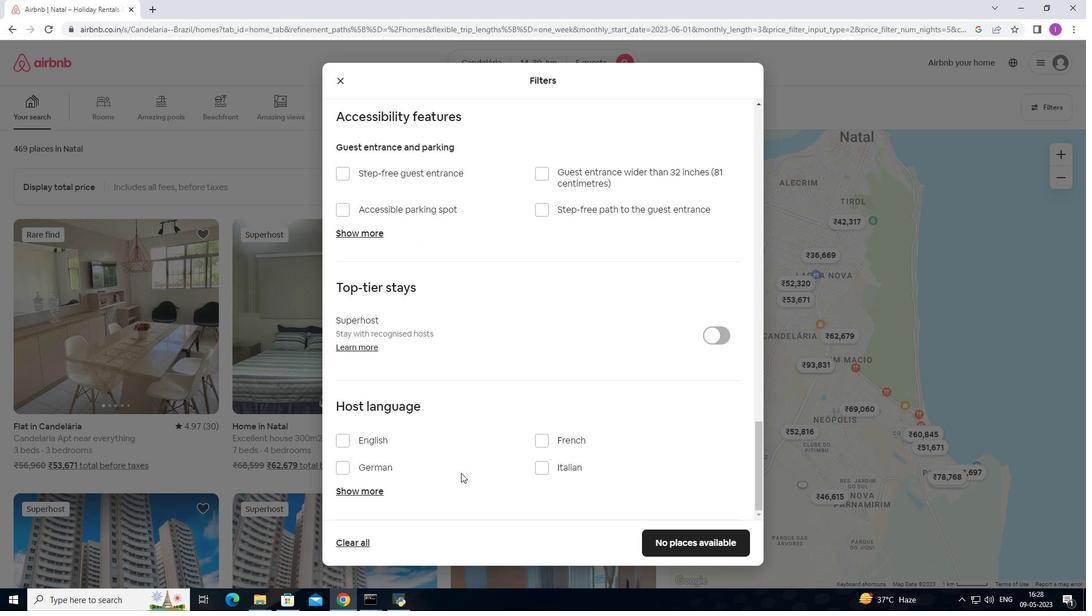 
Action: Mouse scrolled (461, 472) with delta (0, 0)
Screenshot: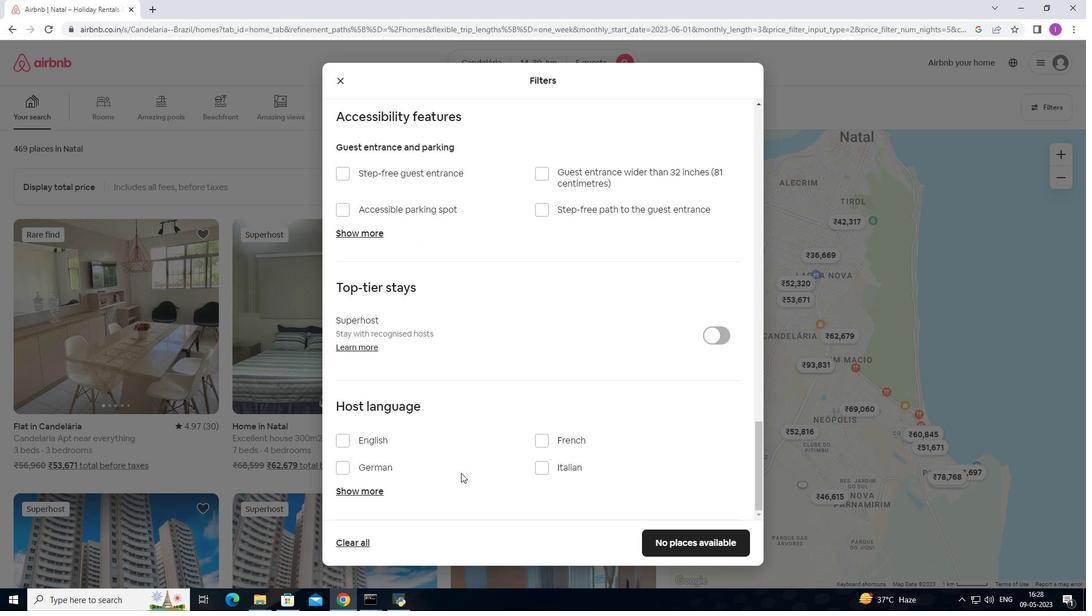 
Action: Mouse moved to (347, 441)
Screenshot: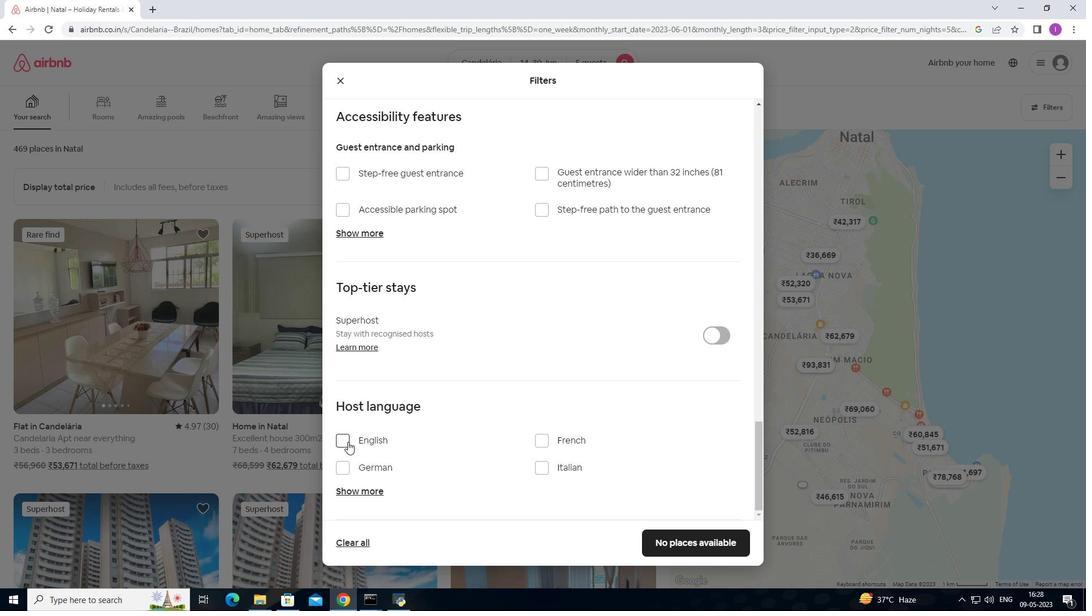 
Action: Mouse pressed left at (347, 441)
Screenshot: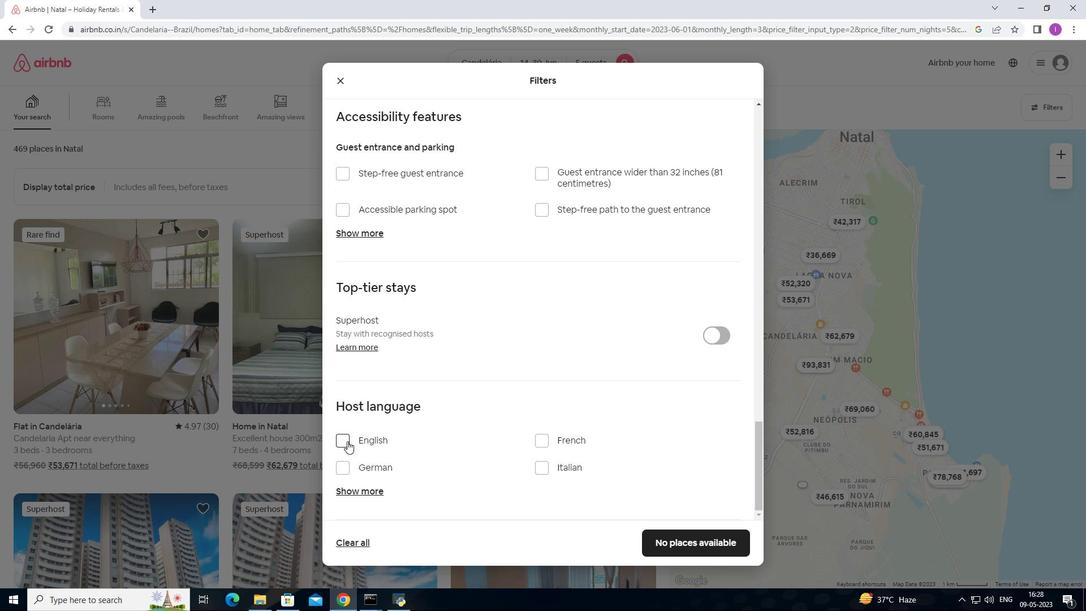 
Action: Mouse moved to (687, 535)
Screenshot: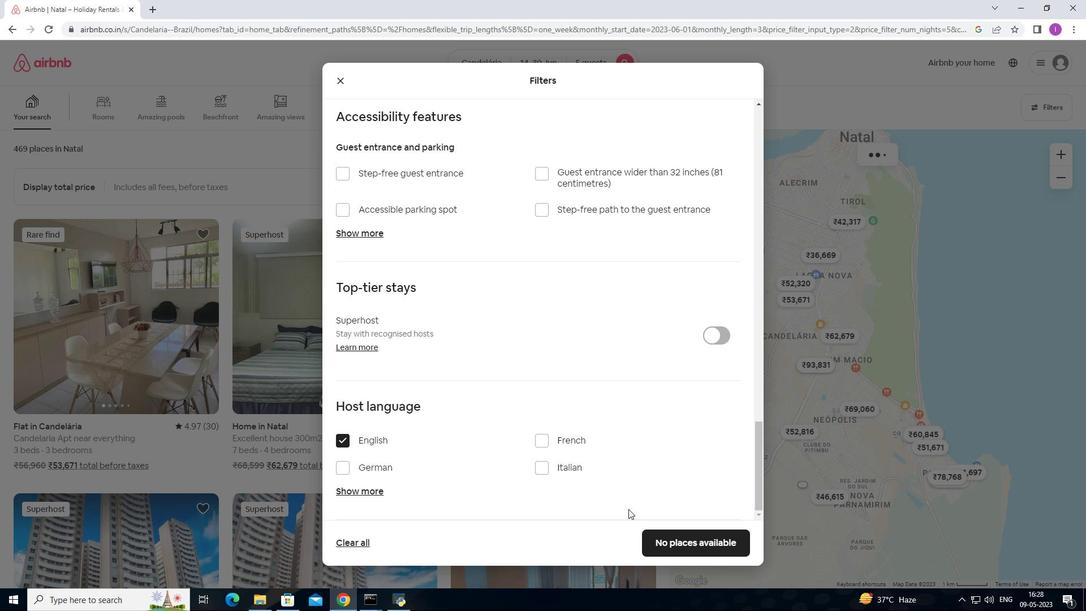 
Action: Mouse pressed left at (687, 535)
Screenshot: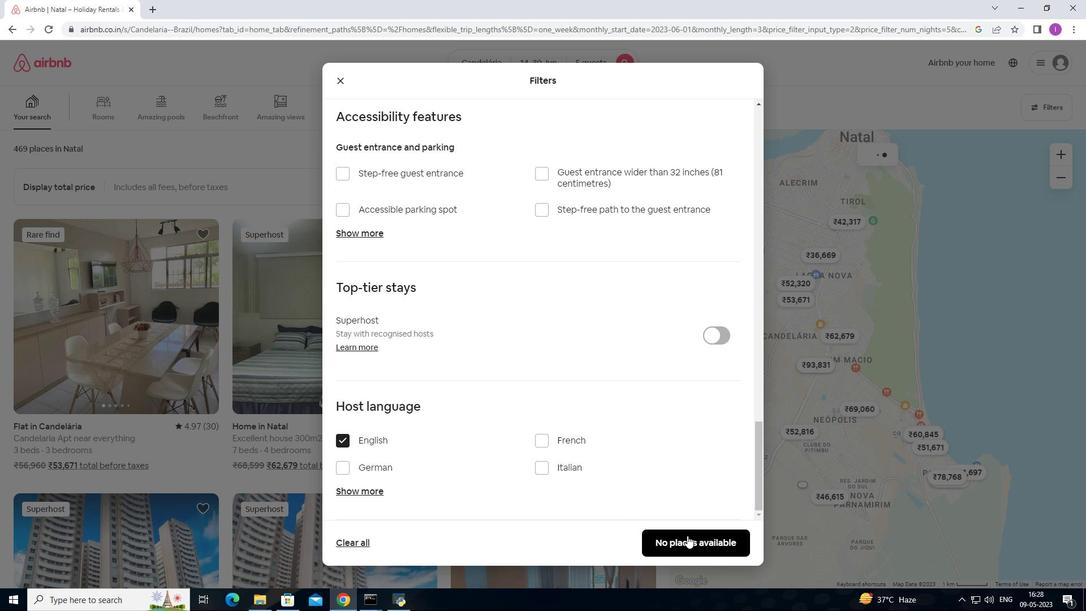
Action: Mouse moved to (259, 585)
Screenshot: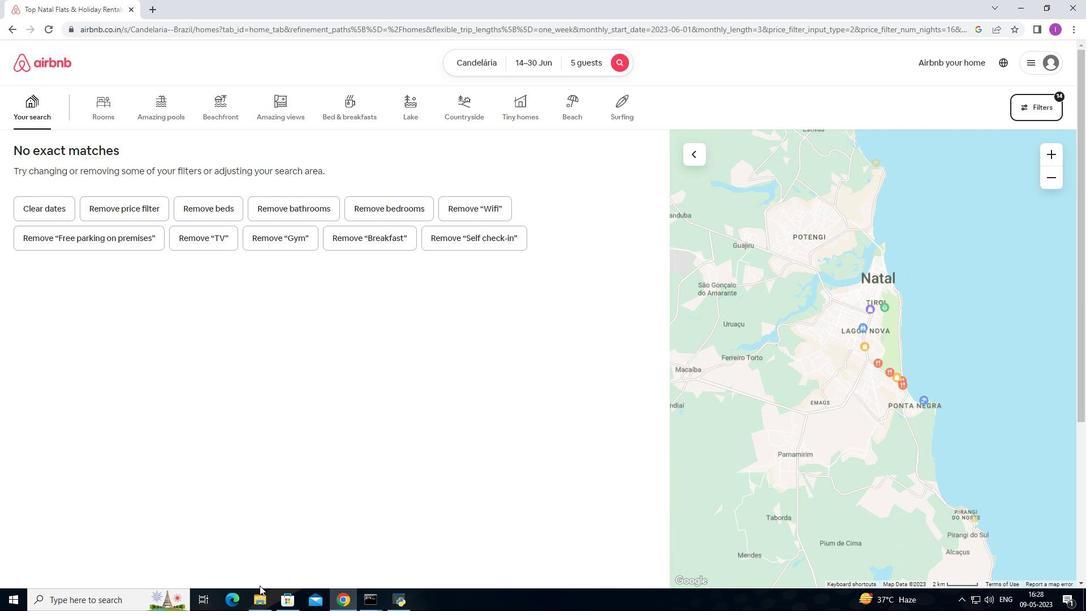 
